 Task: Look for space in Hamilton, Bermuda from 22nd June, 2023 to 30th June, 2023 for 2 adults in price range Rs.7000 to Rs.15000. Place can be entire place with 1  bedroom having 1 bed and 1 bathroom. Property type can be hotel. Booking option can be shelf check-in. Required host language is English.
Action: Mouse moved to (757, 130)
Screenshot: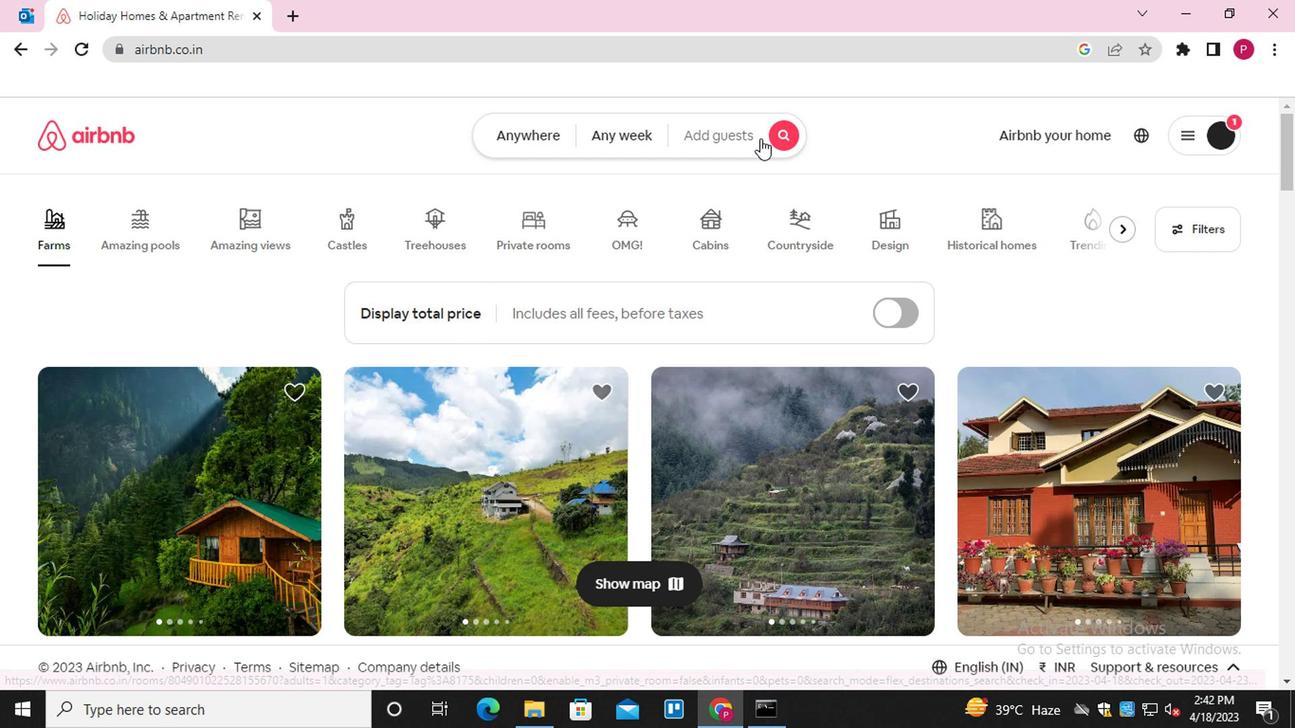 
Action: Mouse pressed left at (757, 130)
Screenshot: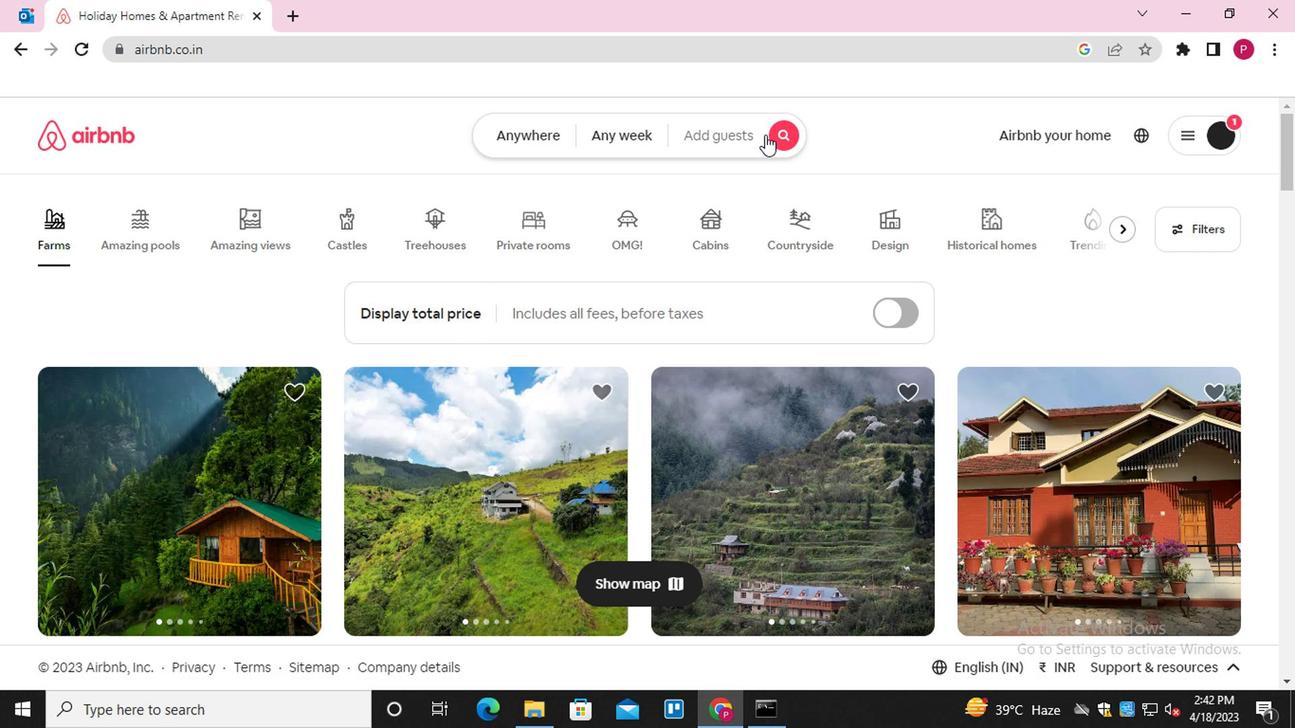 
Action: Mouse moved to (350, 215)
Screenshot: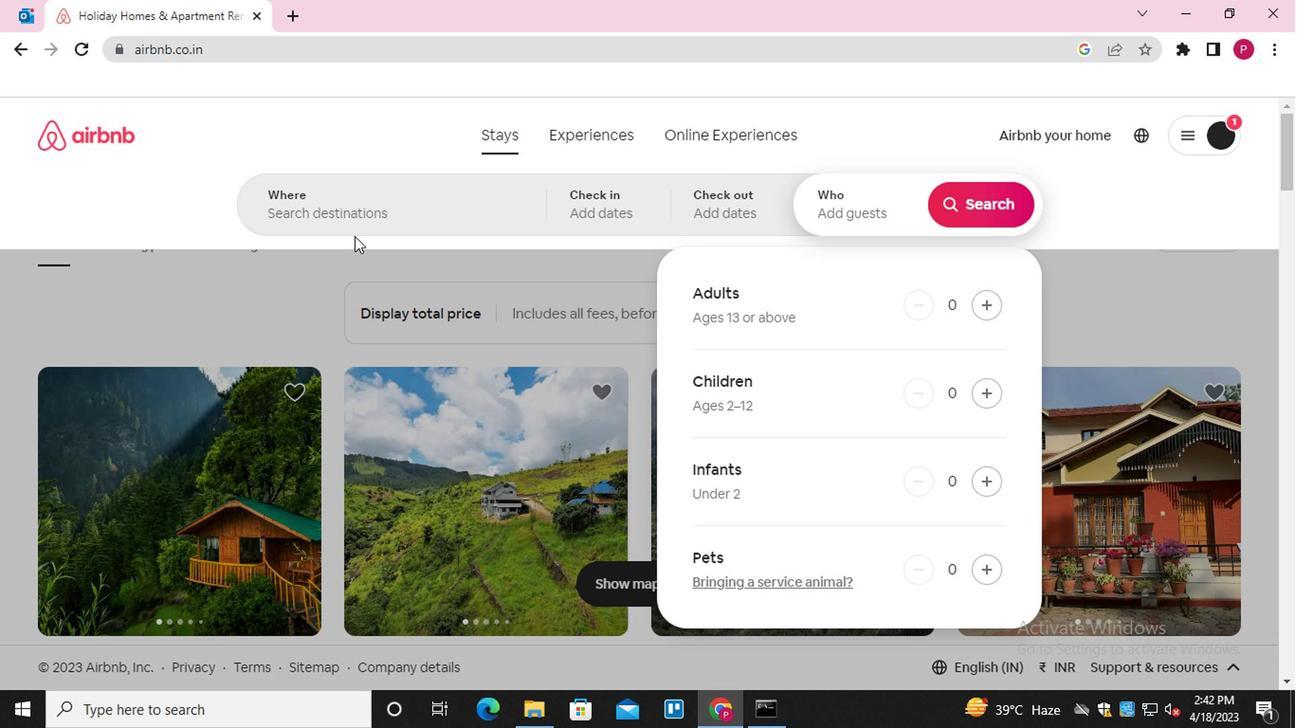 
Action: Mouse pressed left at (350, 215)
Screenshot: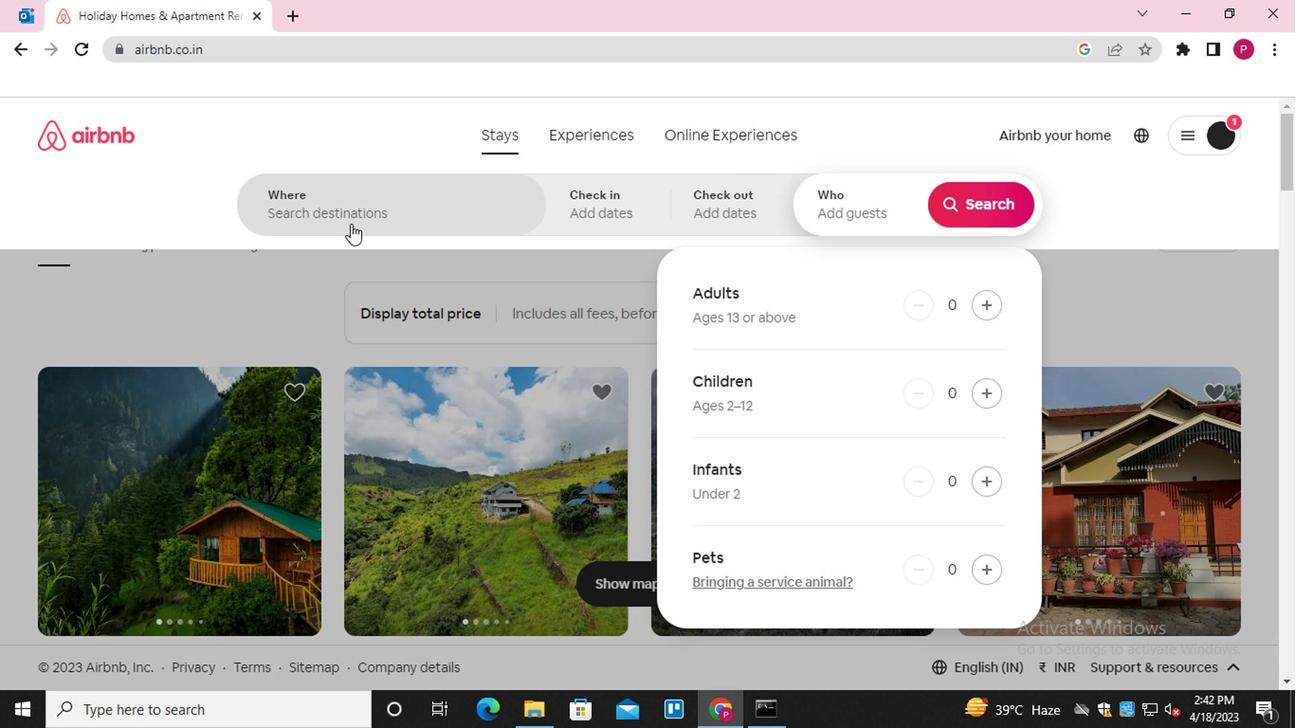 
Action: Key pressed <Key.shift>HAMILTON
Screenshot: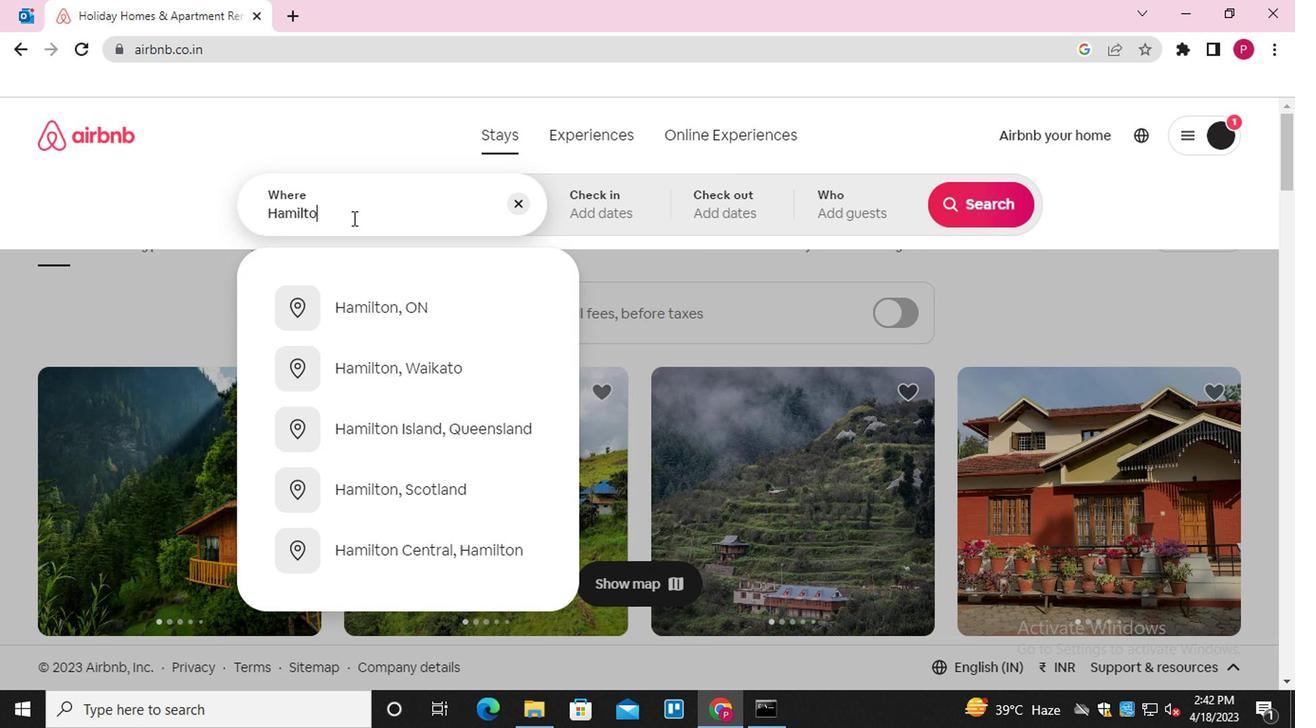 
Action: Mouse moved to (467, 302)
Screenshot: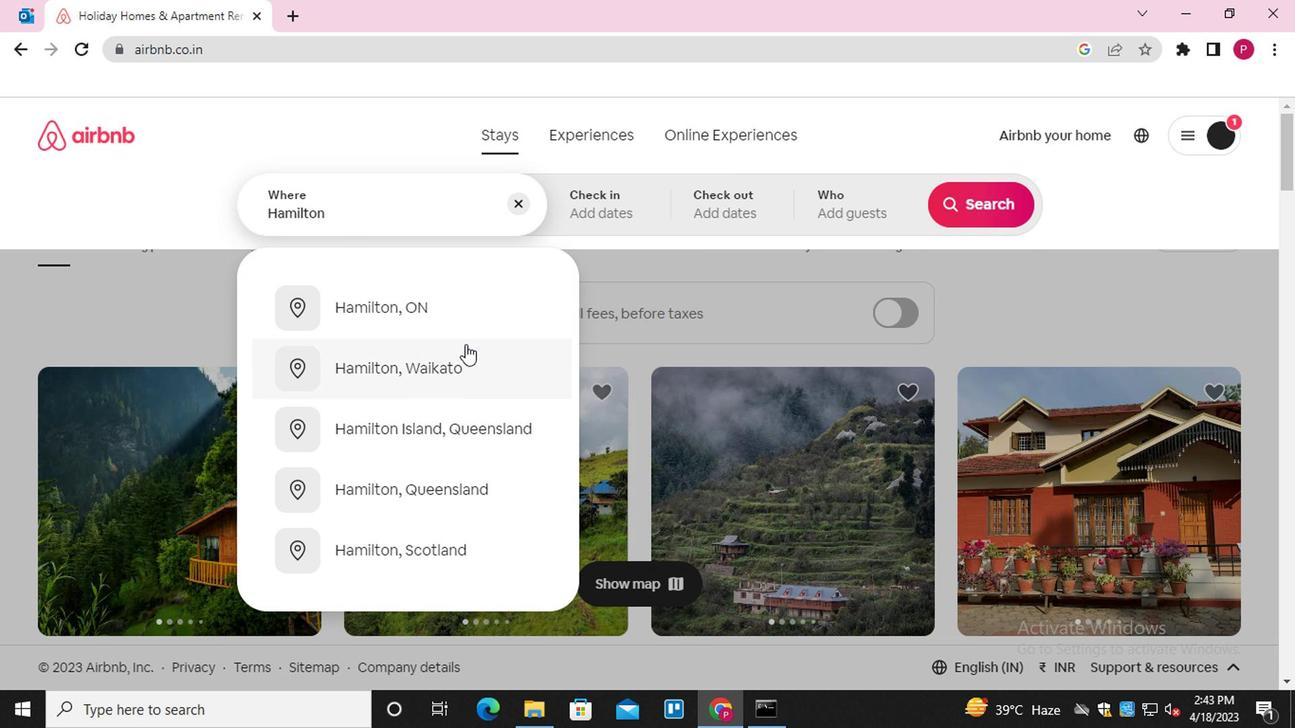
Action: Key pressed ,<Key.shift>BER
Screenshot: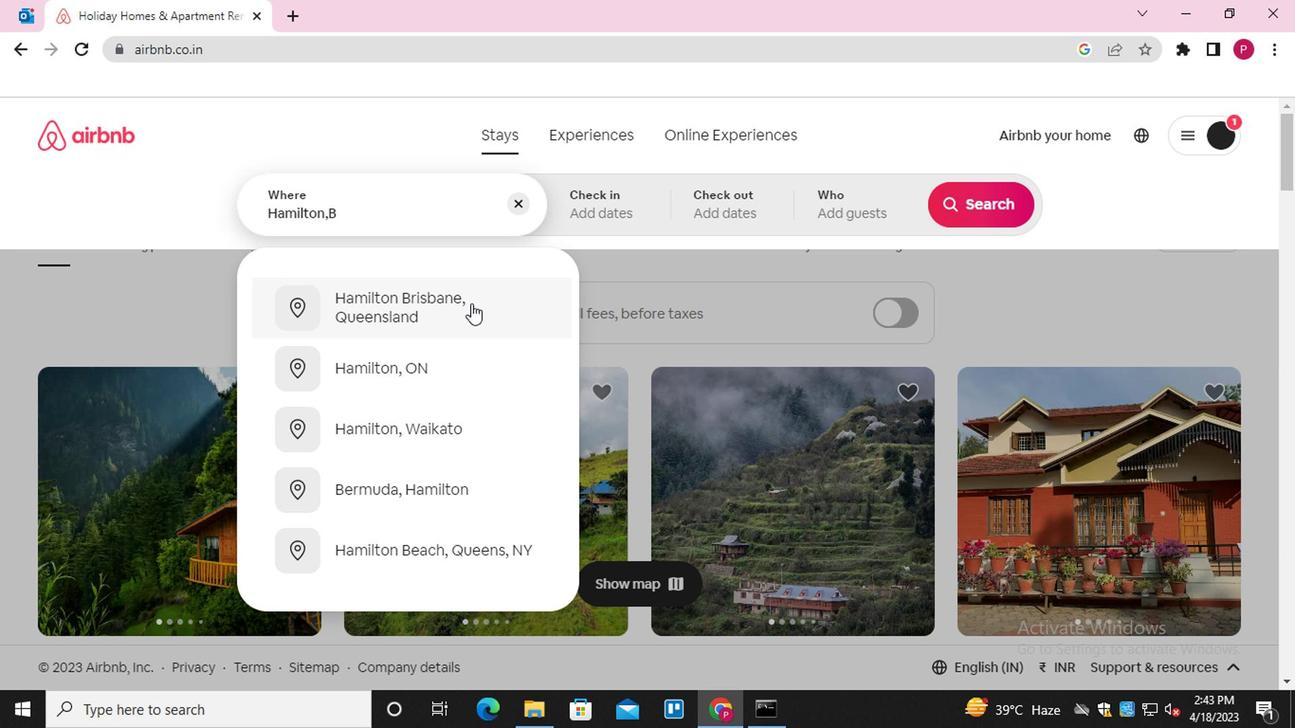 
Action: Mouse moved to (447, 310)
Screenshot: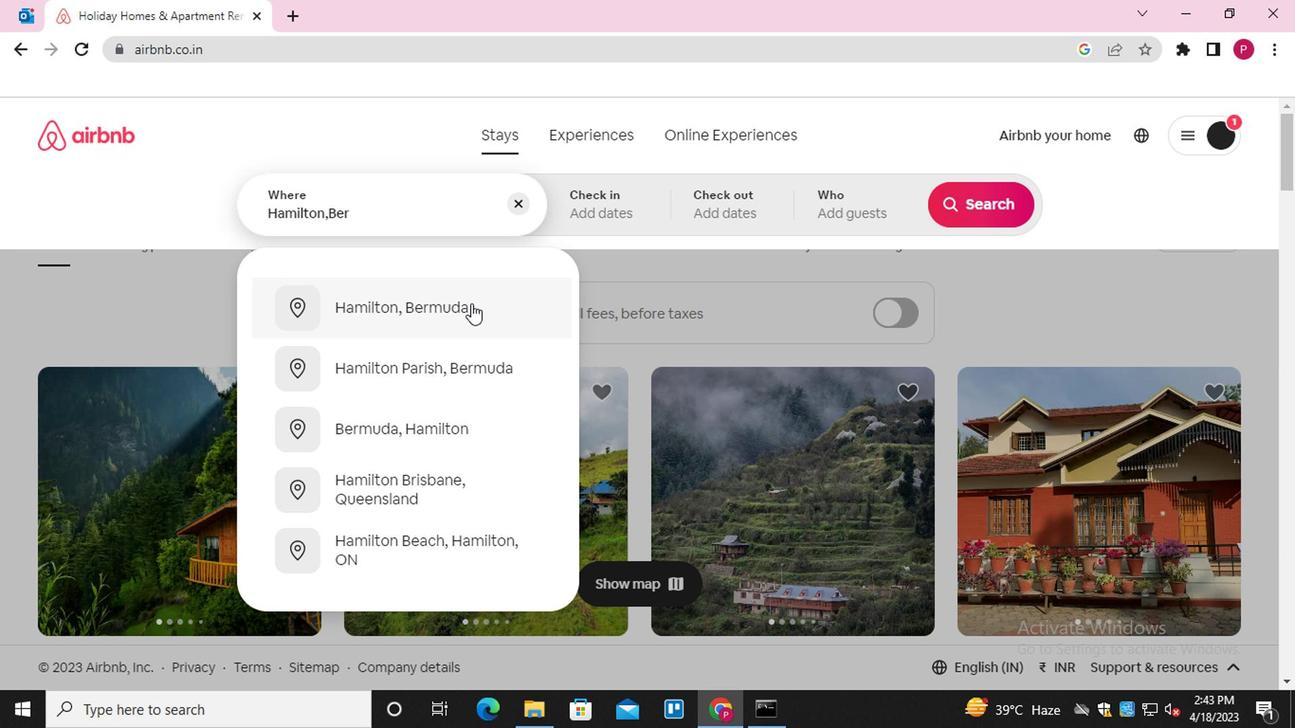 
Action: Mouse pressed left at (447, 310)
Screenshot: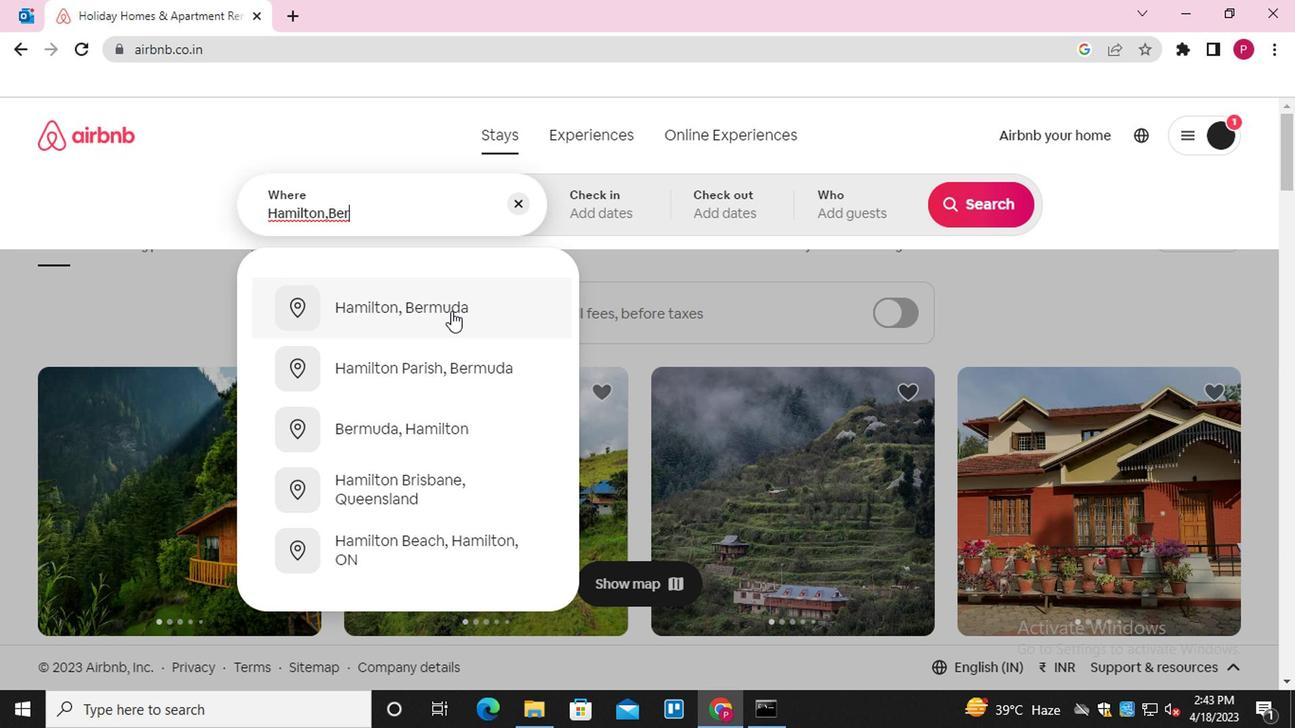 
Action: Mouse moved to (949, 354)
Screenshot: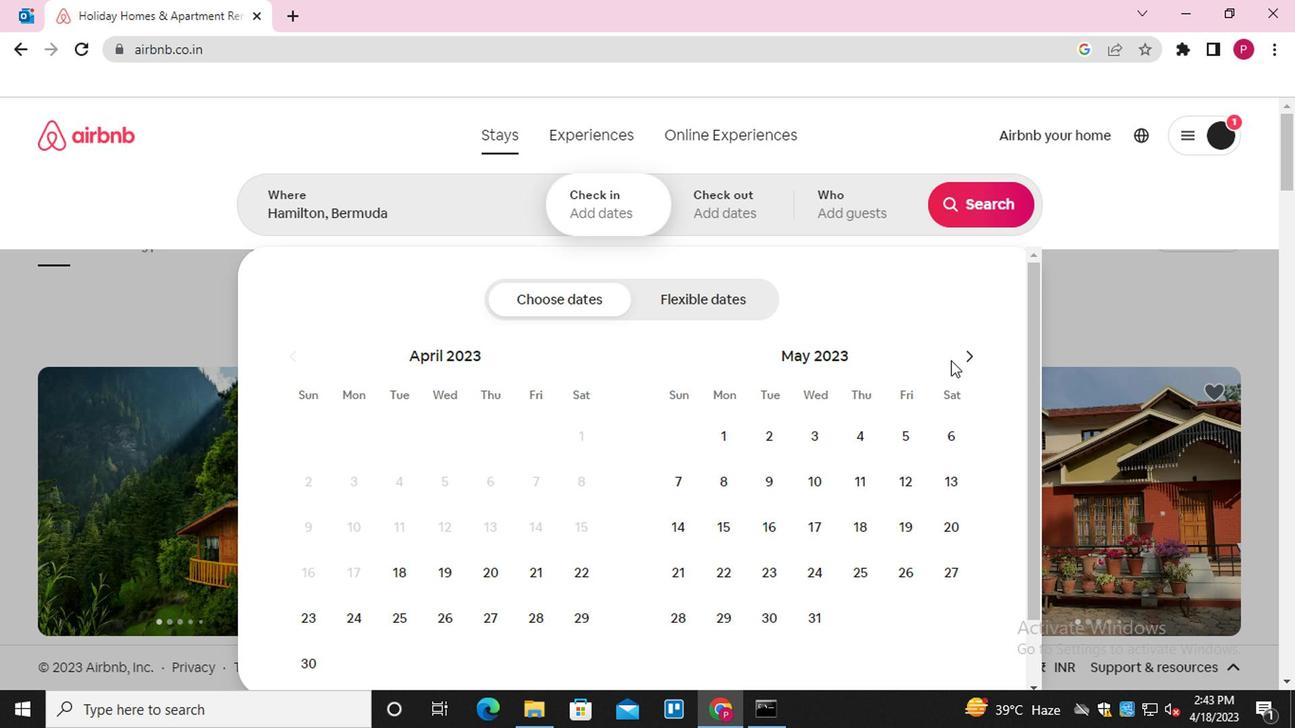 
Action: Mouse pressed left at (949, 354)
Screenshot: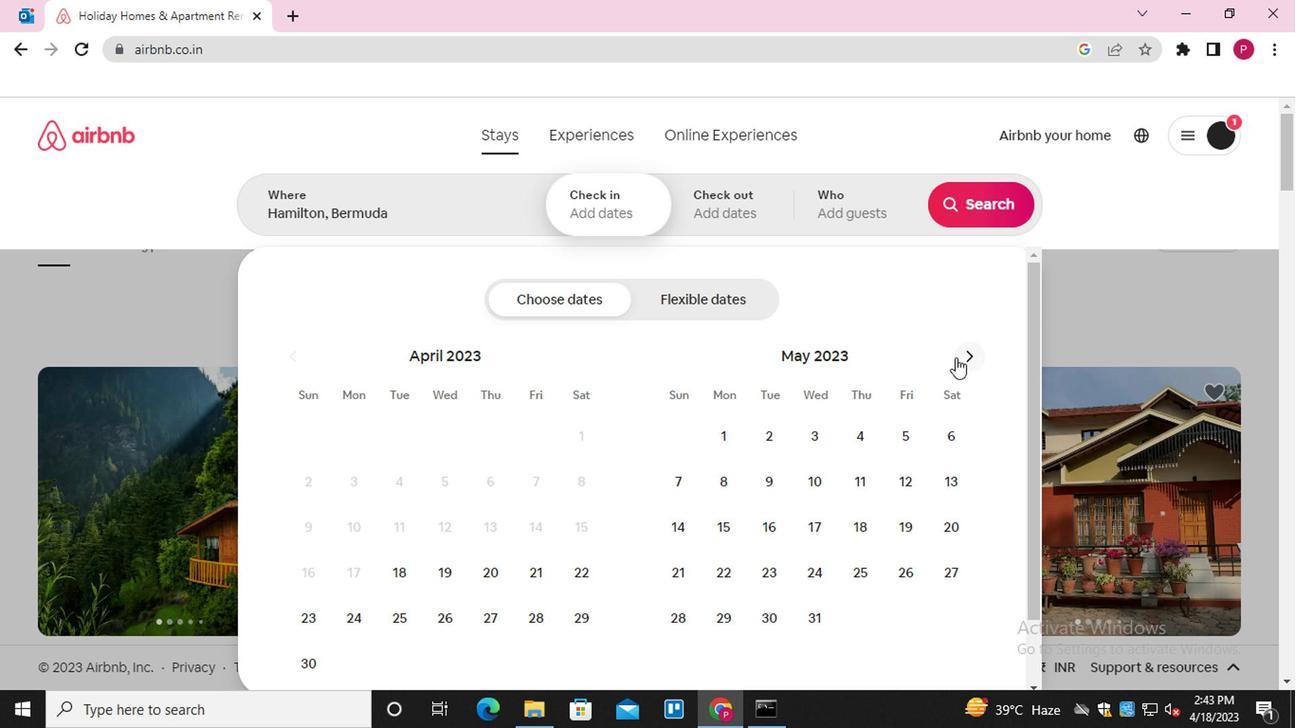
Action: Mouse moved to (857, 576)
Screenshot: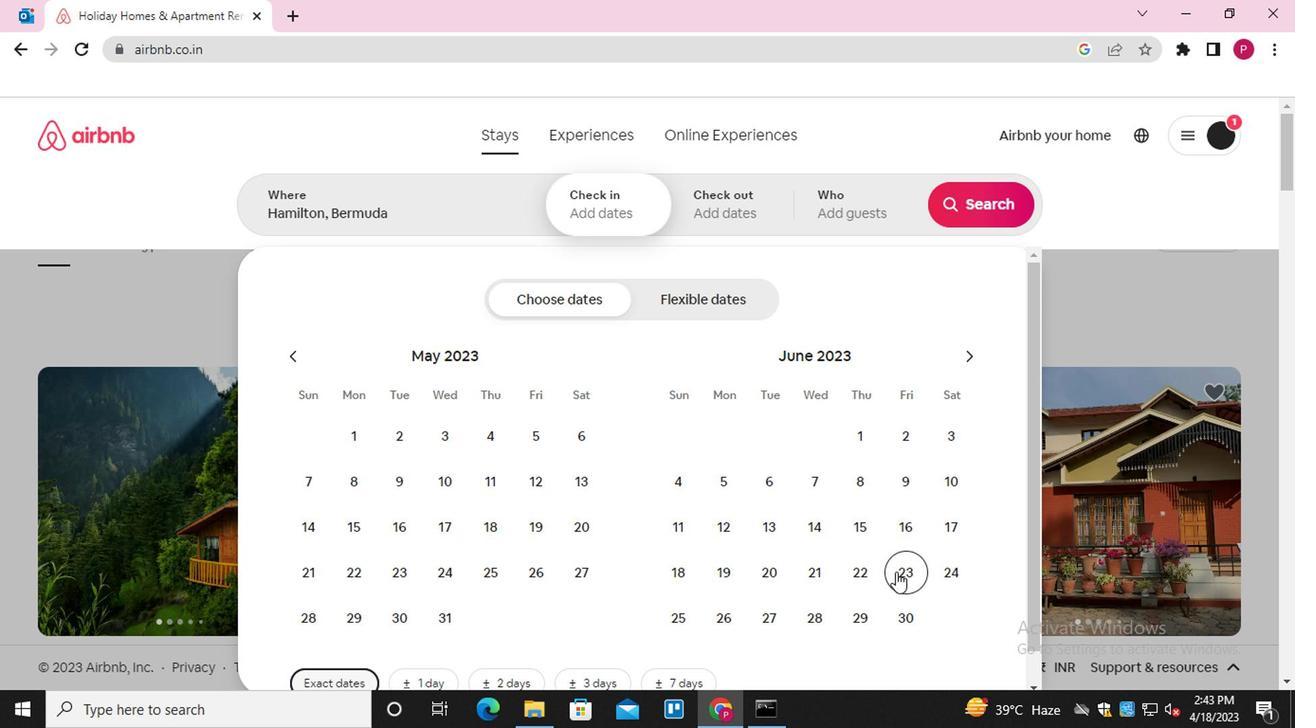 
Action: Mouse pressed left at (857, 576)
Screenshot: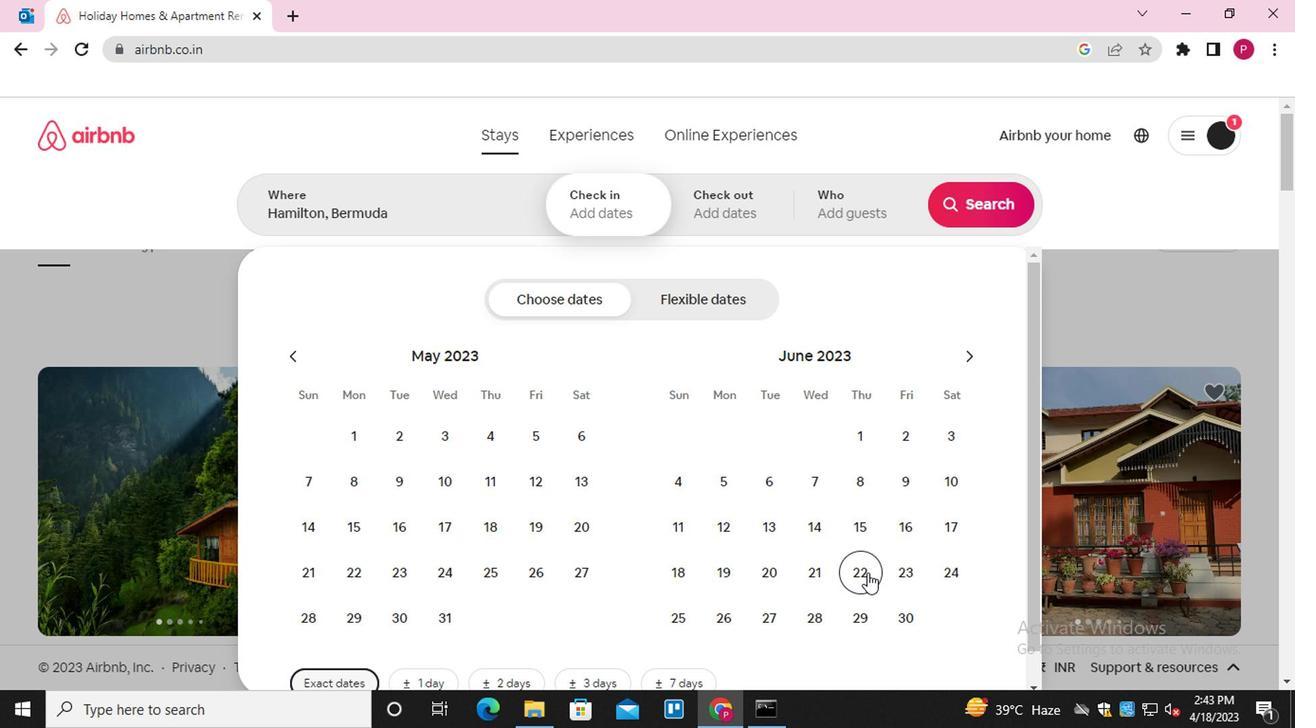 
Action: Mouse moved to (900, 625)
Screenshot: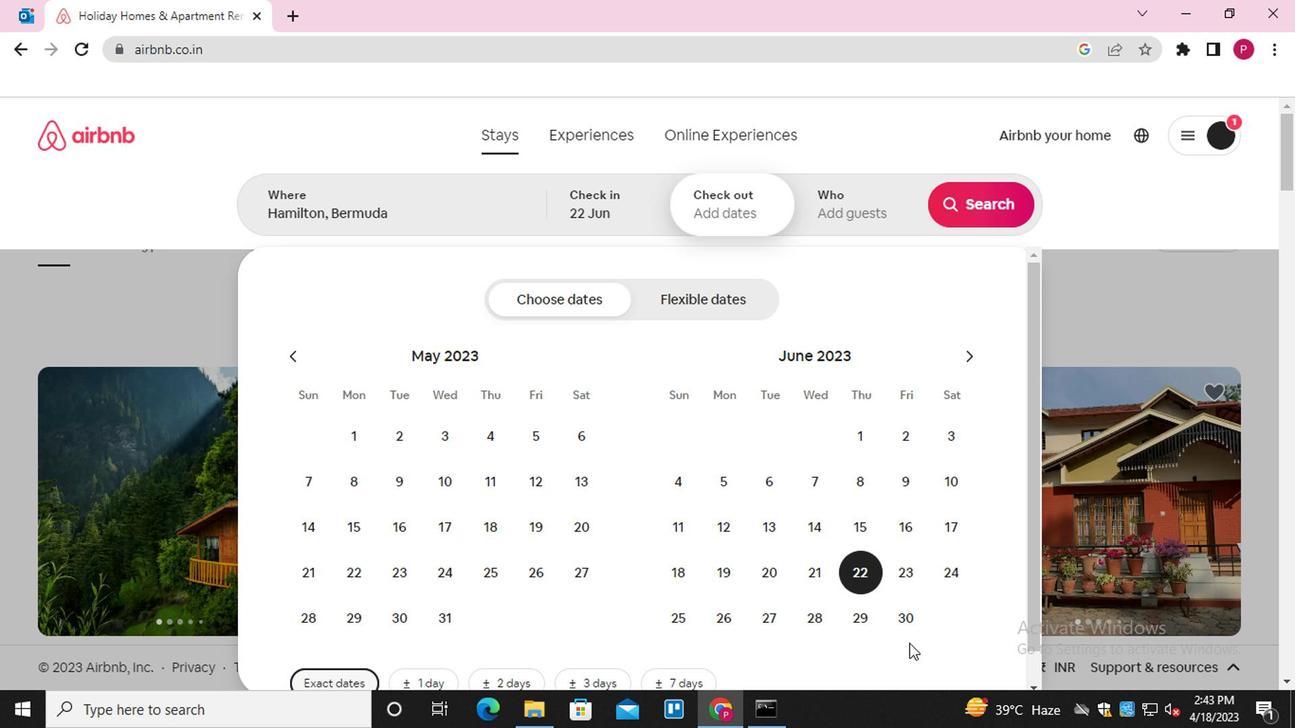 
Action: Mouse pressed left at (900, 625)
Screenshot: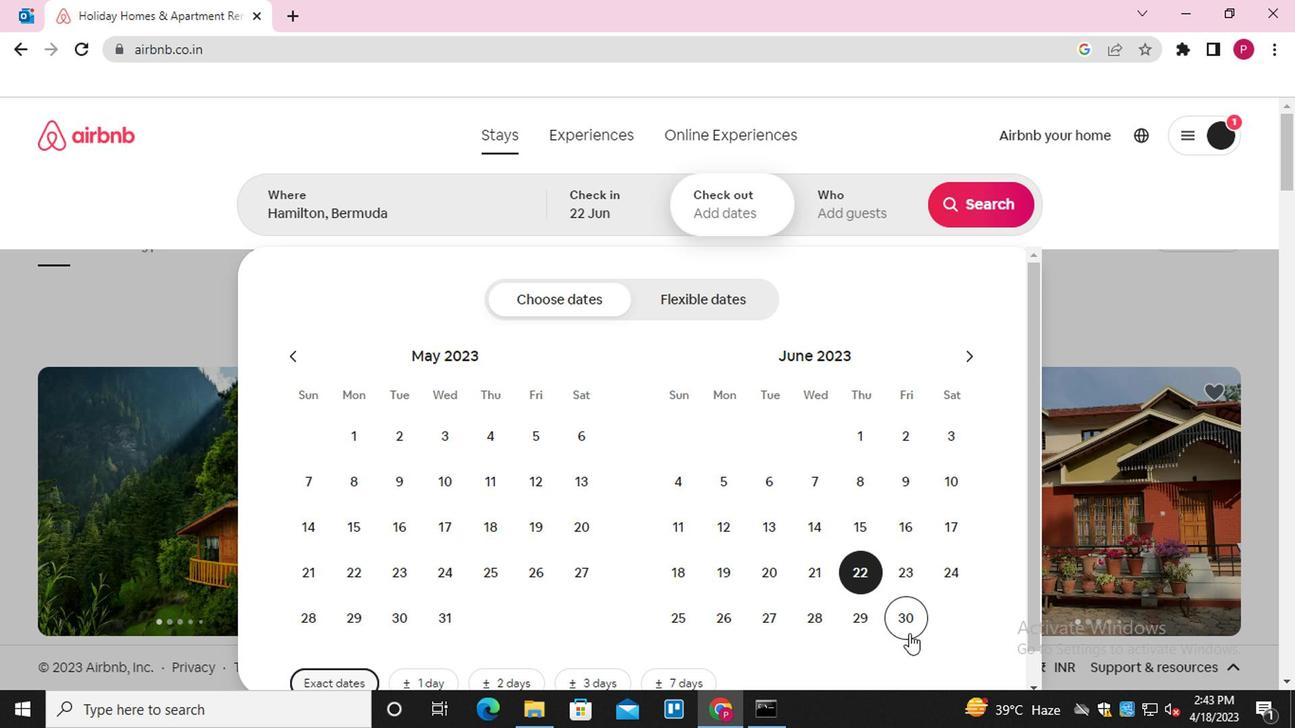 
Action: Mouse moved to (854, 212)
Screenshot: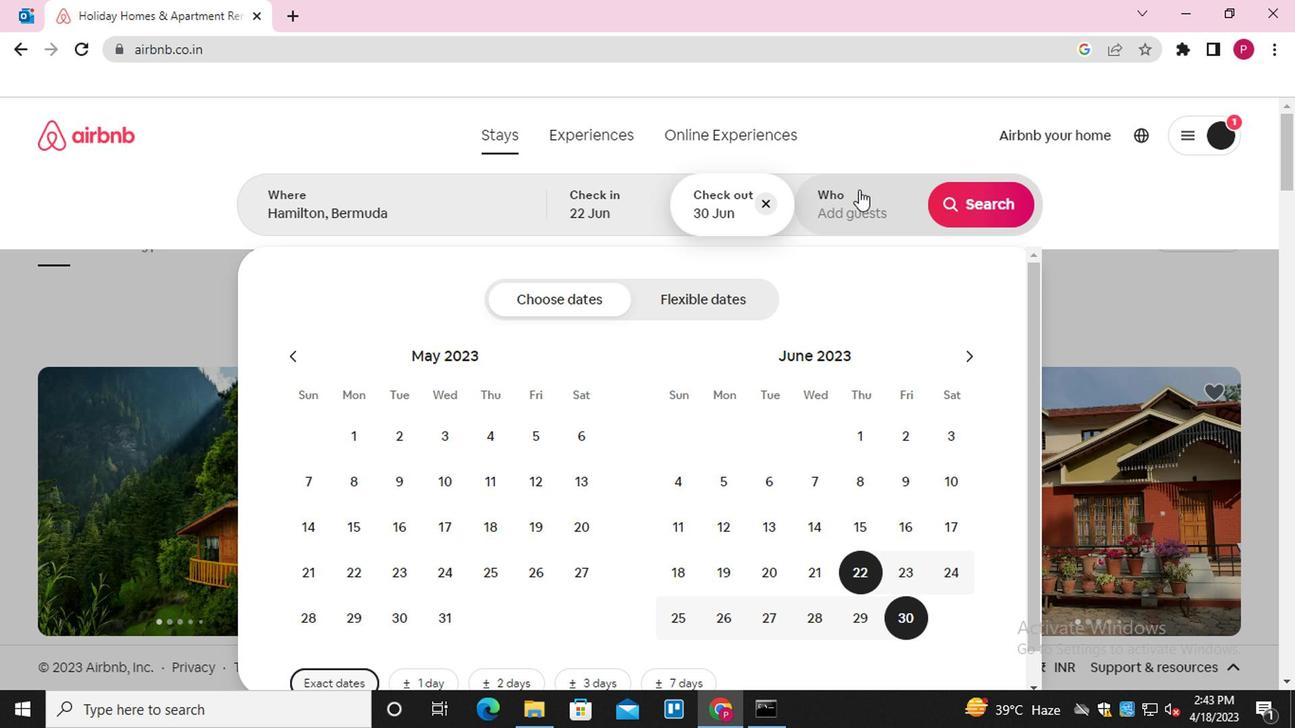 
Action: Mouse pressed left at (854, 212)
Screenshot: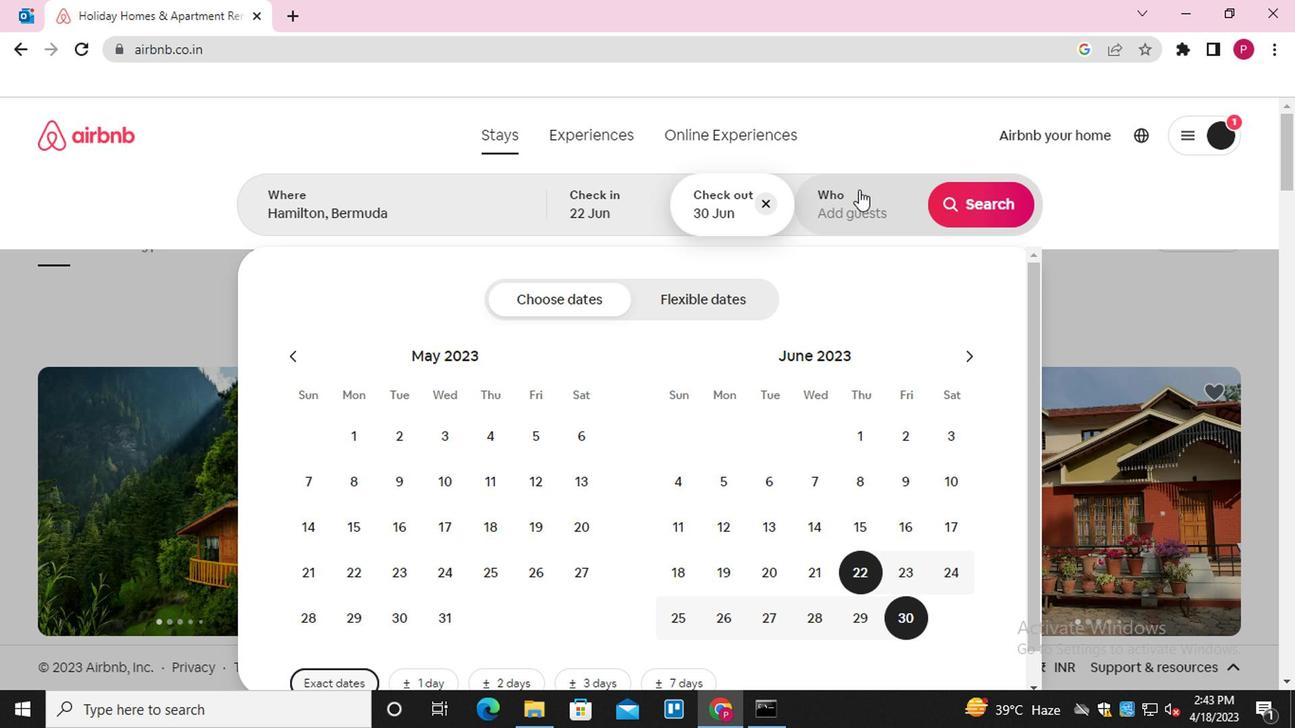 
Action: Mouse moved to (965, 310)
Screenshot: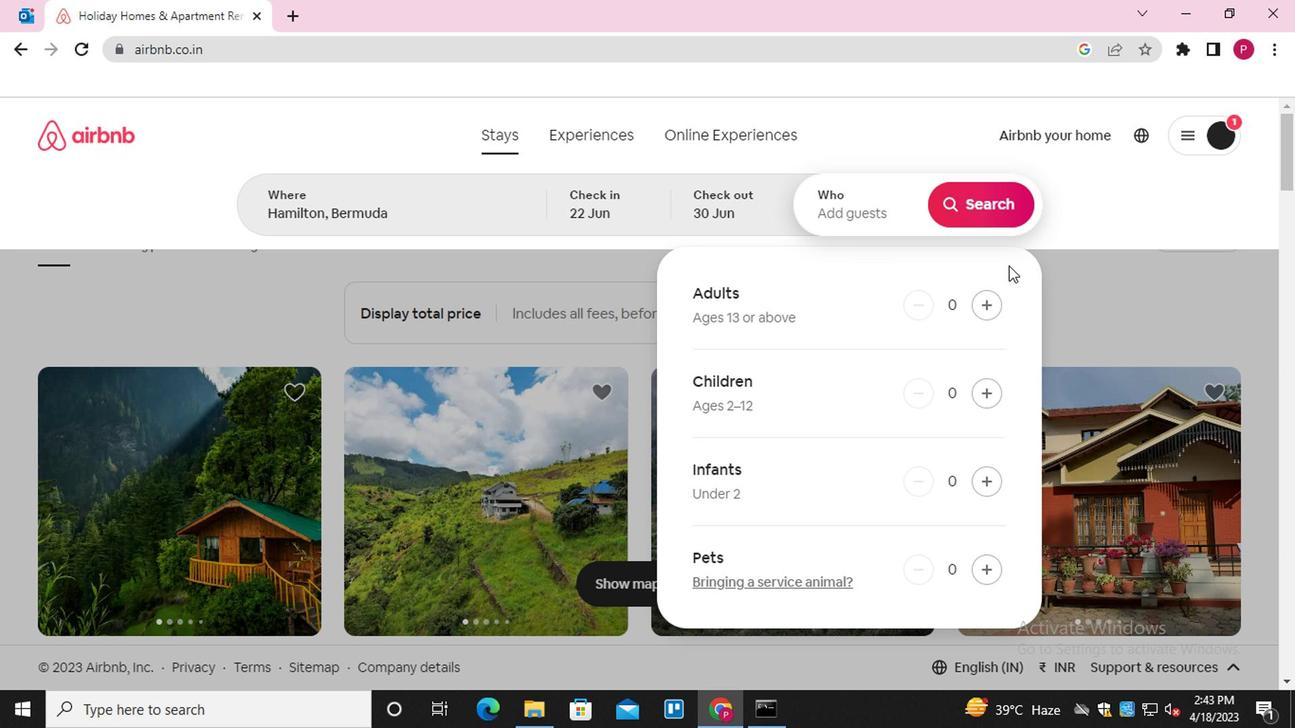 
Action: Mouse pressed left at (965, 310)
Screenshot: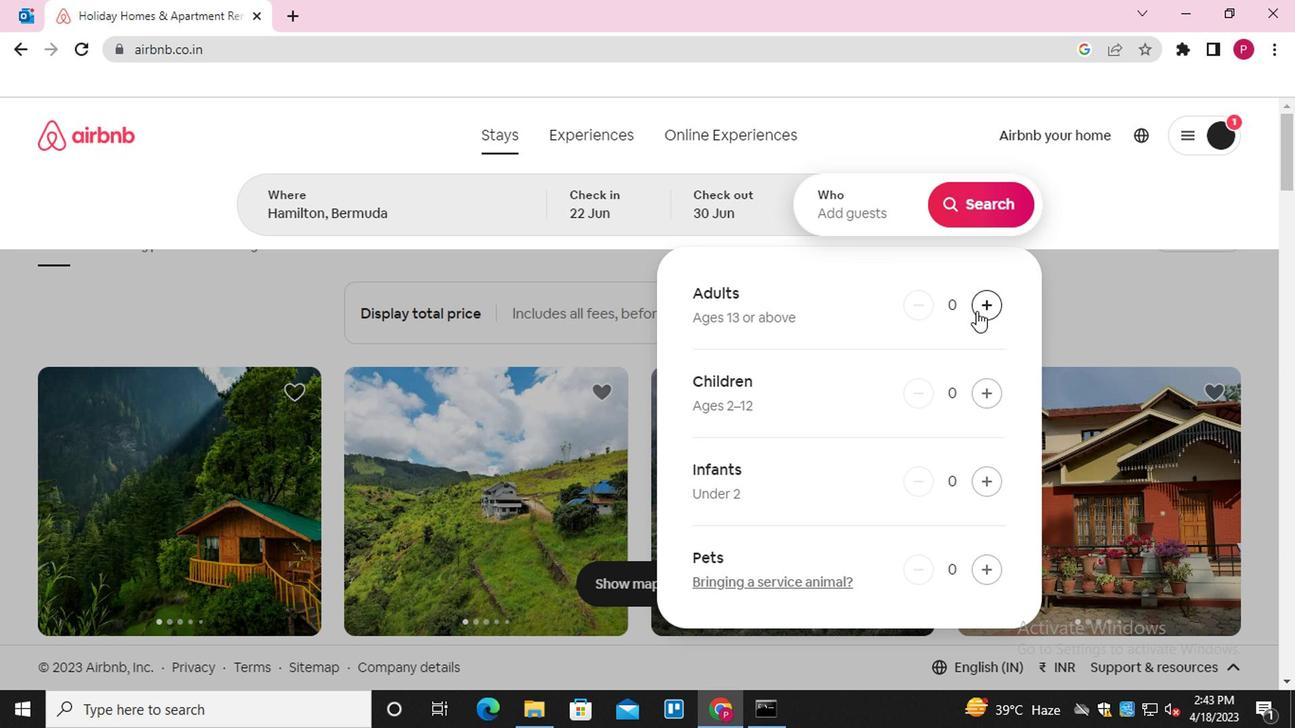 
Action: Mouse pressed left at (965, 310)
Screenshot: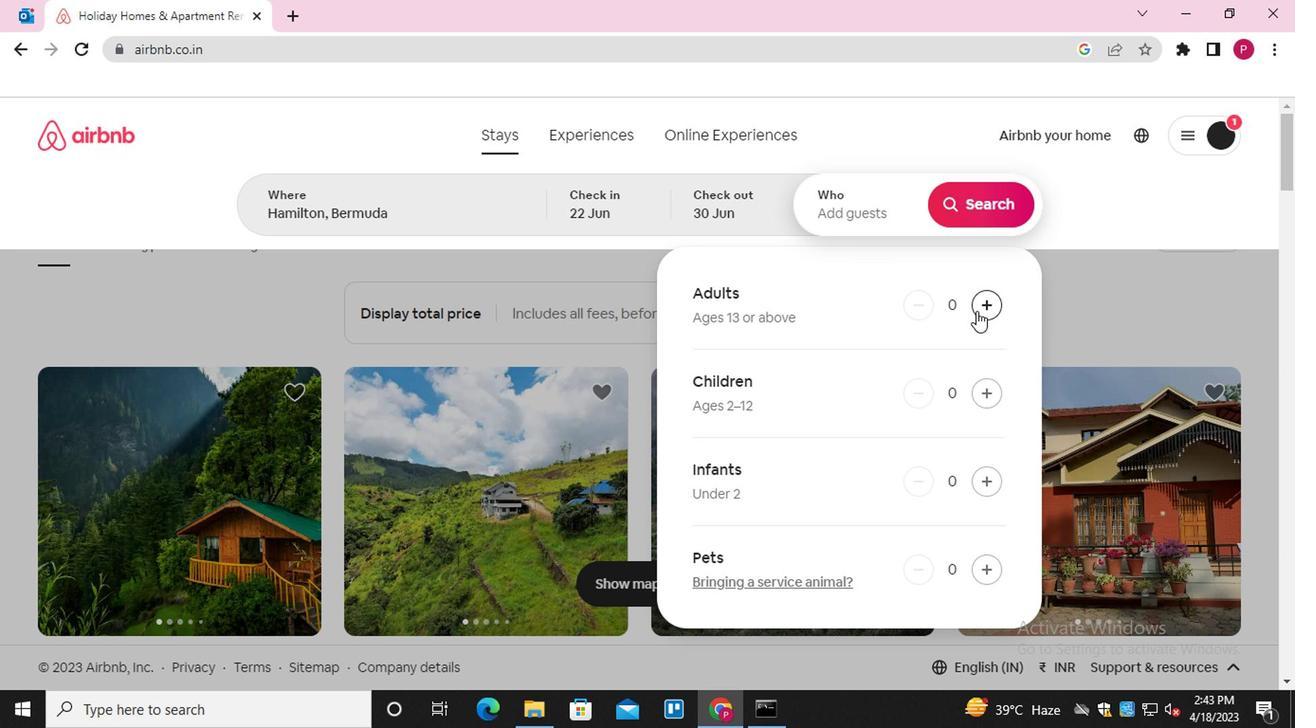 
Action: Mouse moved to (965, 214)
Screenshot: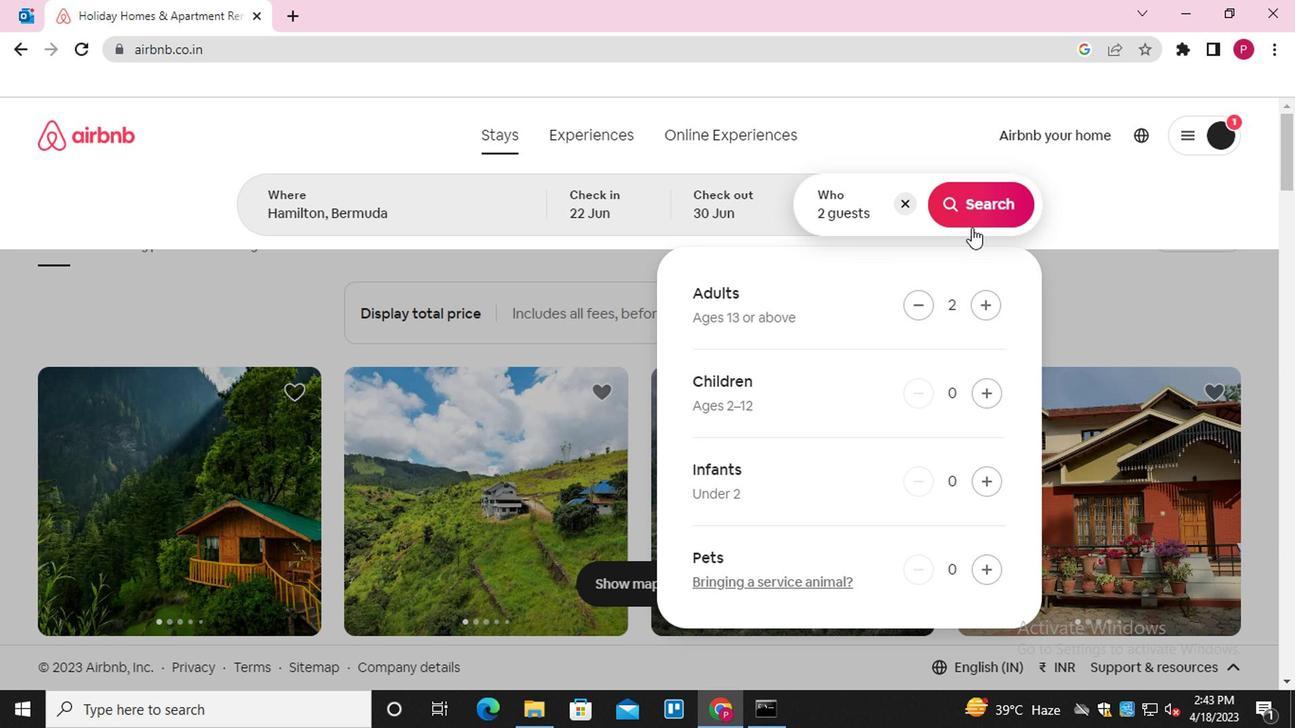 
Action: Mouse pressed left at (965, 214)
Screenshot: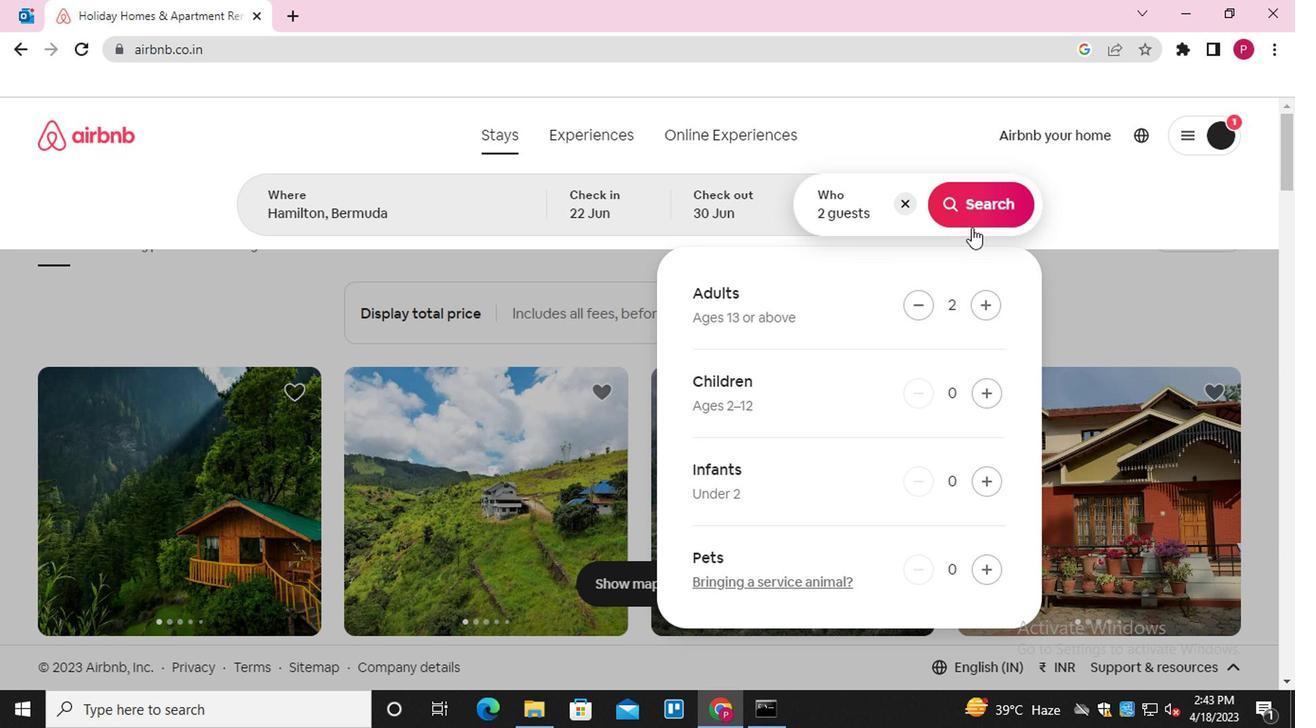 
Action: Mouse moved to (1179, 207)
Screenshot: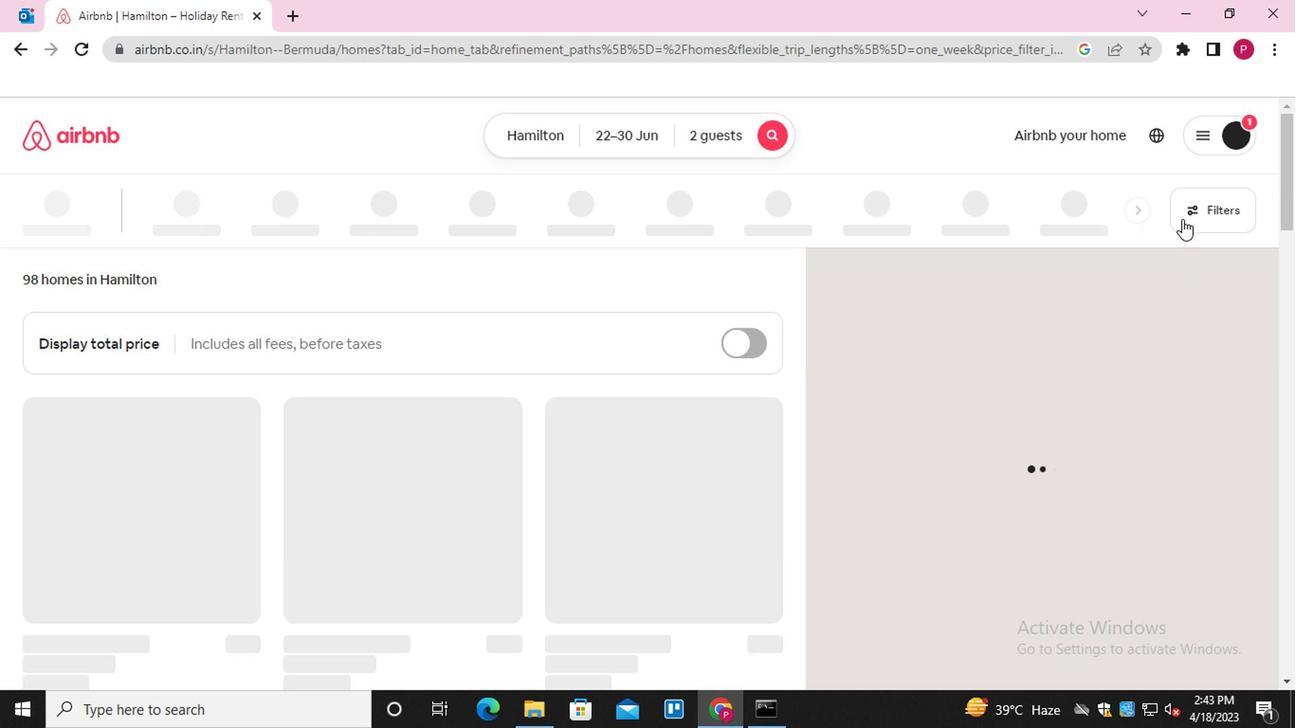 
Action: Mouse pressed left at (1179, 207)
Screenshot: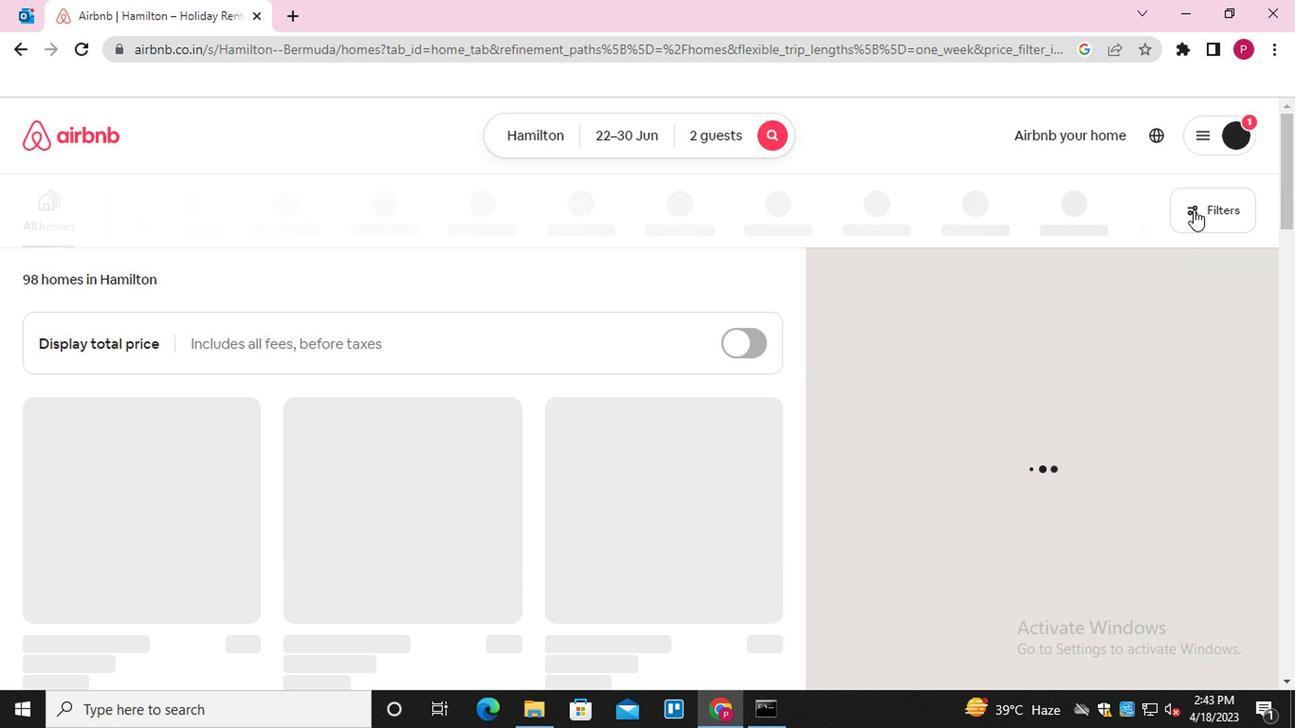 
Action: Mouse moved to (387, 452)
Screenshot: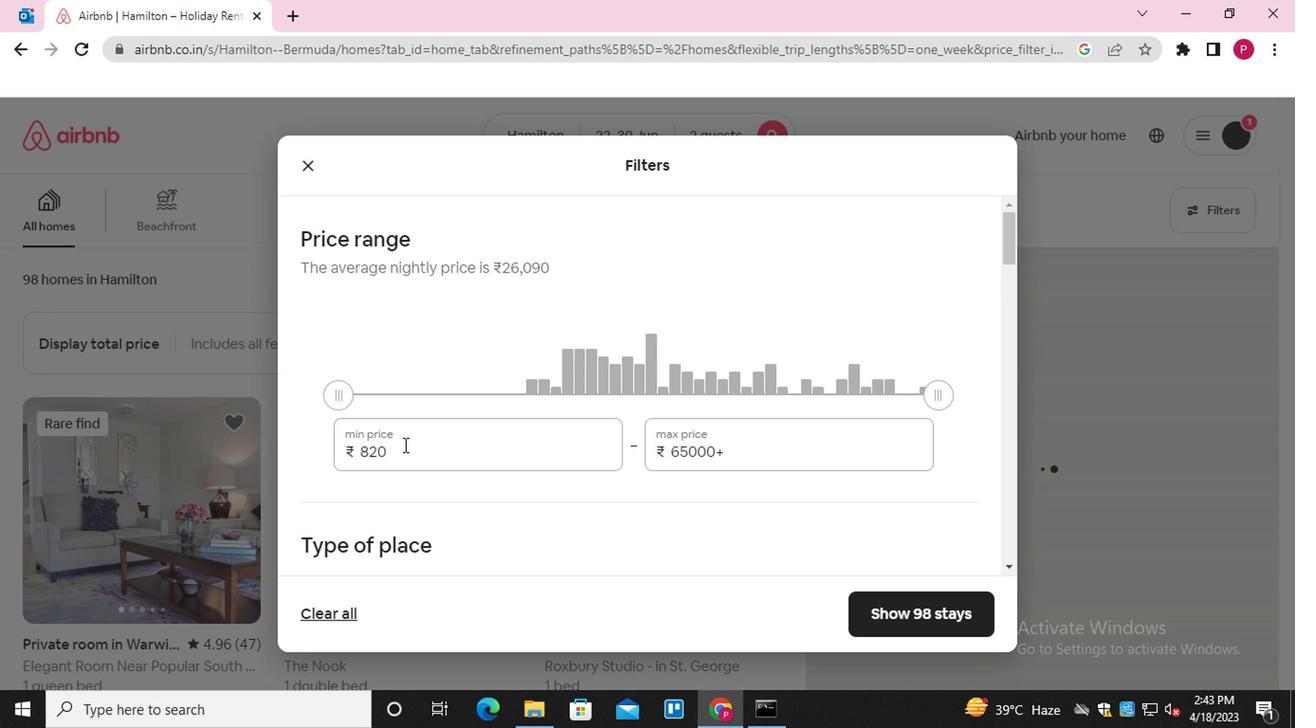
Action: Mouse pressed left at (387, 452)
Screenshot: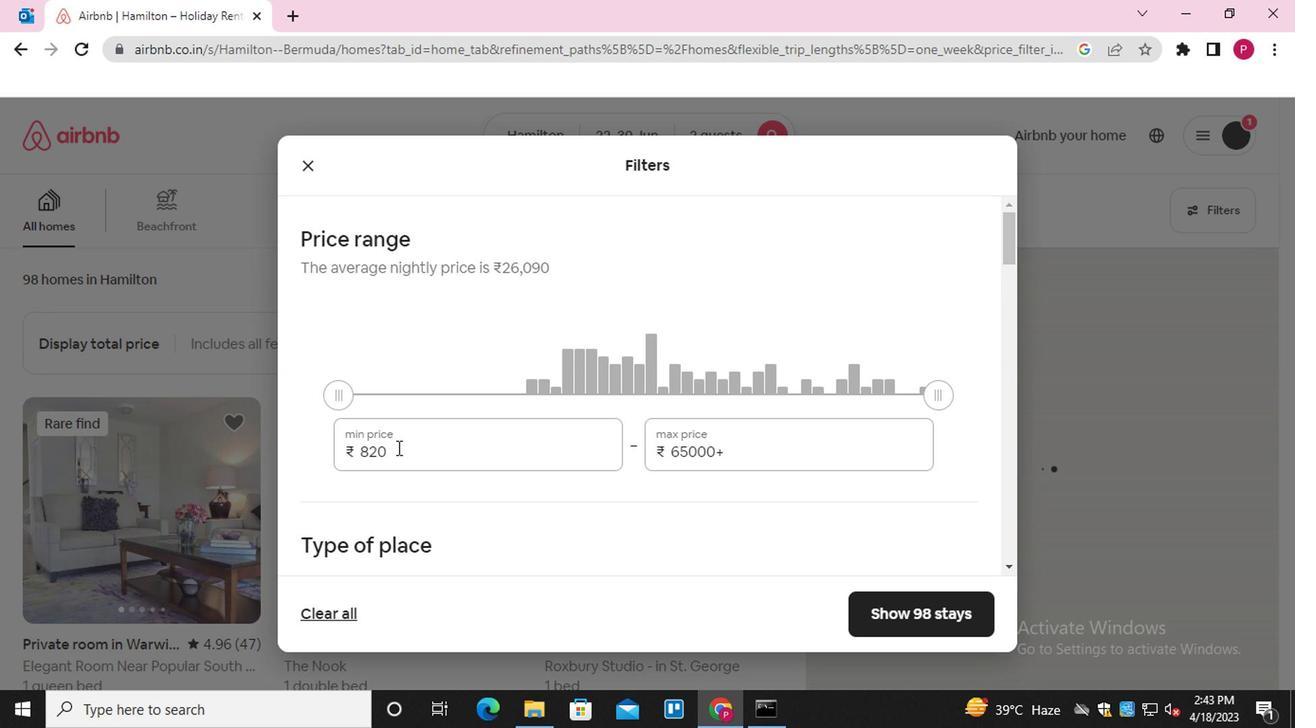 
Action: Mouse pressed left at (387, 452)
Screenshot: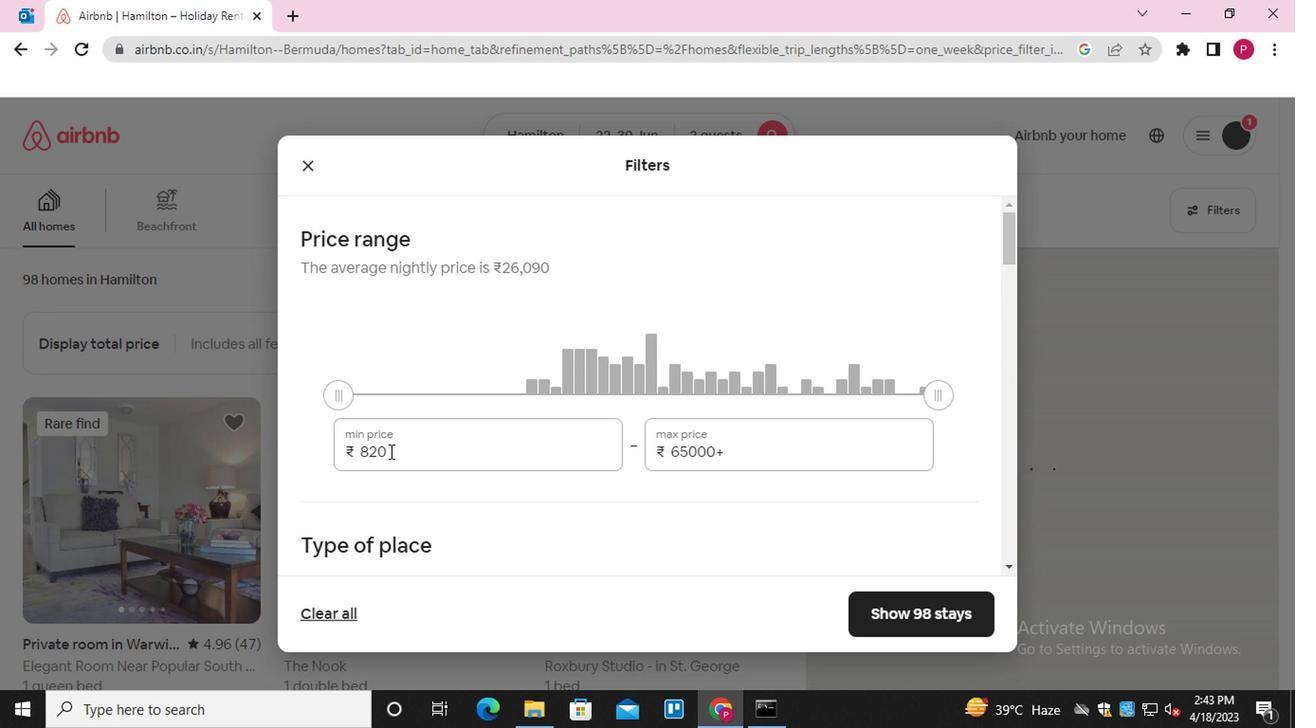 
Action: Key pressed 7000<Key.tab>15000
Screenshot: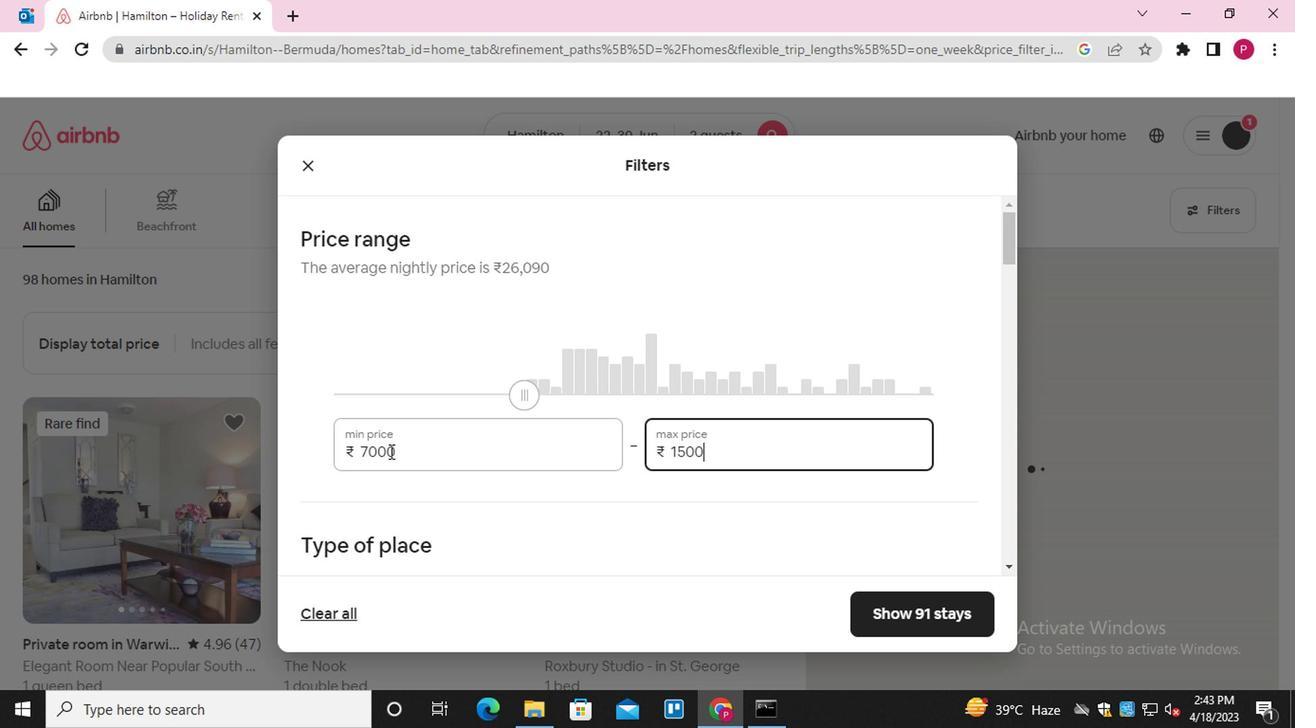 
Action: Mouse moved to (278, 636)
Screenshot: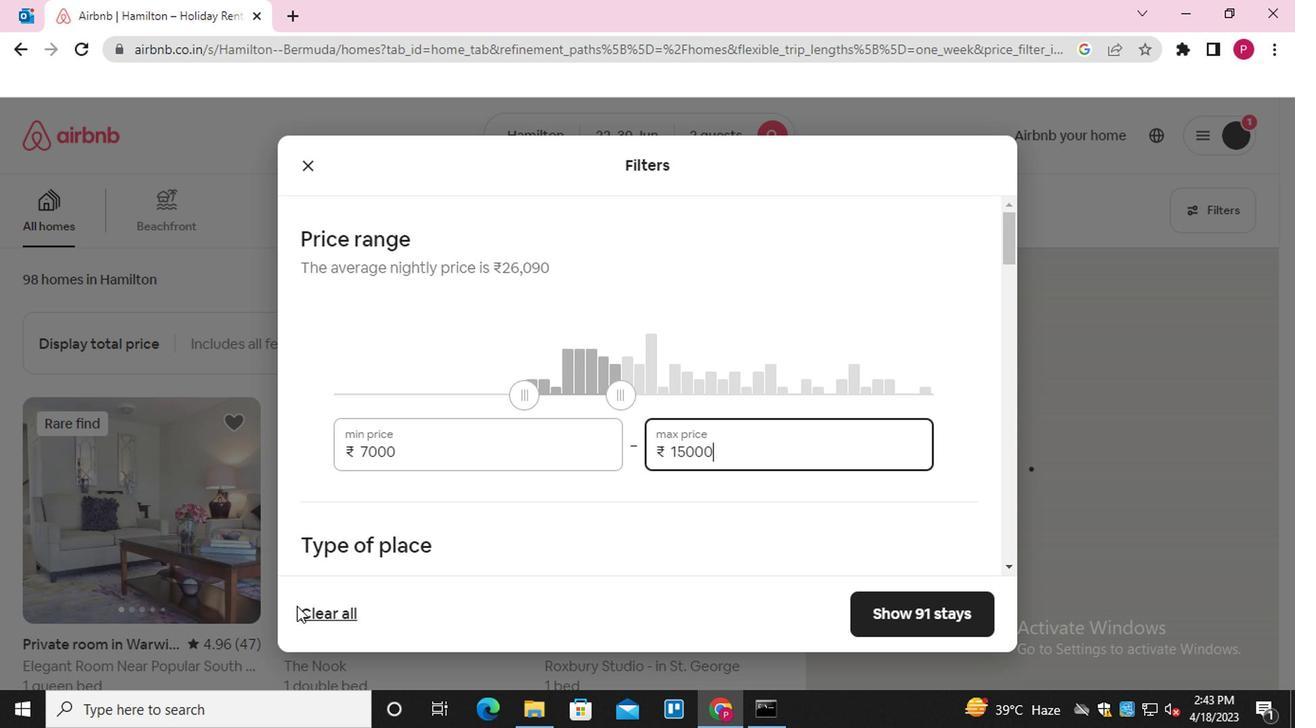 
Action: Mouse scrolled (278, 634) with delta (0, -1)
Screenshot: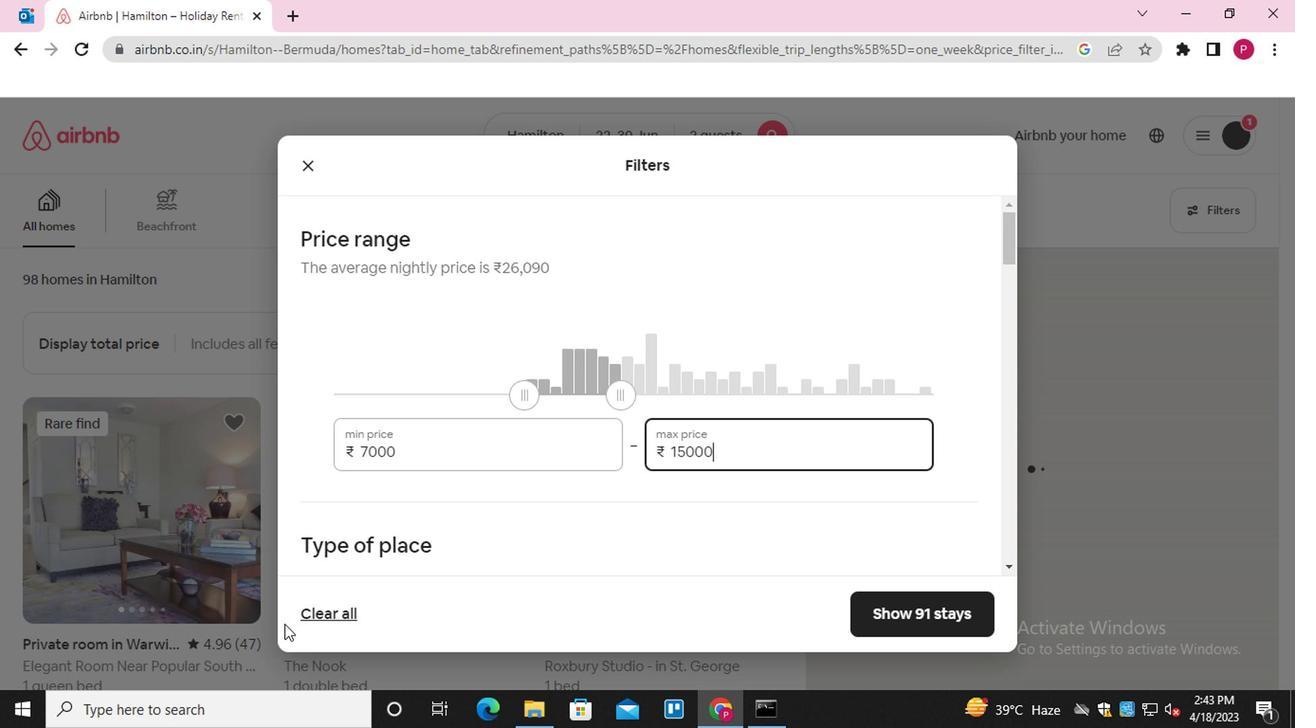 
Action: Mouse scrolled (278, 634) with delta (0, -1)
Screenshot: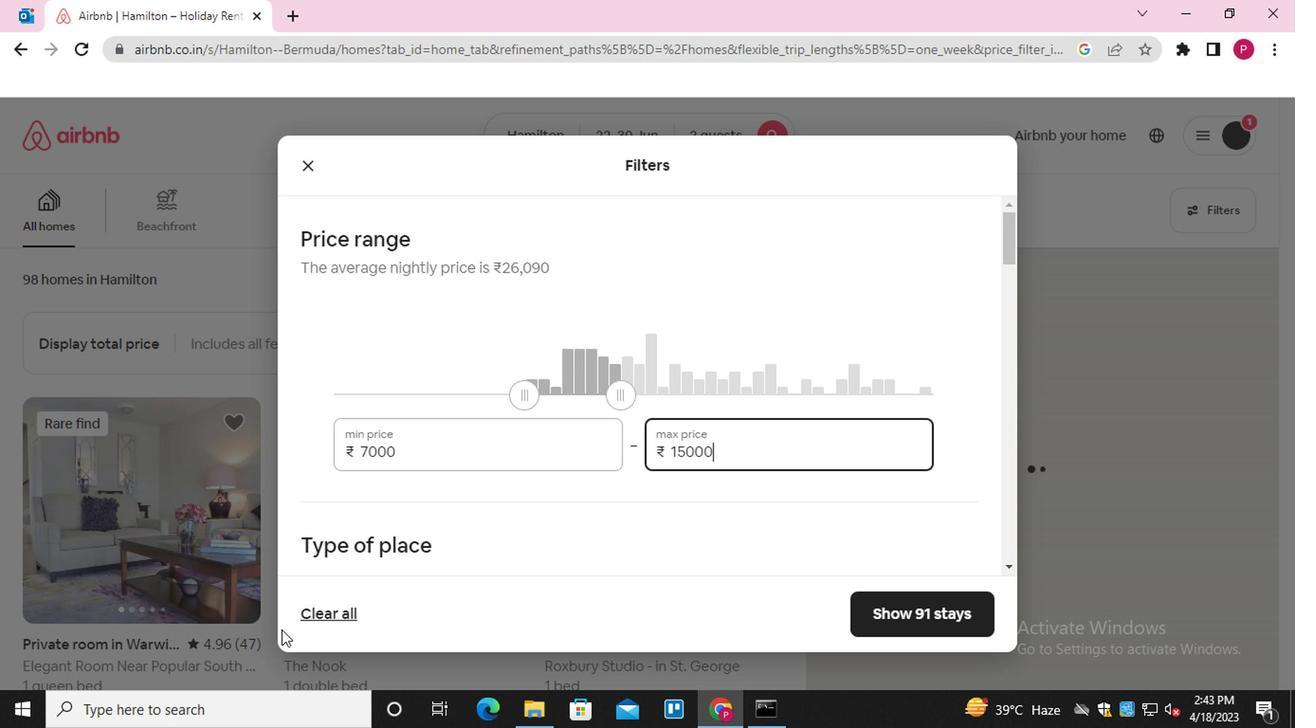 
Action: Mouse moved to (358, 548)
Screenshot: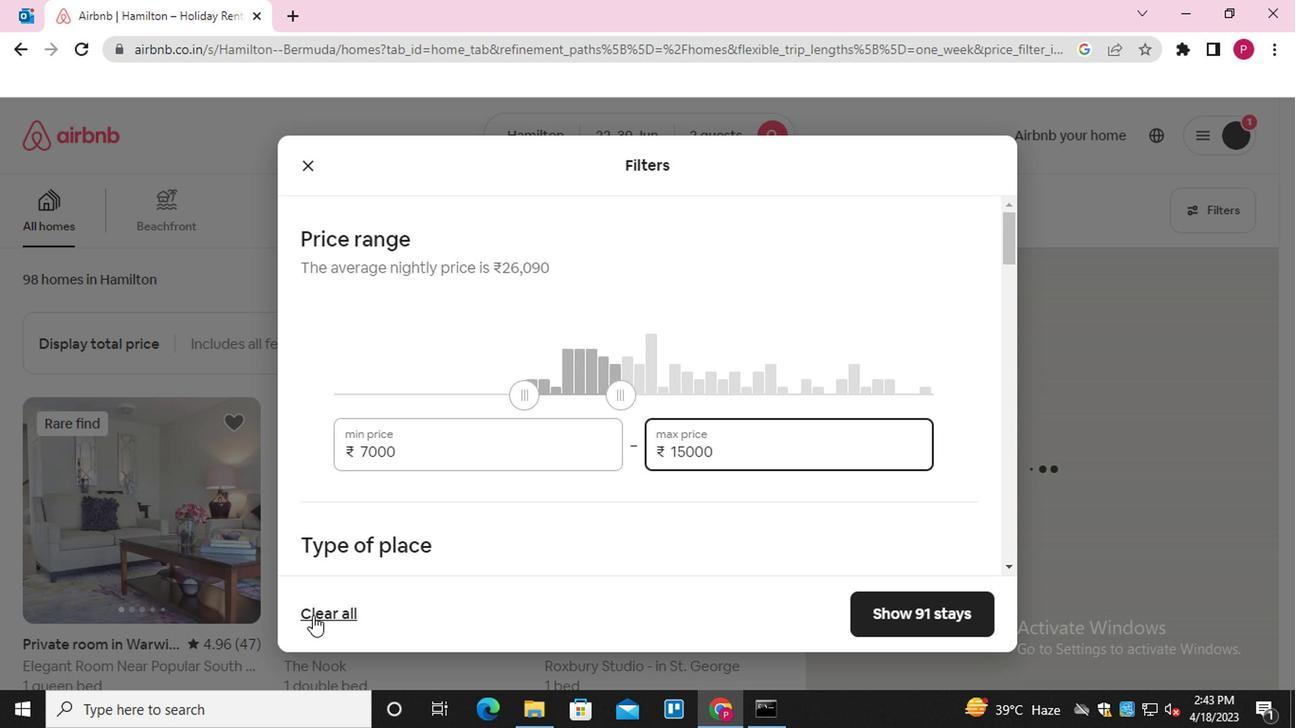 
Action: Mouse scrolled (358, 547) with delta (0, -1)
Screenshot: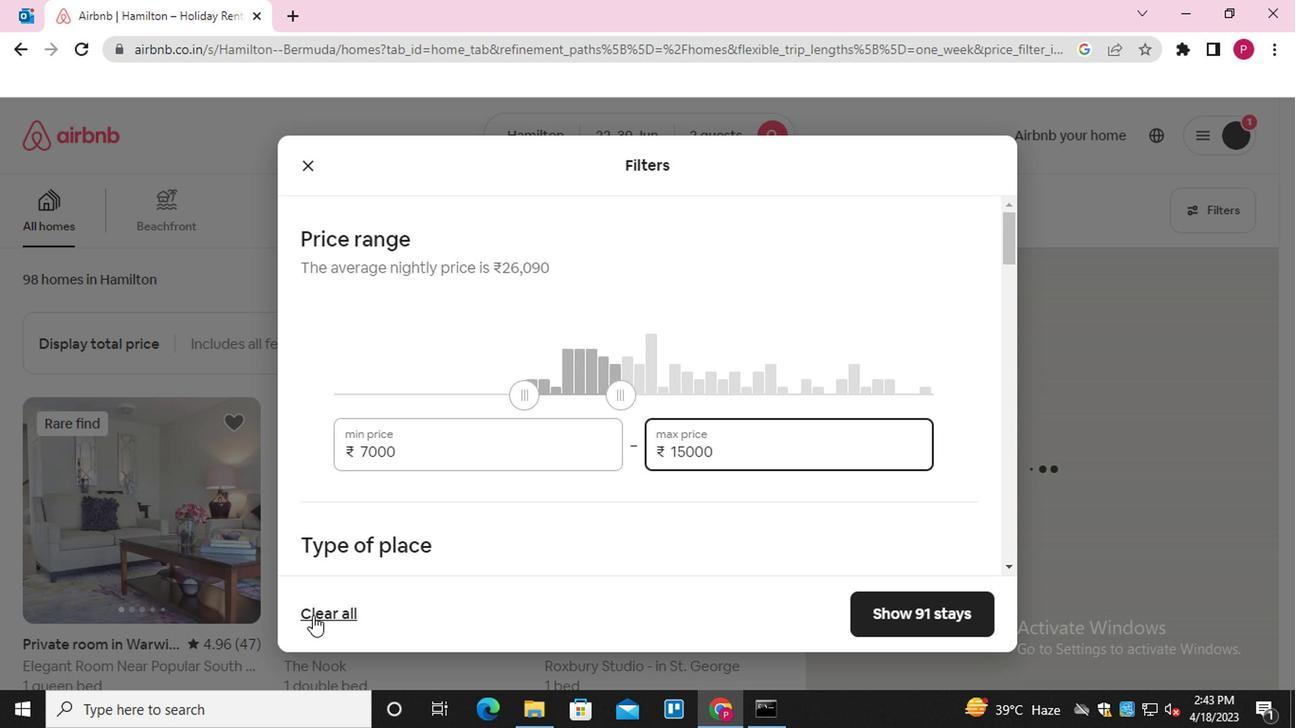 
Action: Mouse moved to (360, 544)
Screenshot: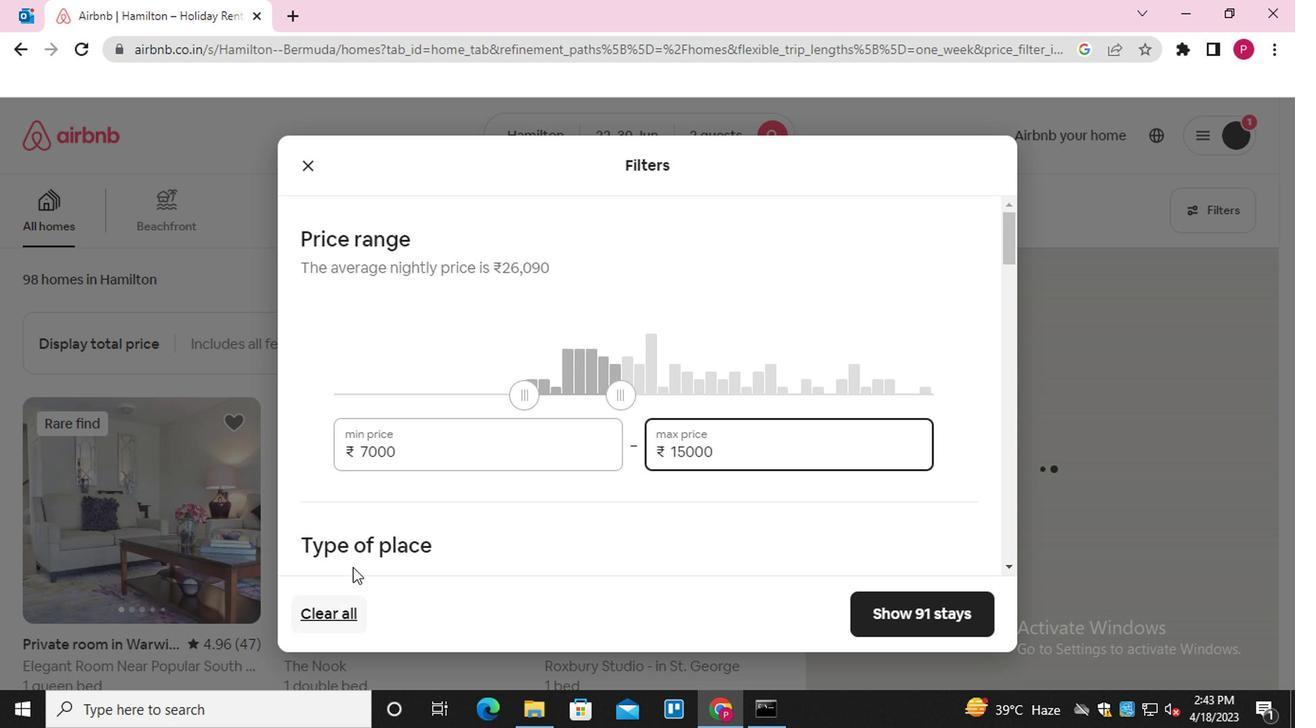 
Action: Mouse scrolled (360, 543) with delta (0, 0)
Screenshot: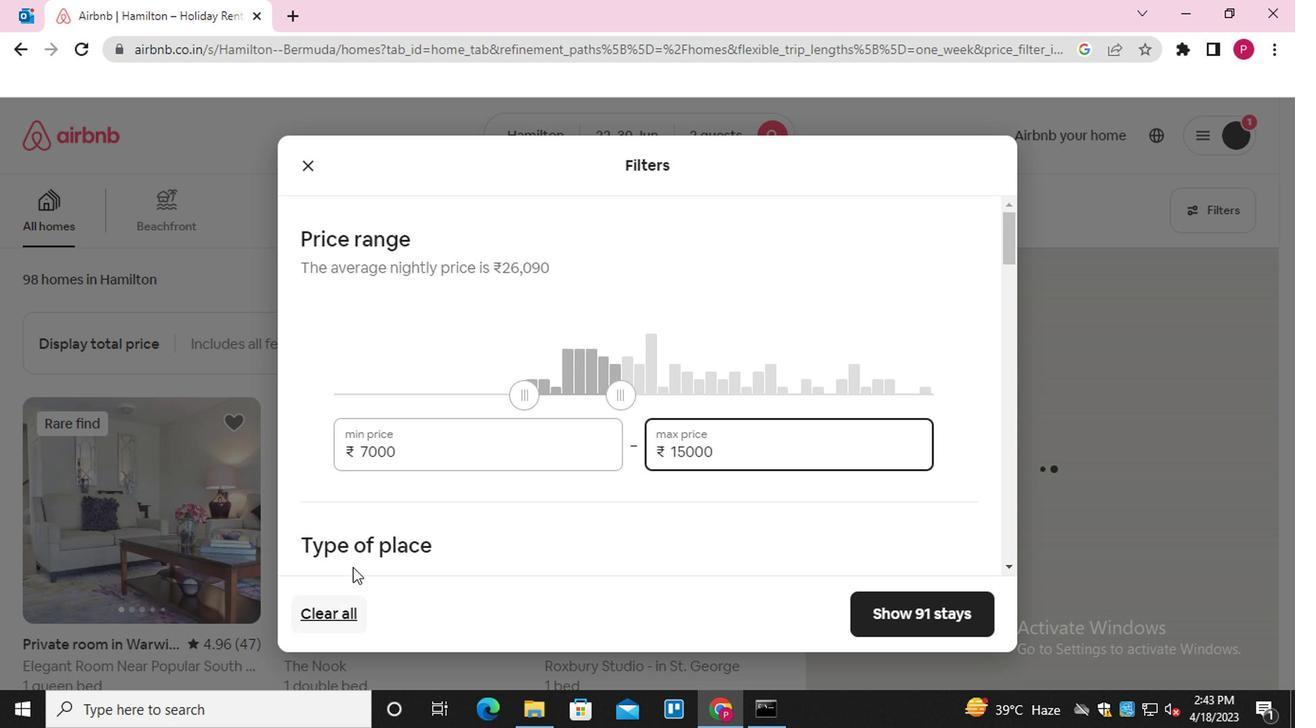 
Action: Mouse moved to (398, 526)
Screenshot: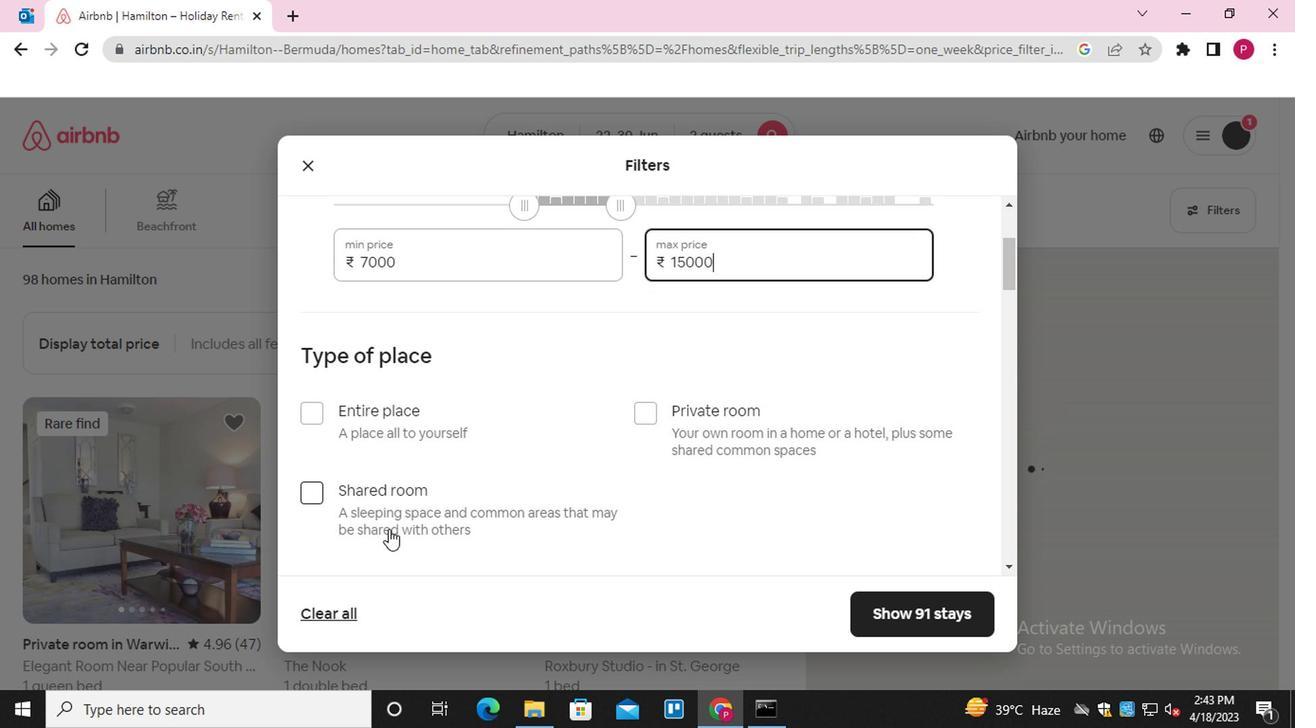 
Action: Mouse scrolled (398, 524) with delta (0, -1)
Screenshot: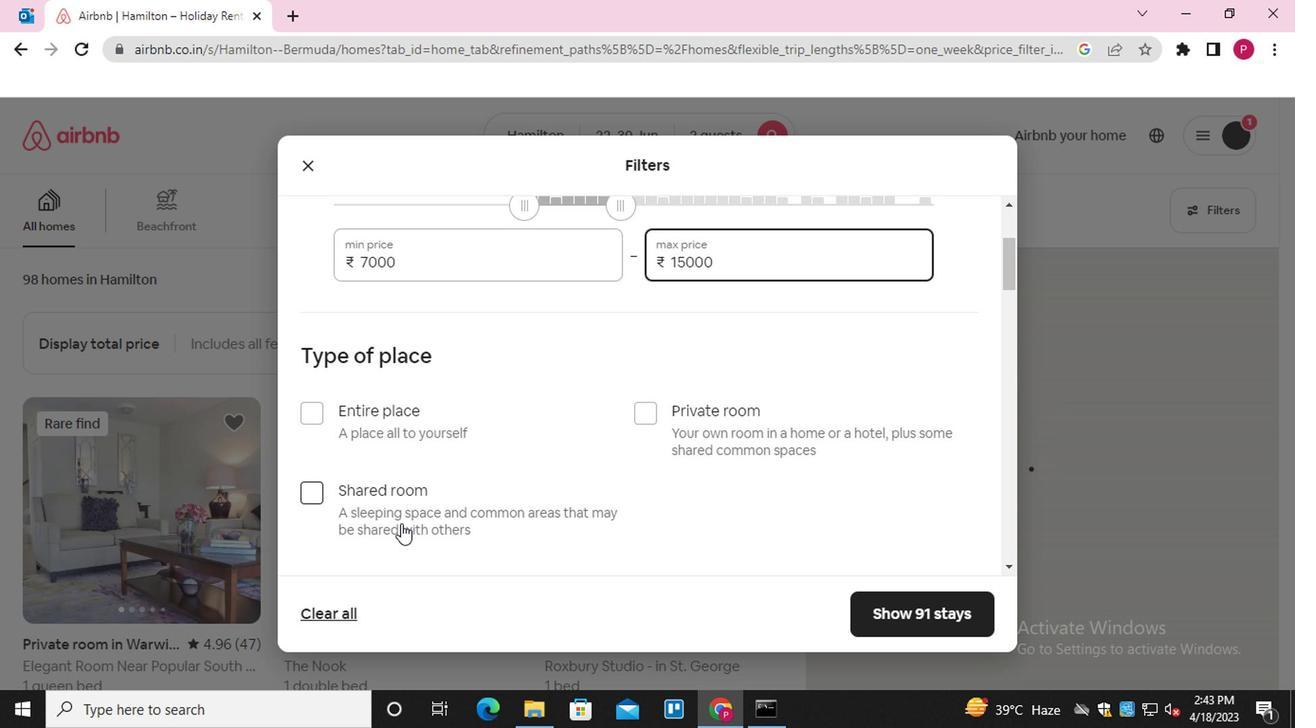 
Action: Mouse scrolled (398, 524) with delta (0, -1)
Screenshot: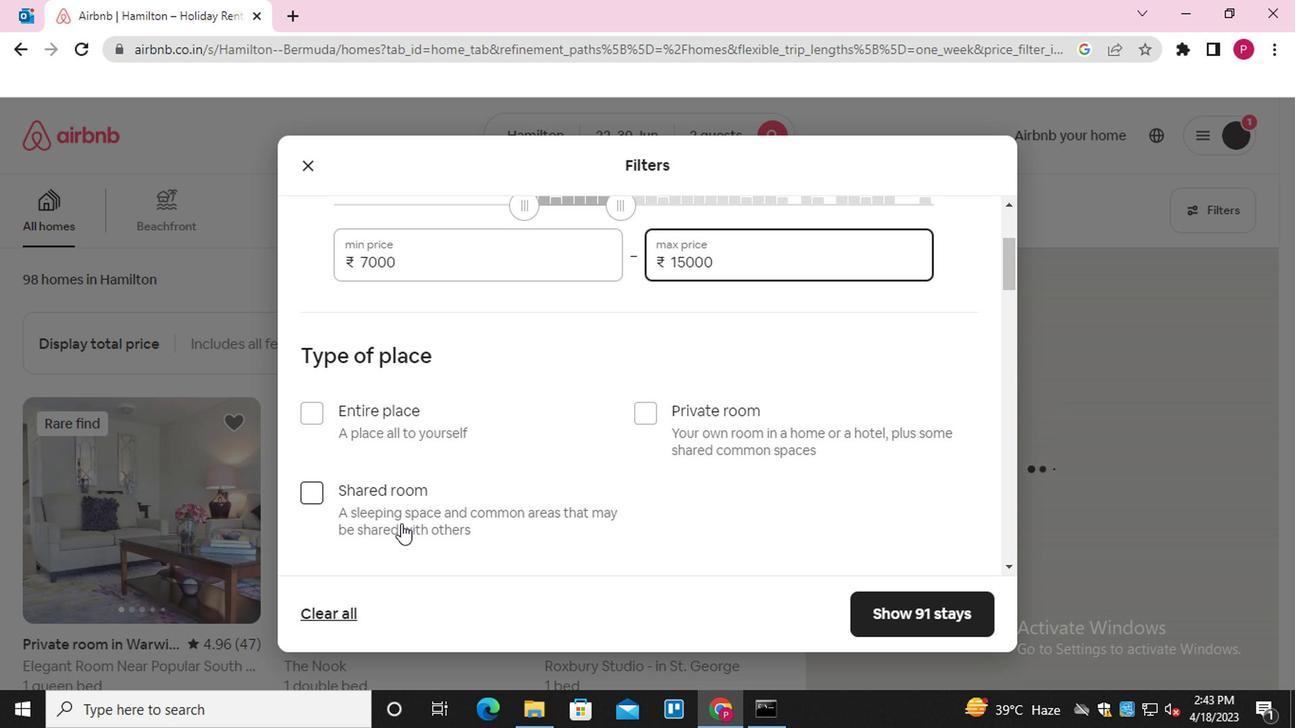 
Action: Mouse moved to (411, 503)
Screenshot: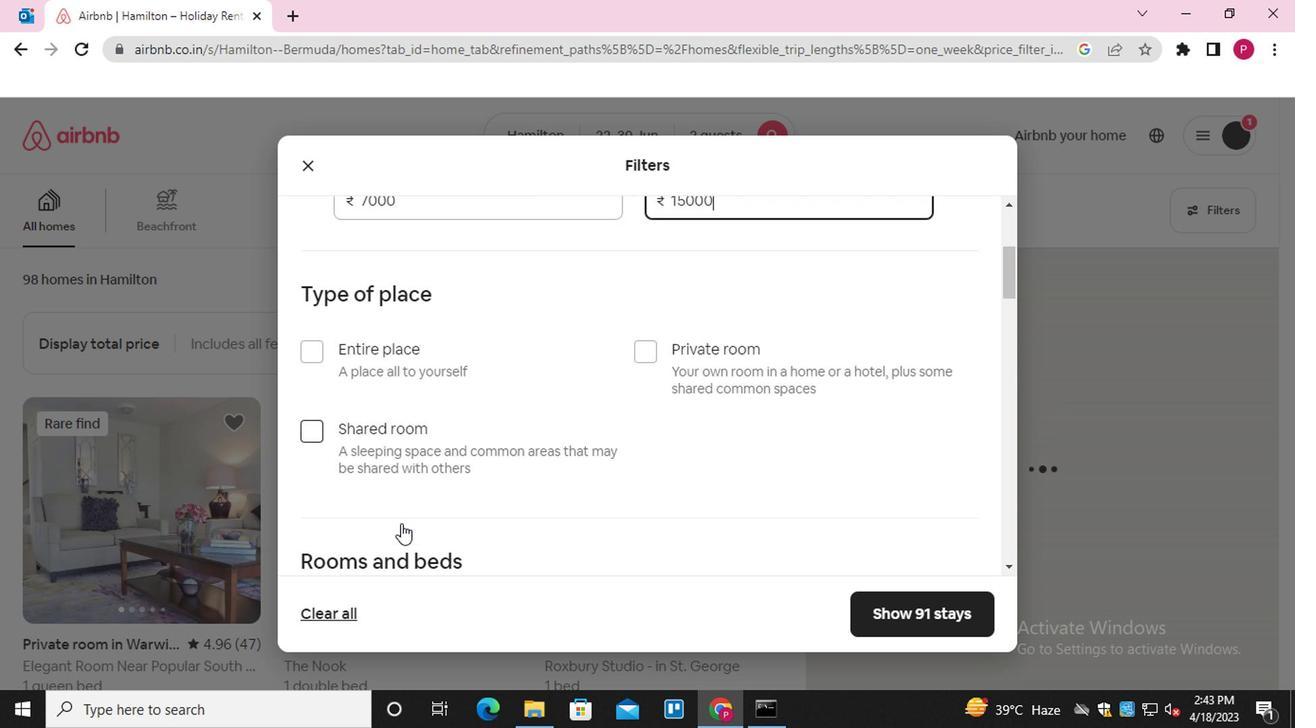
Action: Mouse scrolled (411, 504) with delta (0, 0)
Screenshot: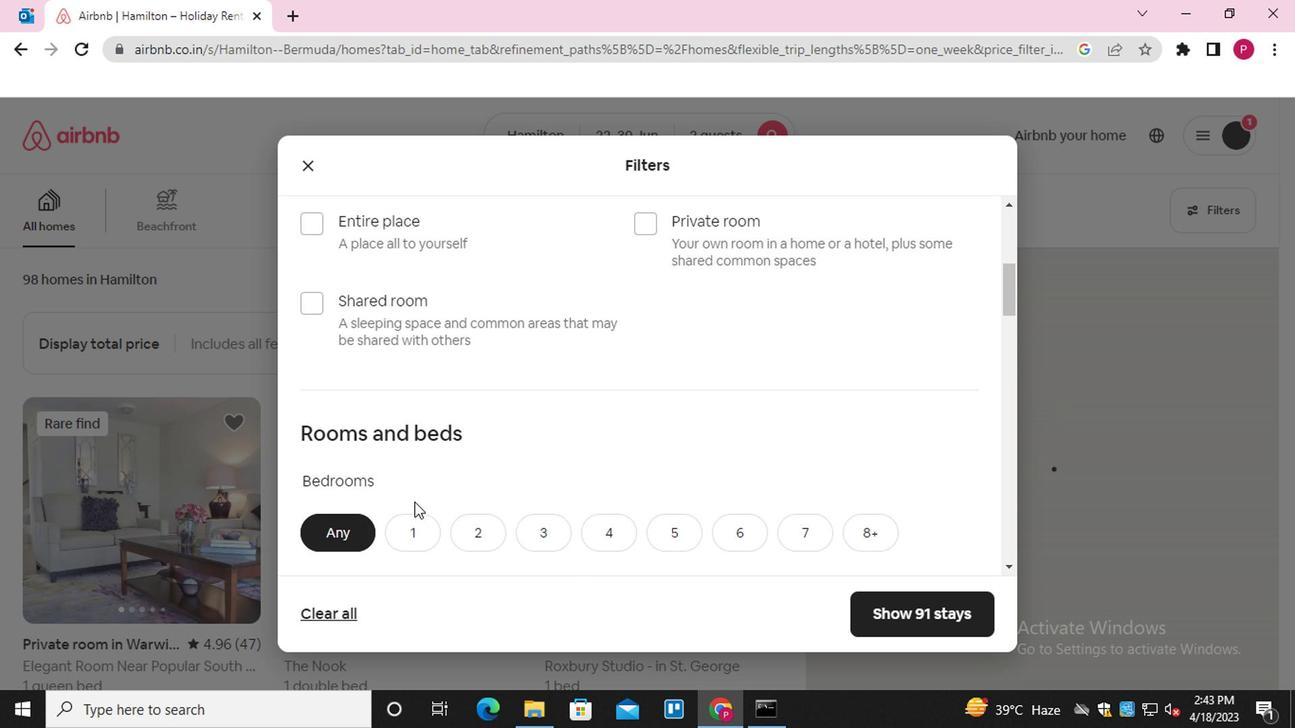 
Action: Mouse moved to (416, 478)
Screenshot: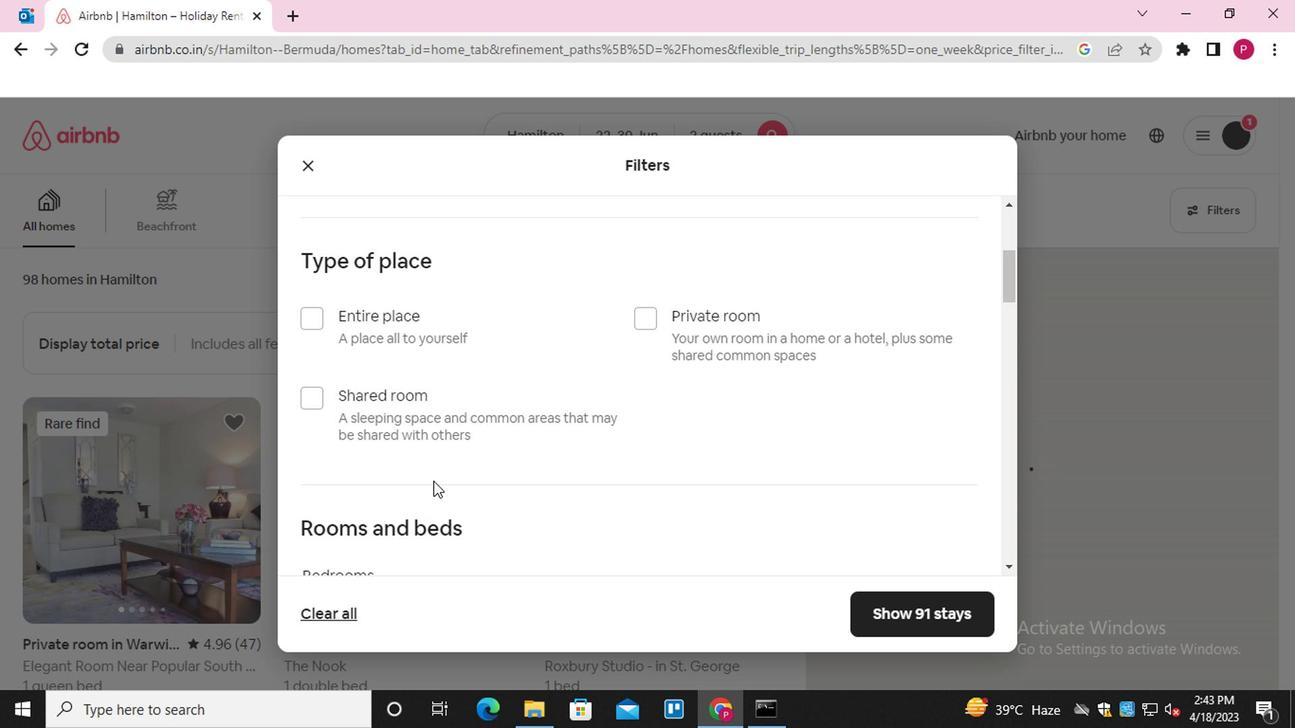 
Action: Mouse scrolled (416, 476) with delta (0, -1)
Screenshot: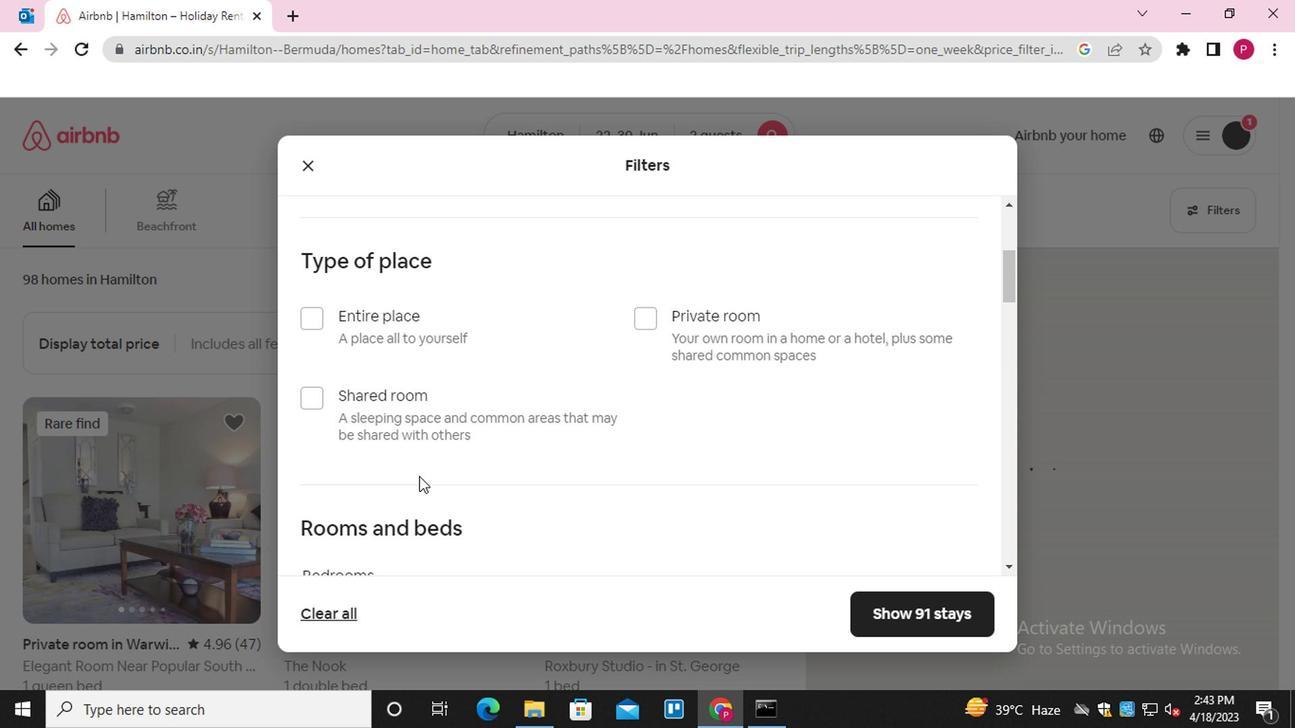 
Action: Mouse moved to (315, 215)
Screenshot: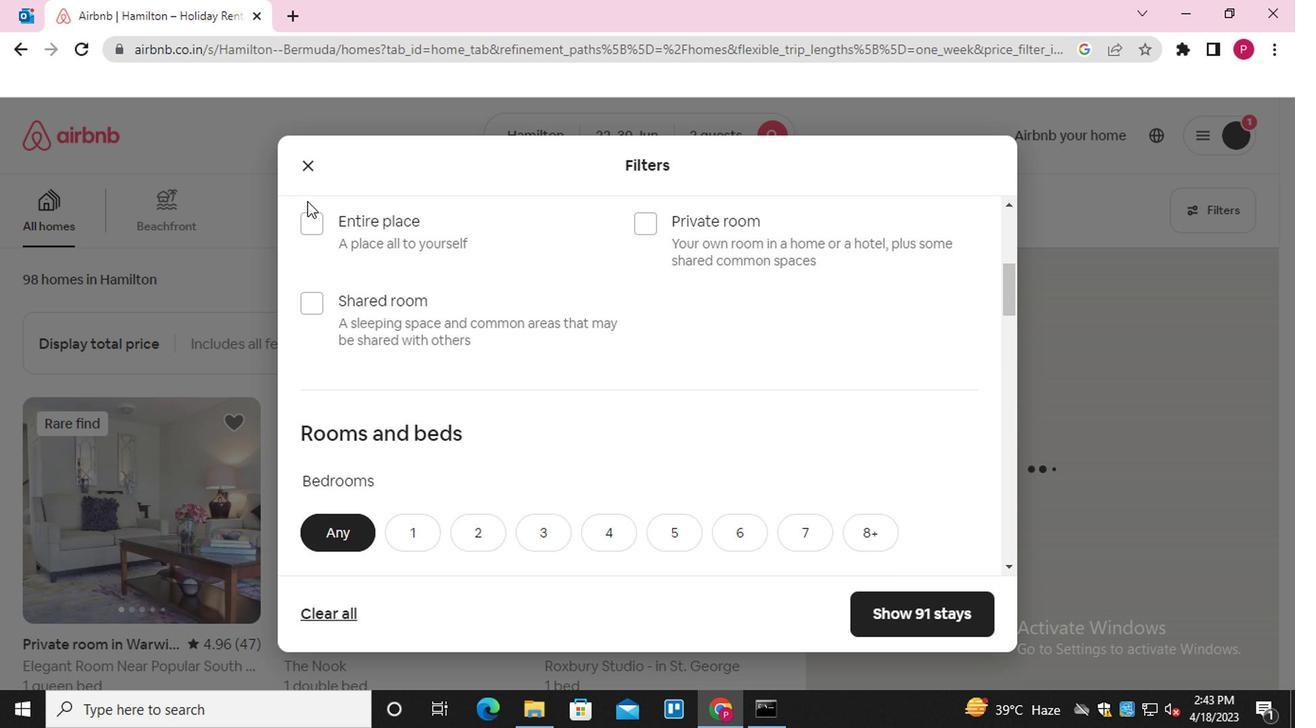
Action: Mouse pressed left at (315, 215)
Screenshot: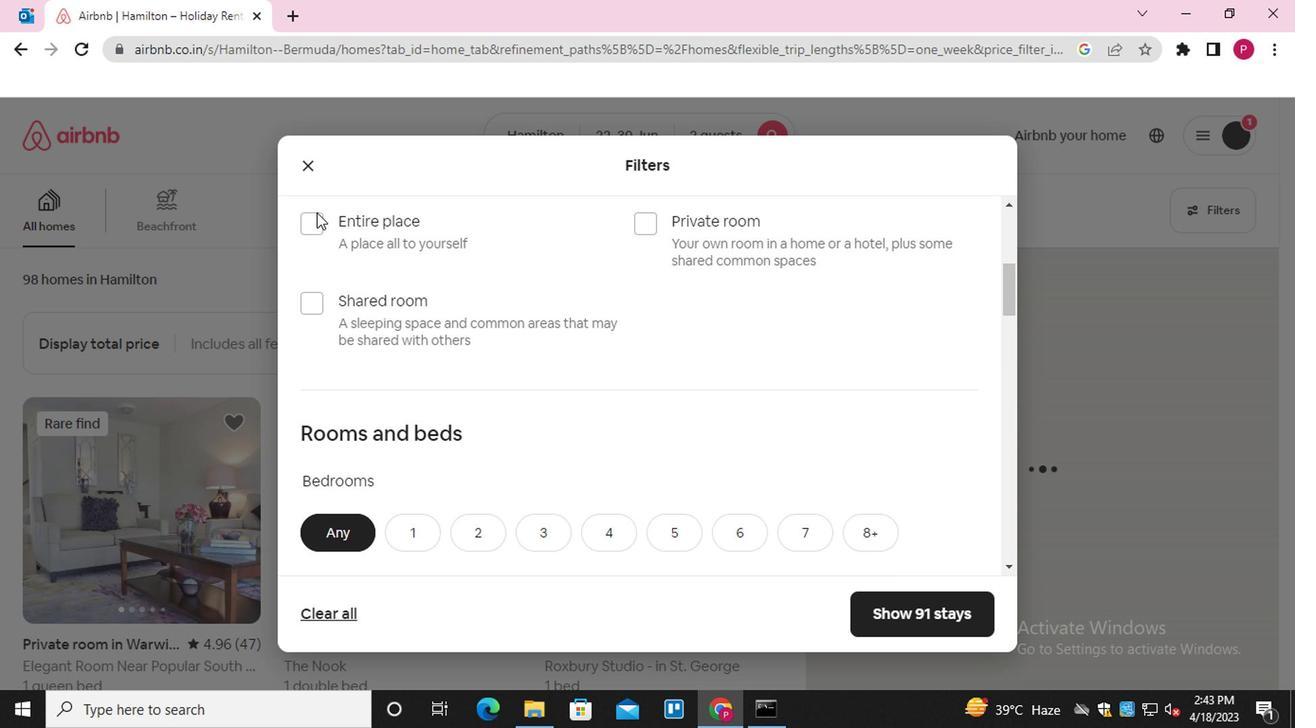 
Action: Mouse moved to (402, 279)
Screenshot: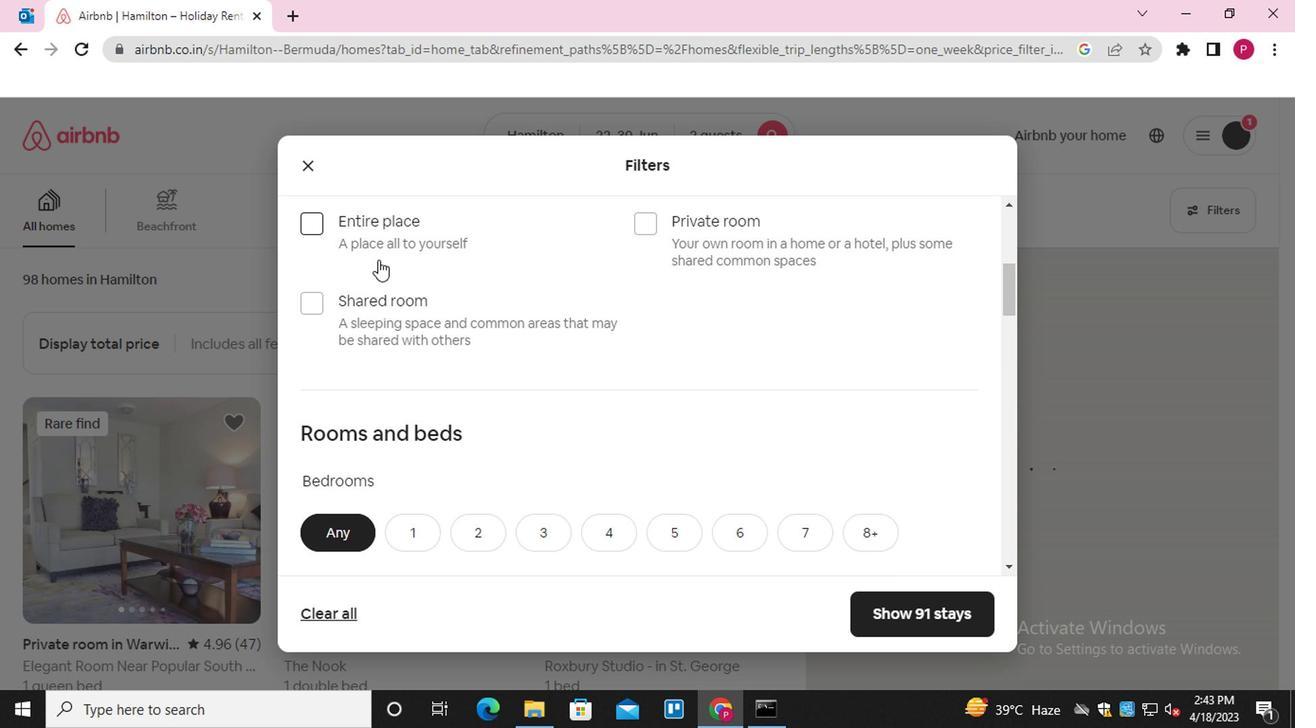 
Action: Mouse scrolled (402, 278) with delta (0, -1)
Screenshot: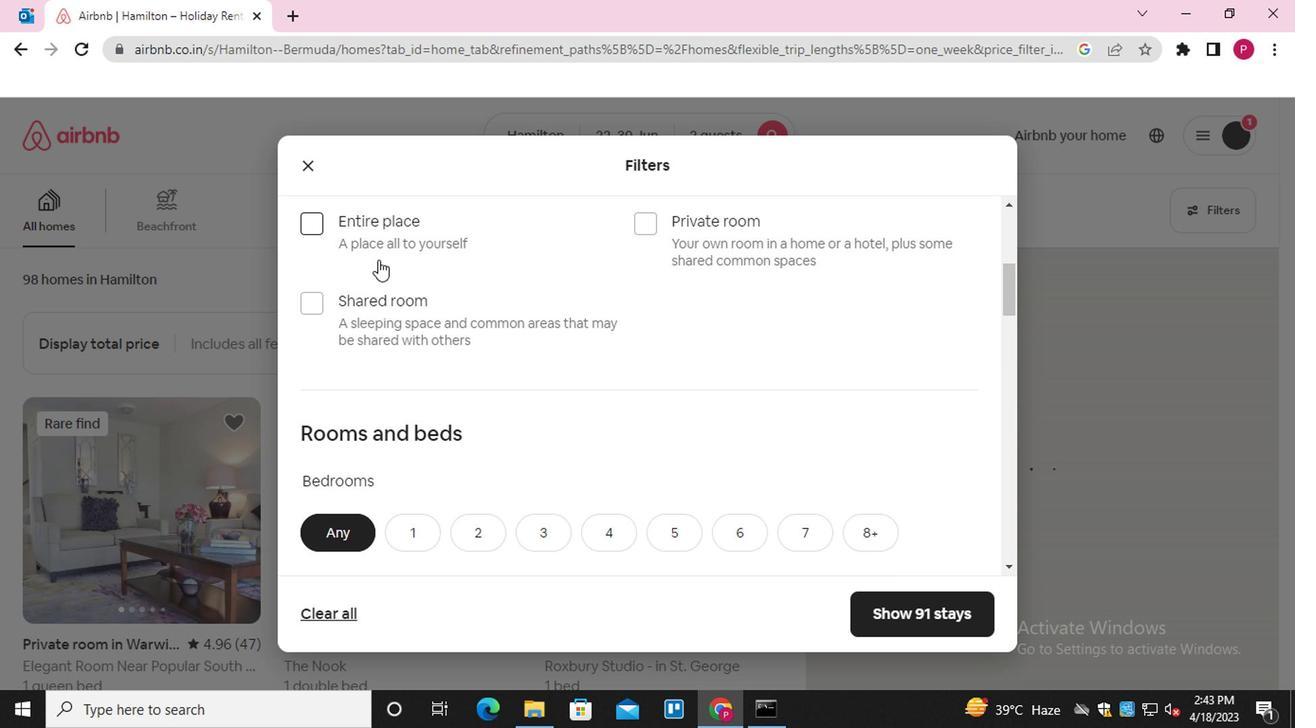 
Action: Mouse scrolled (402, 278) with delta (0, -1)
Screenshot: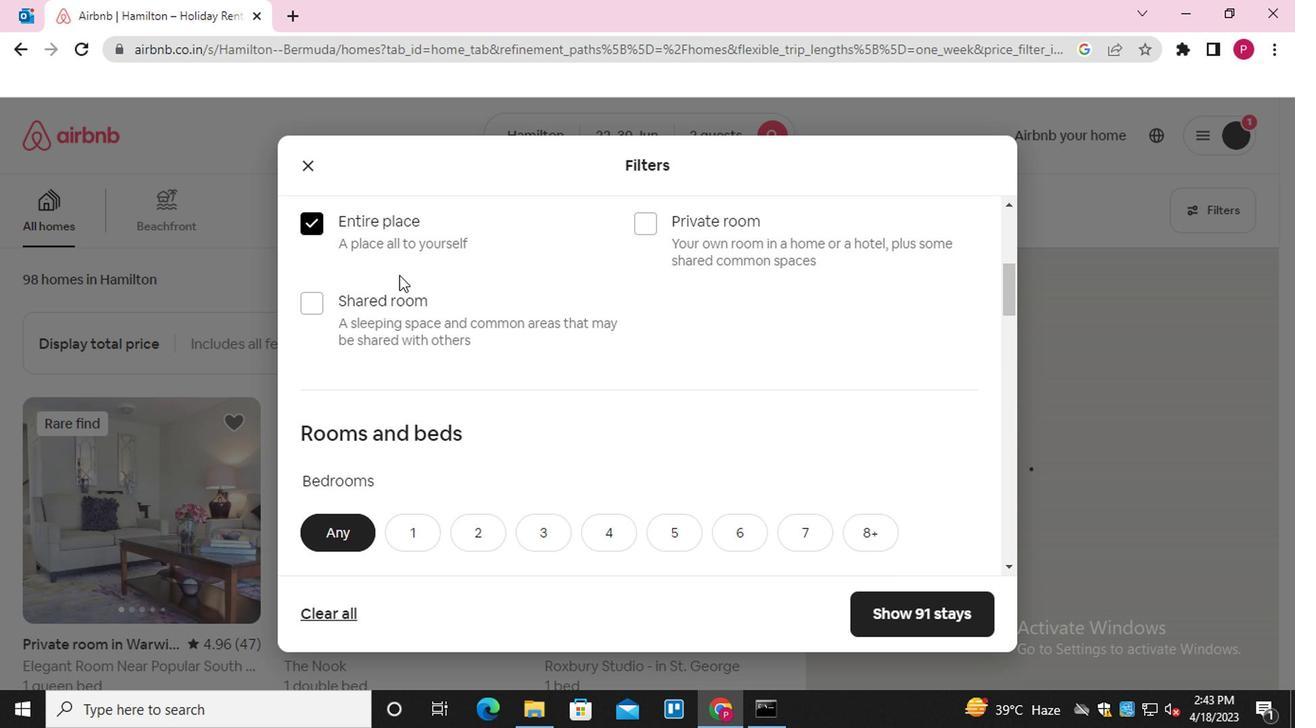 
Action: Mouse moved to (414, 326)
Screenshot: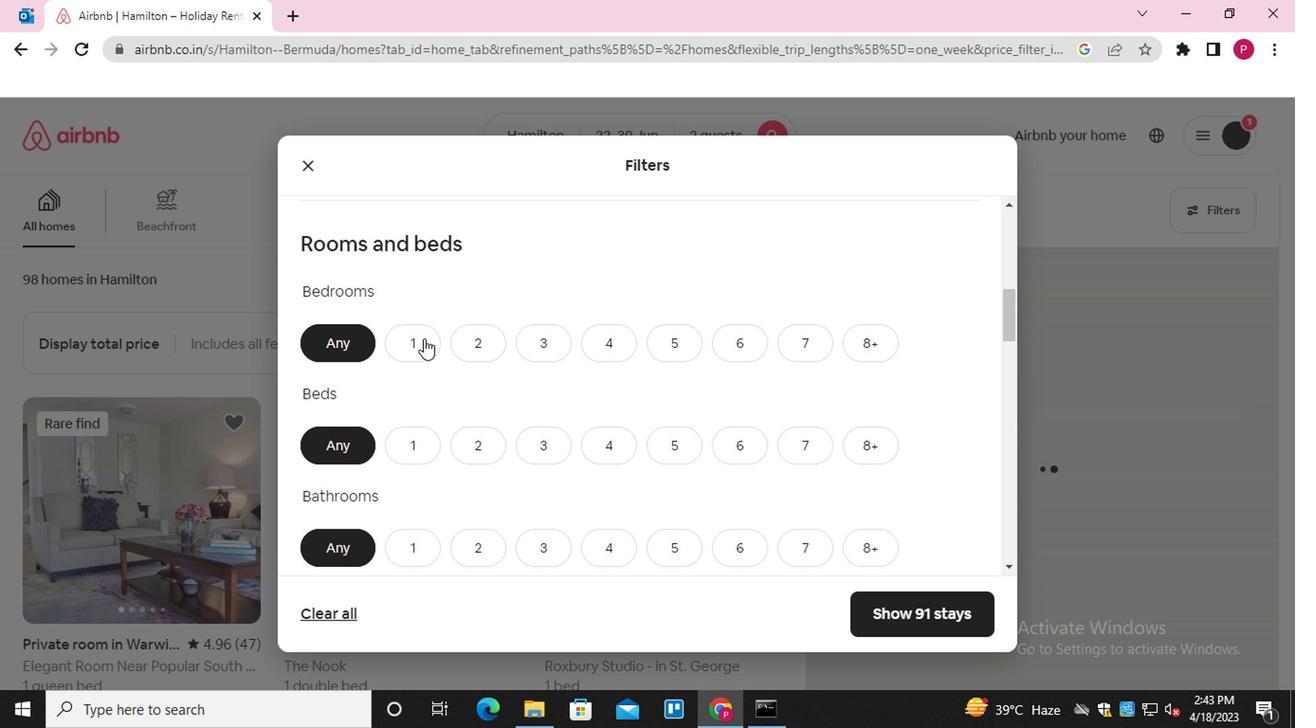 
Action: Mouse pressed left at (414, 326)
Screenshot: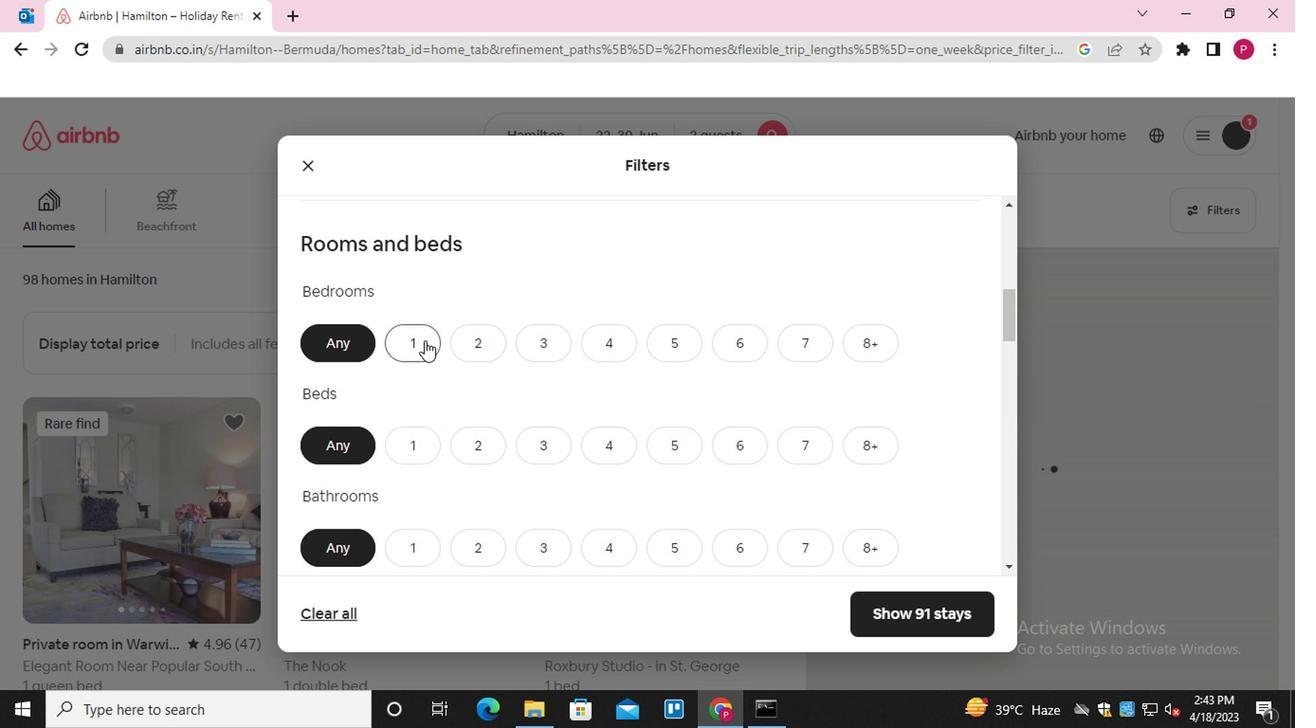 
Action: Mouse moved to (418, 452)
Screenshot: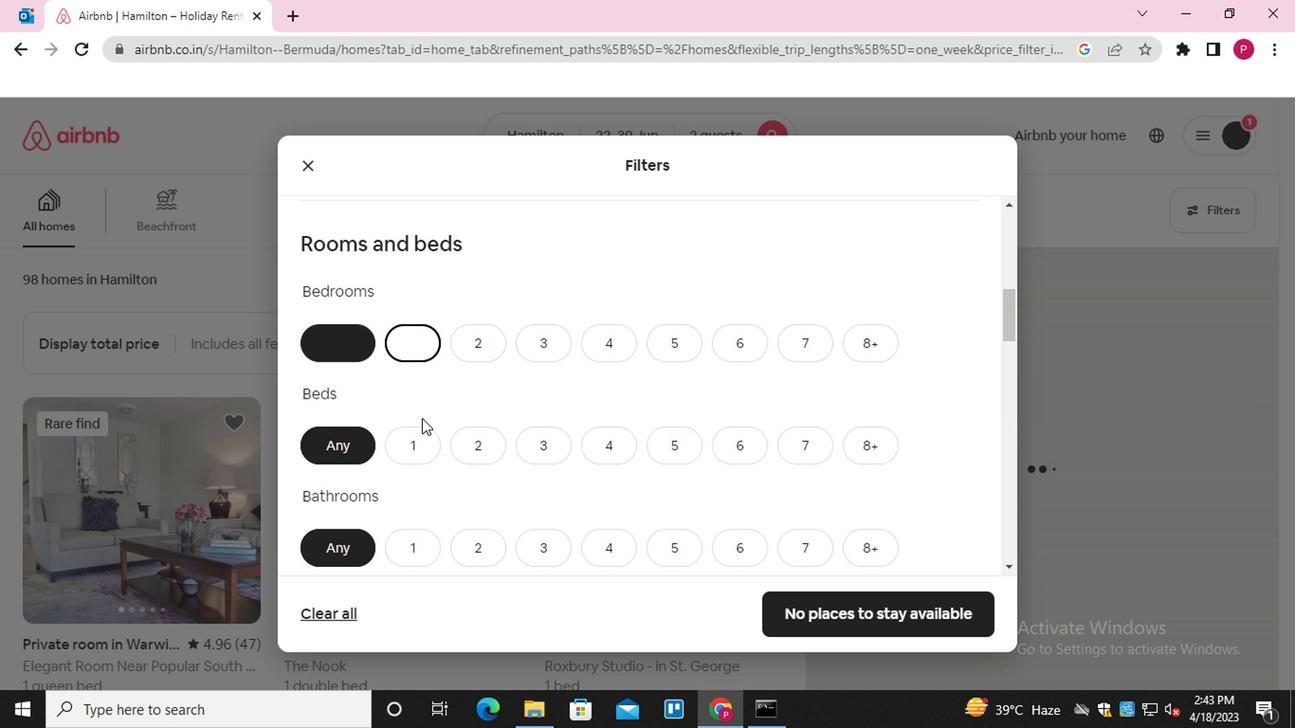 
Action: Mouse pressed left at (418, 452)
Screenshot: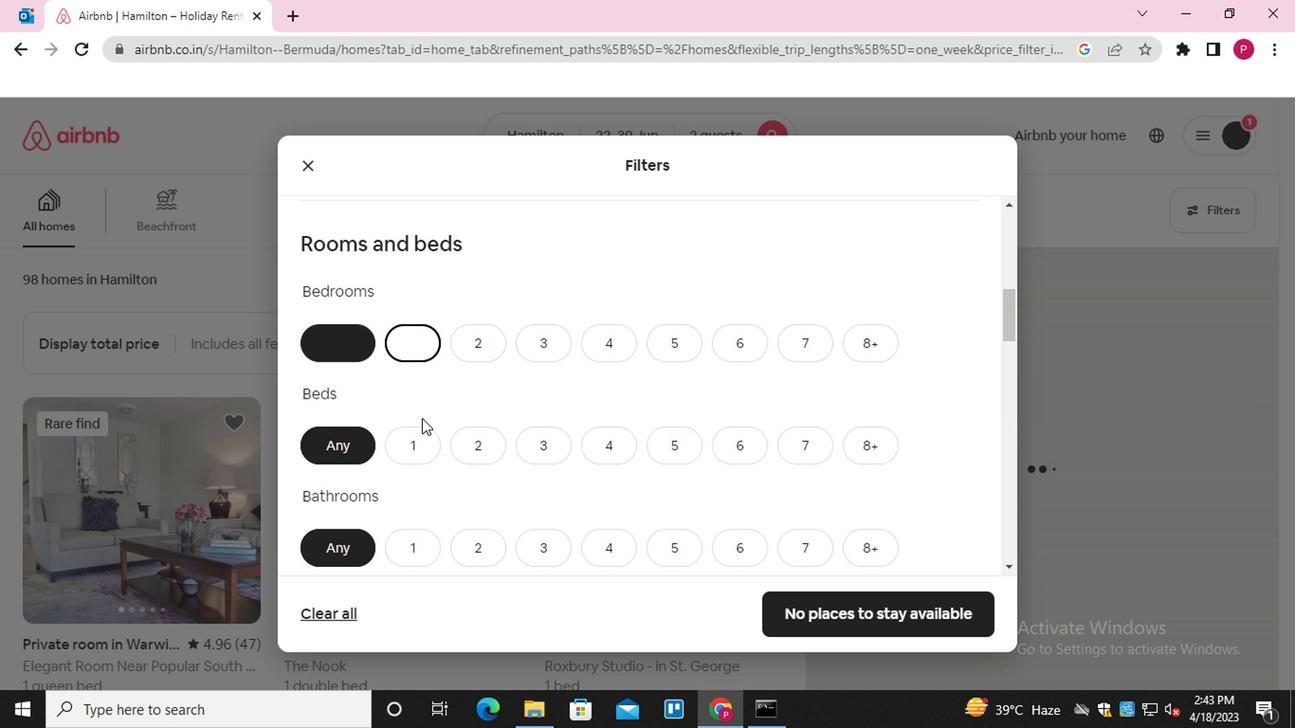 
Action: Mouse moved to (406, 546)
Screenshot: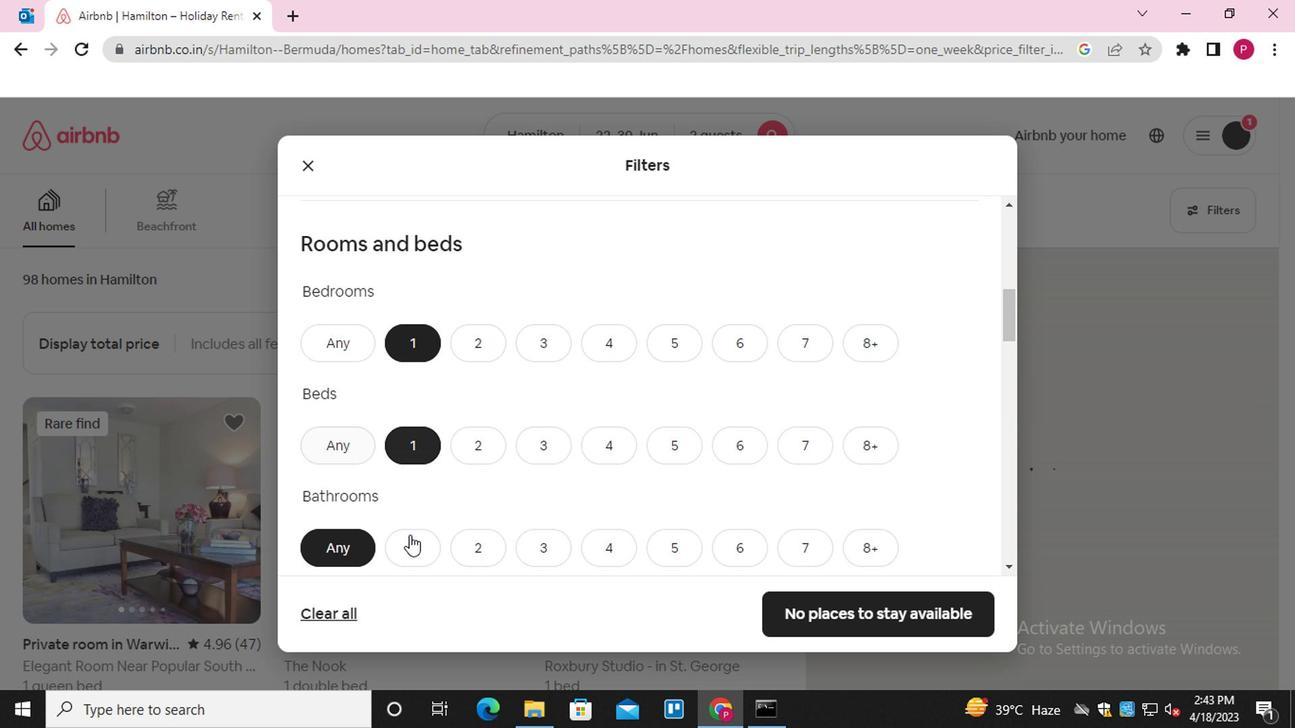 
Action: Mouse pressed left at (406, 546)
Screenshot: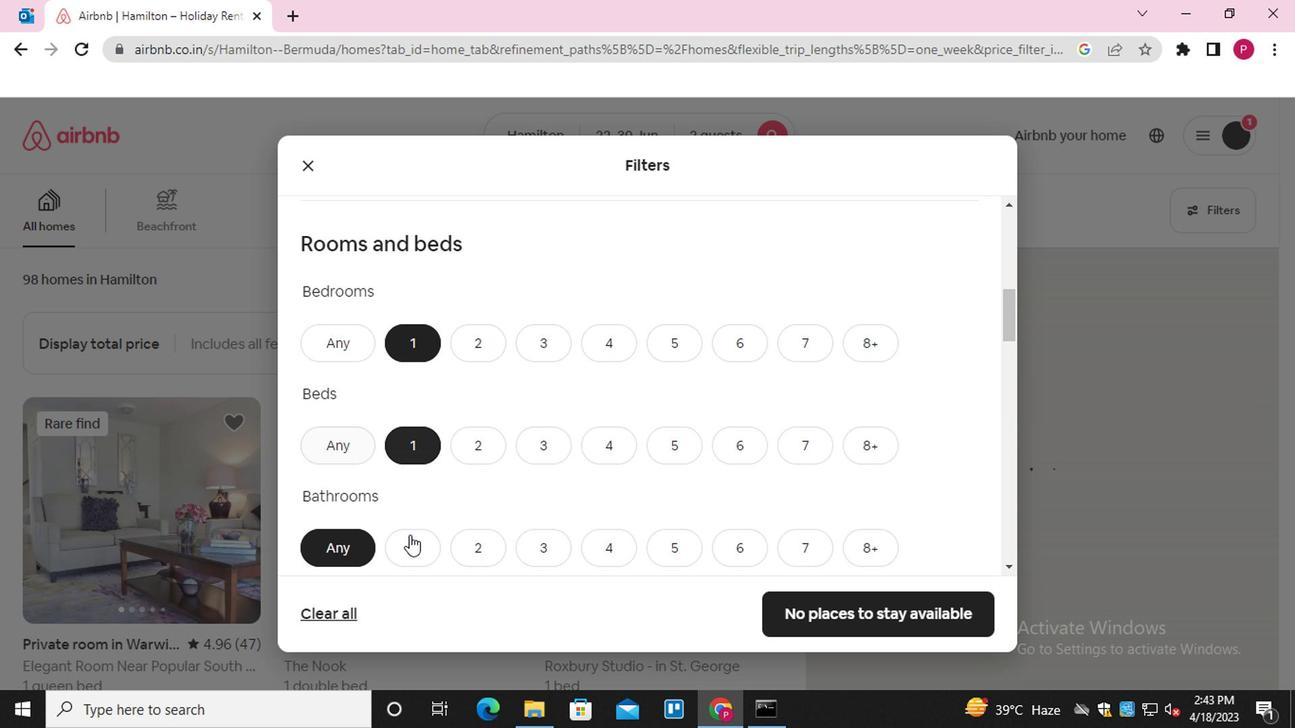 
Action: Mouse moved to (468, 467)
Screenshot: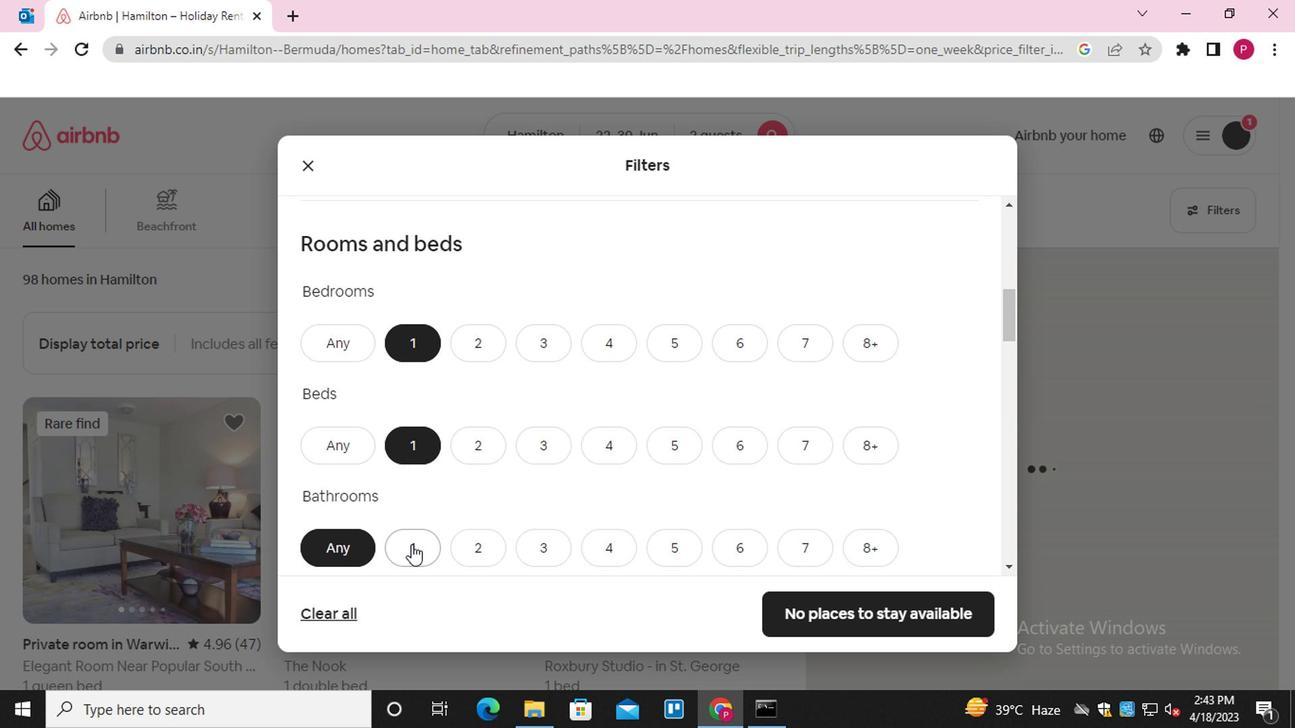 
Action: Mouse scrolled (468, 466) with delta (0, -1)
Screenshot: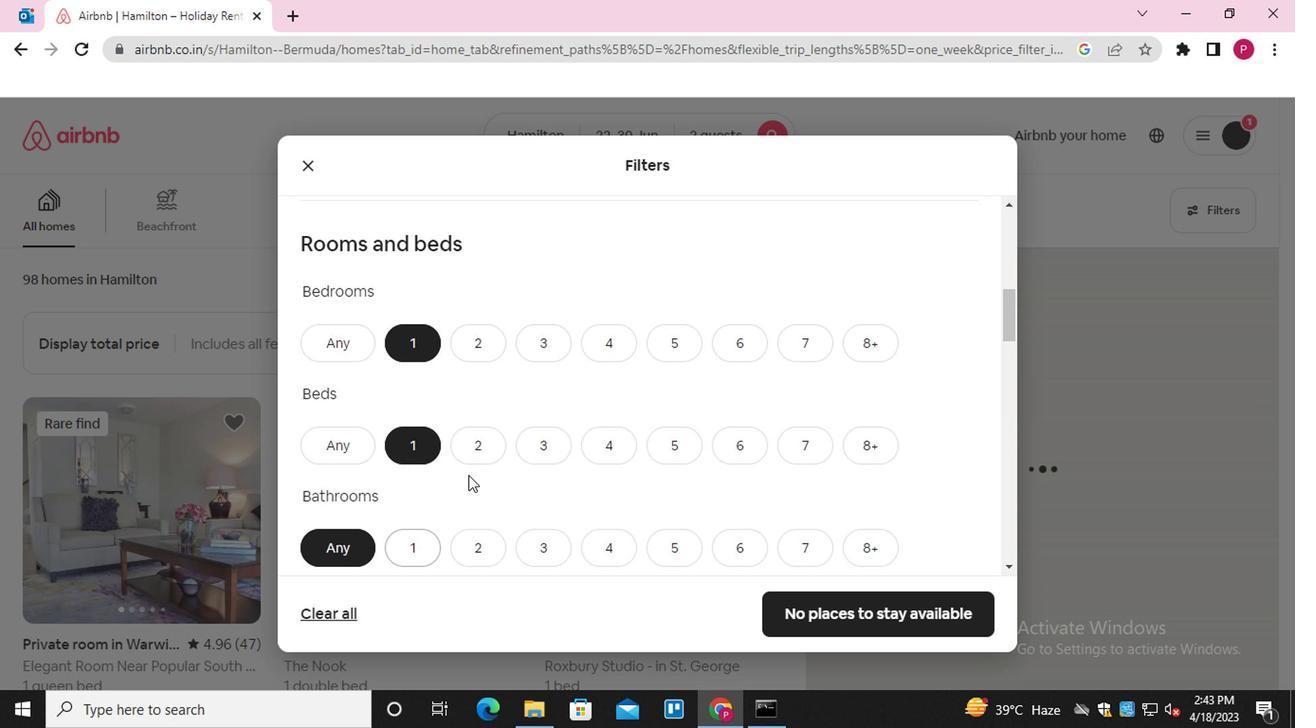 
Action: Mouse scrolled (468, 466) with delta (0, -1)
Screenshot: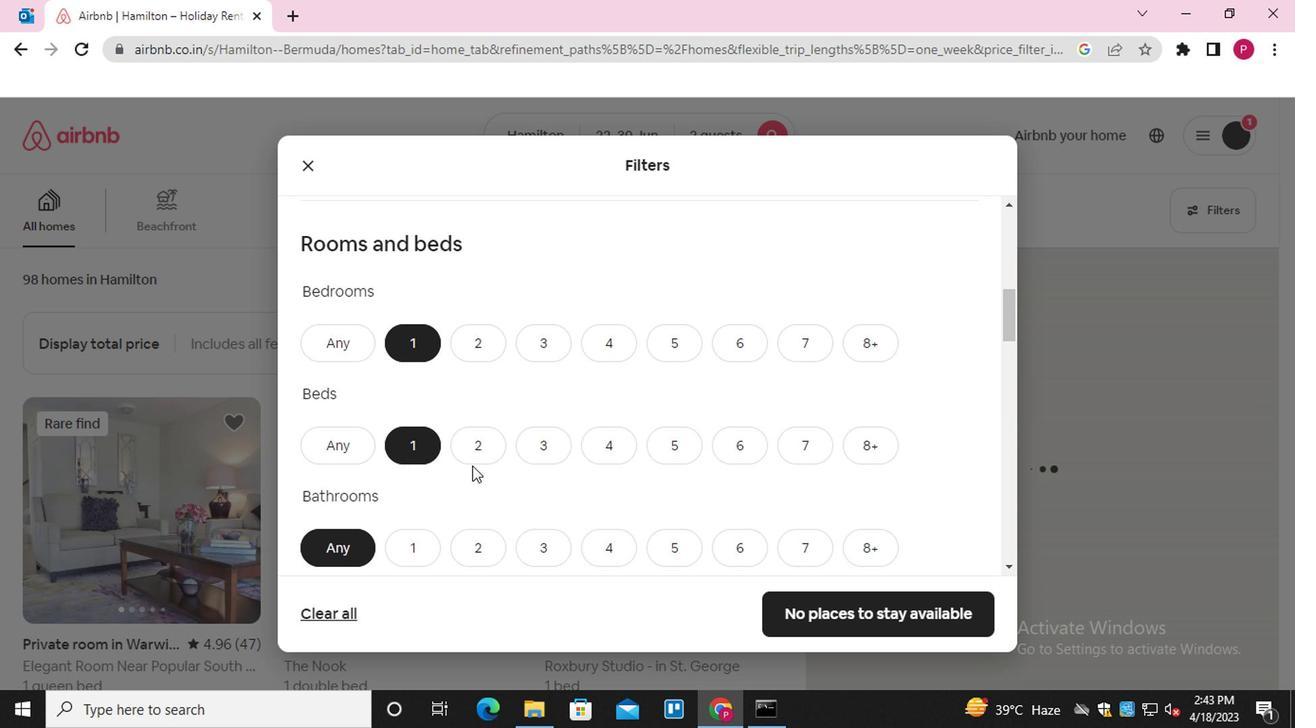 
Action: Mouse scrolled (468, 466) with delta (0, -1)
Screenshot: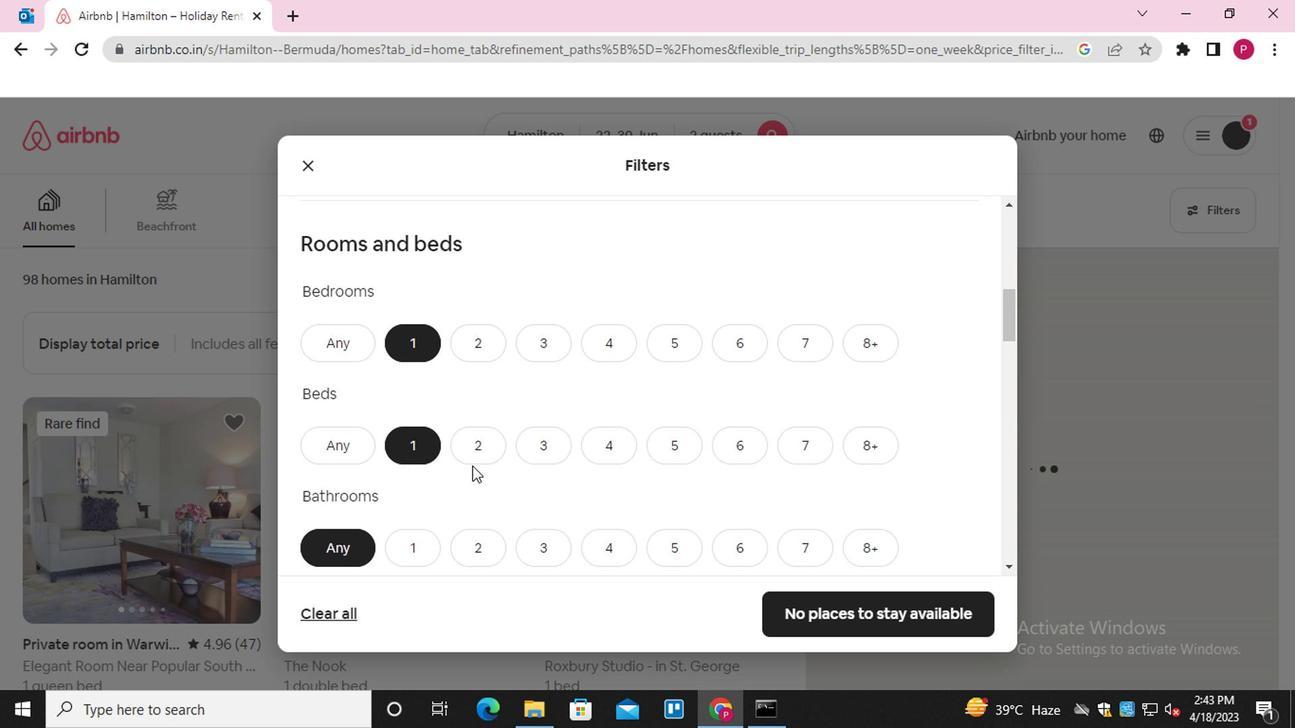 
Action: Mouse moved to (839, 488)
Screenshot: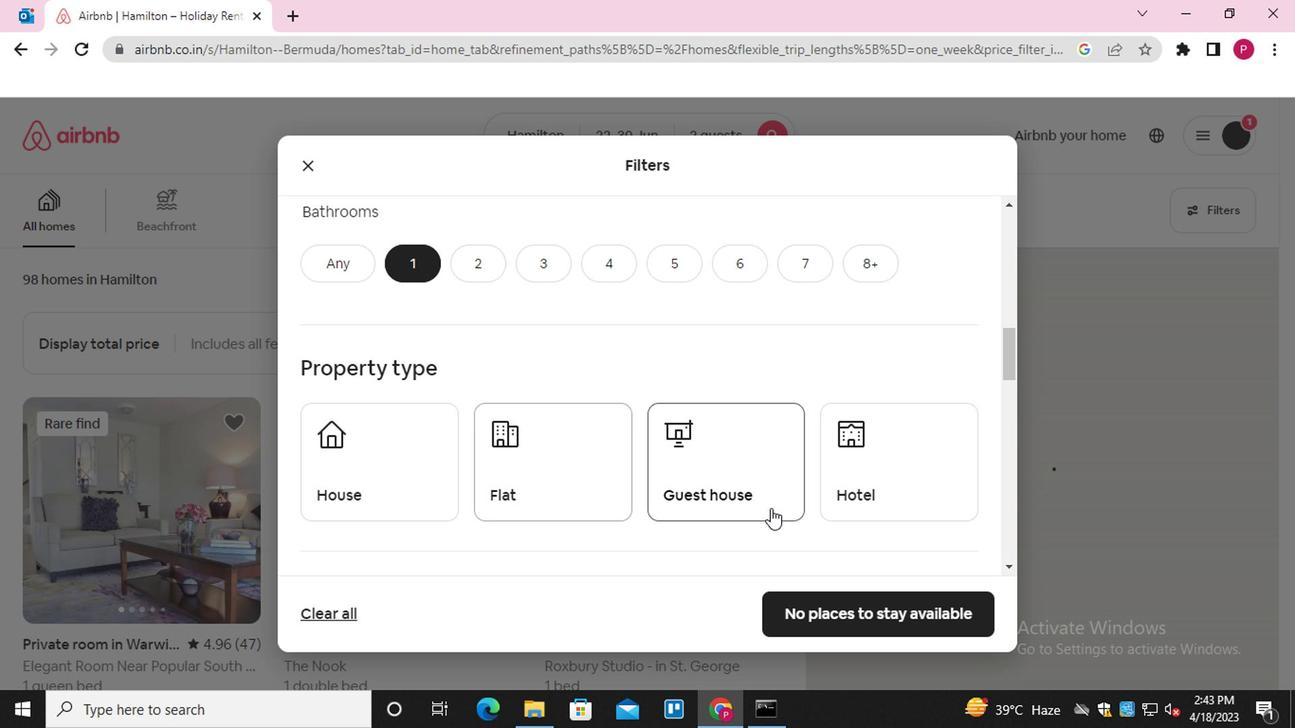 
Action: Mouse pressed left at (839, 488)
Screenshot: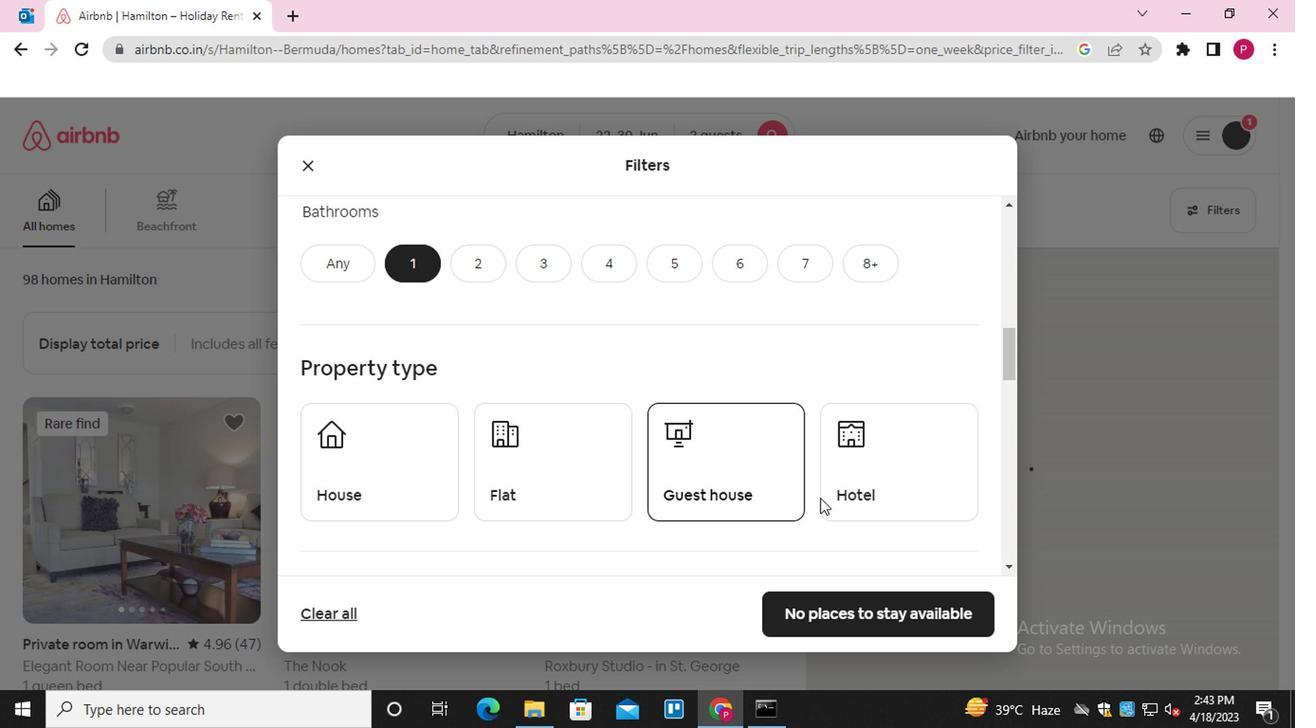 
Action: Mouse moved to (518, 452)
Screenshot: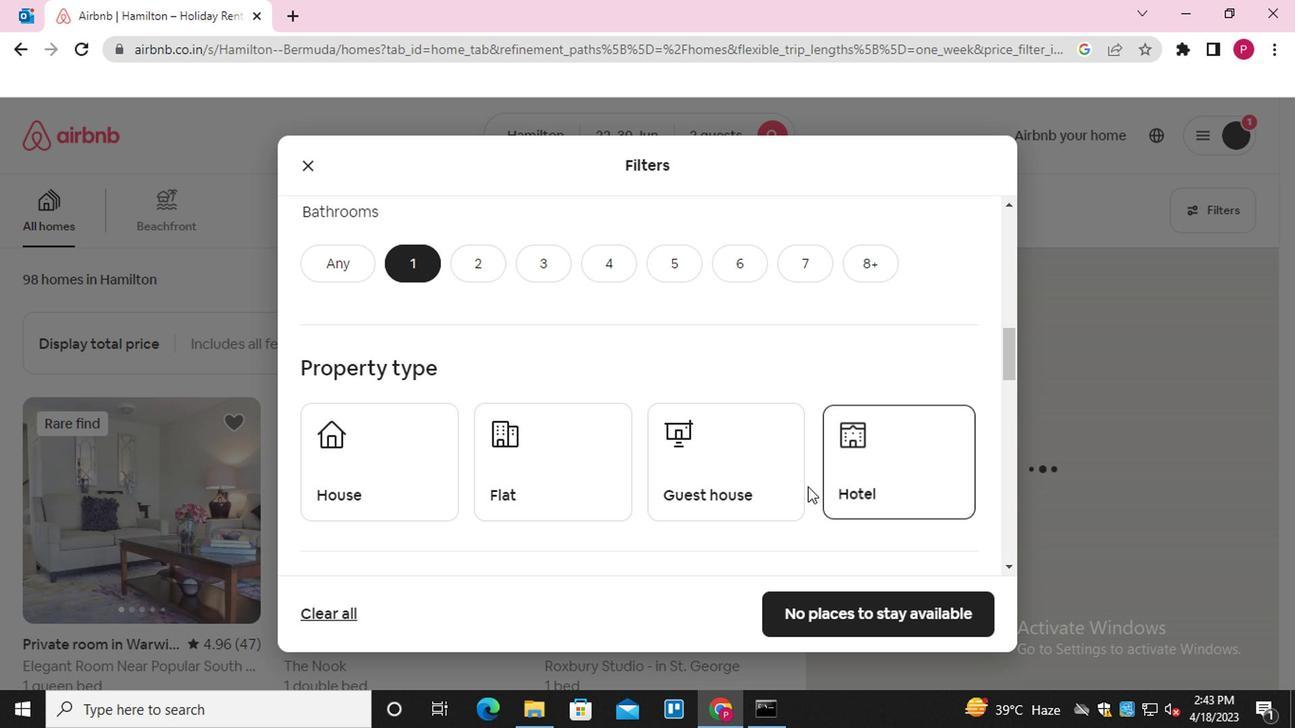 
Action: Mouse scrolled (518, 452) with delta (0, 0)
Screenshot: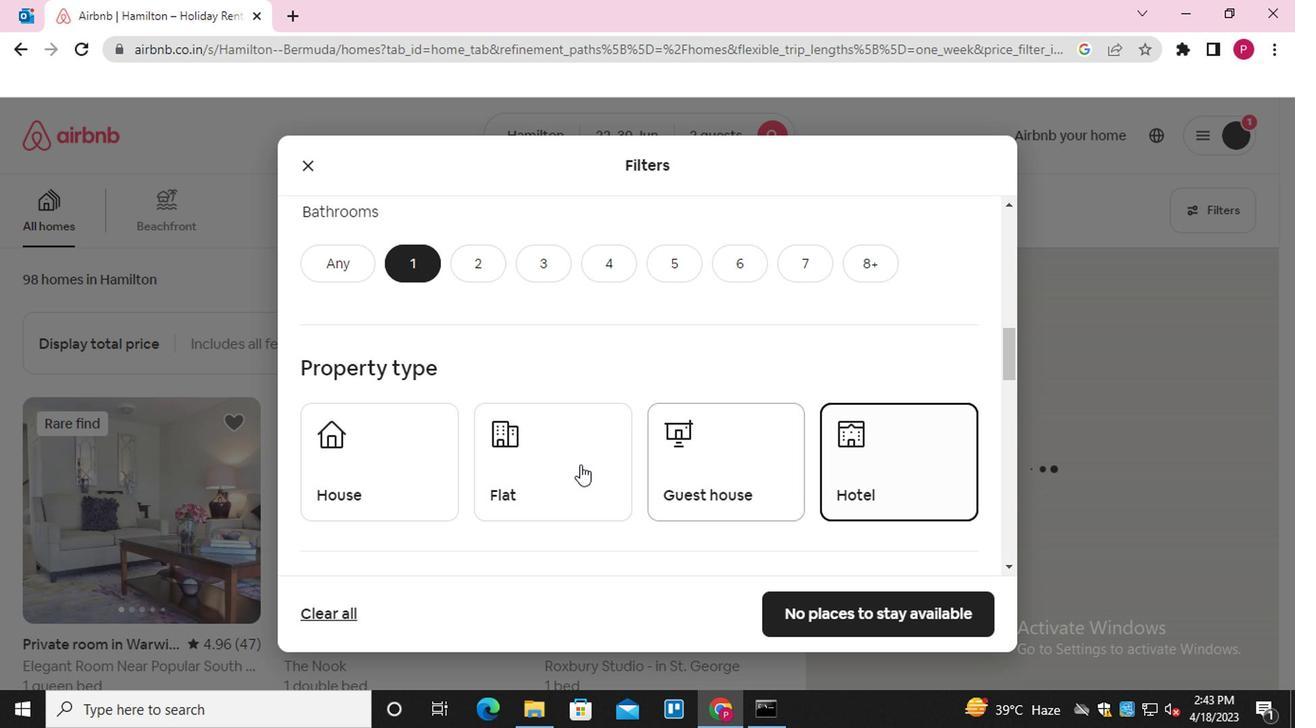 
Action: Mouse scrolled (518, 452) with delta (0, 0)
Screenshot: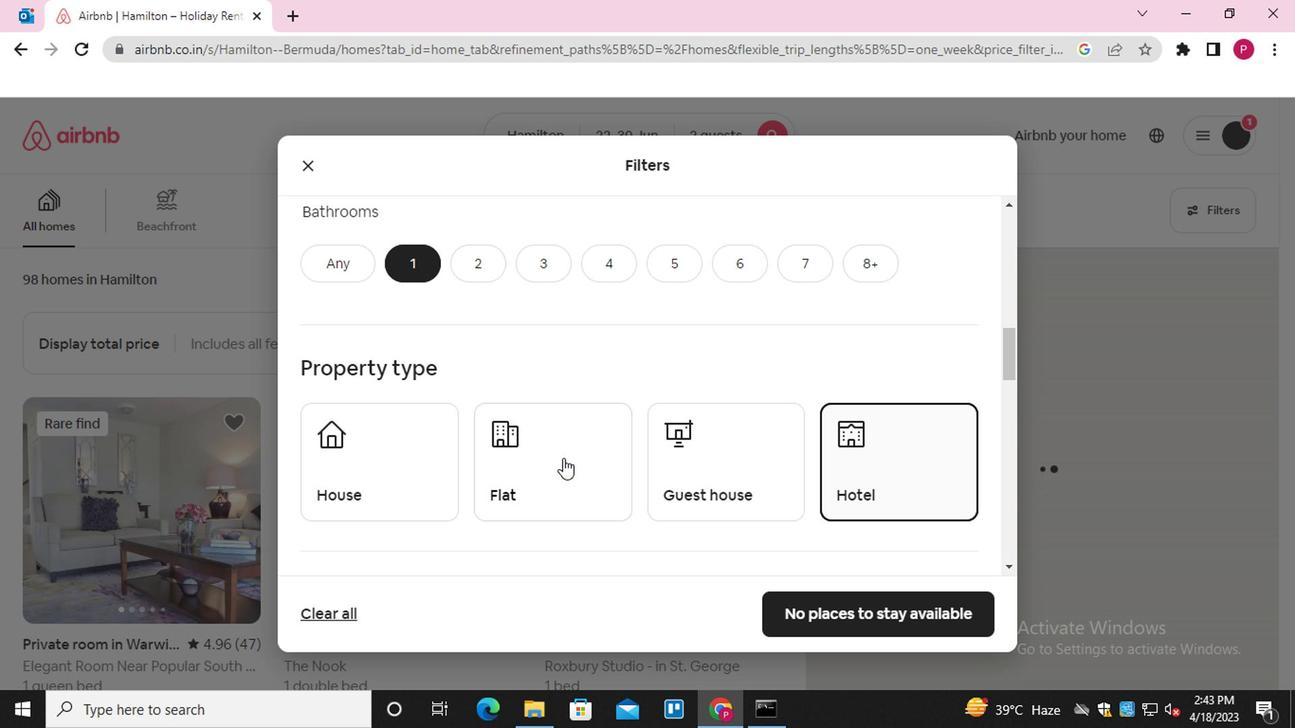 
Action: Mouse scrolled (518, 452) with delta (0, 0)
Screenshot: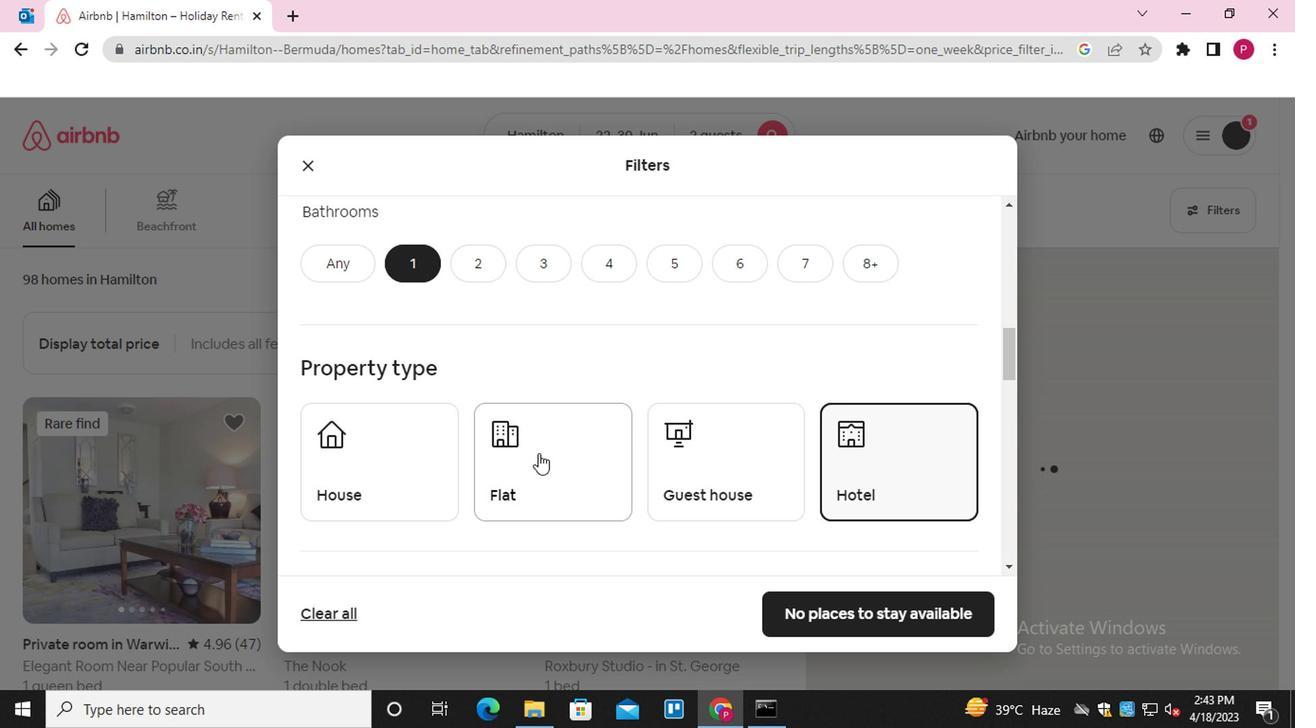 
Action: Mouse scrolled (518, 452) with delta (0, 0)
Screenshot: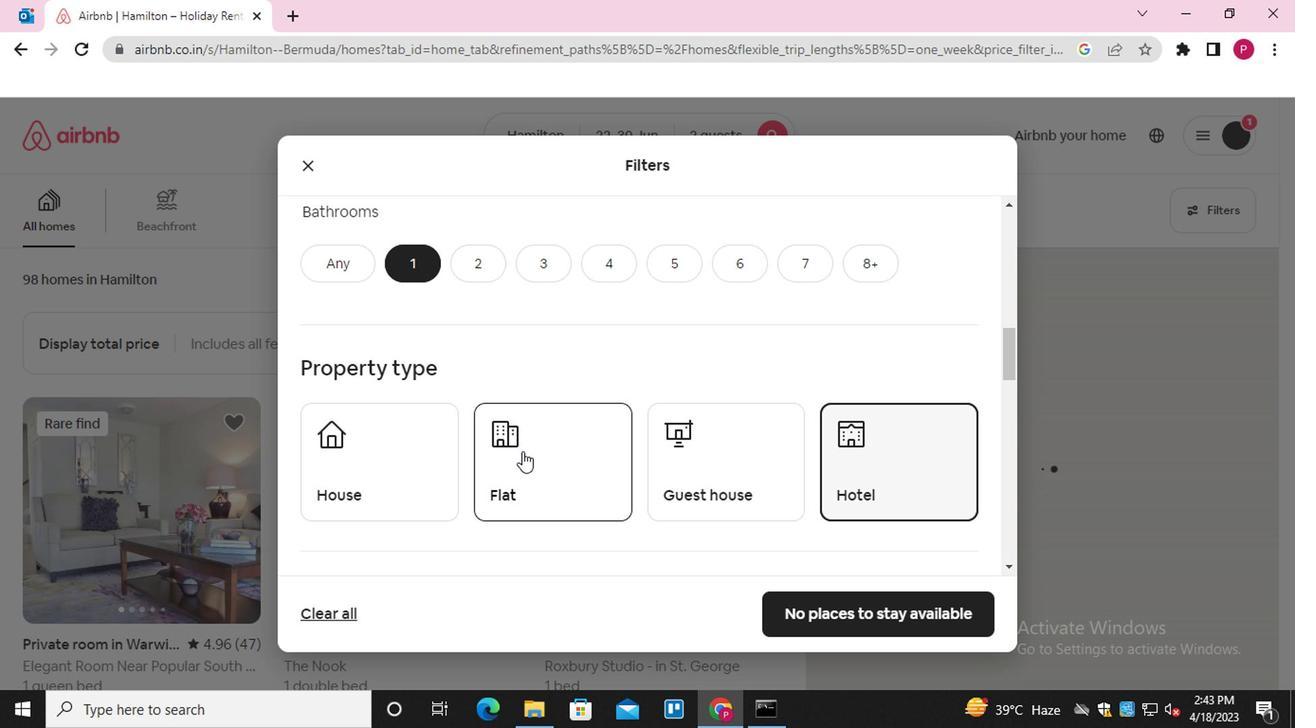 
Action: Mouse moved to (494, 459)
Screenshot: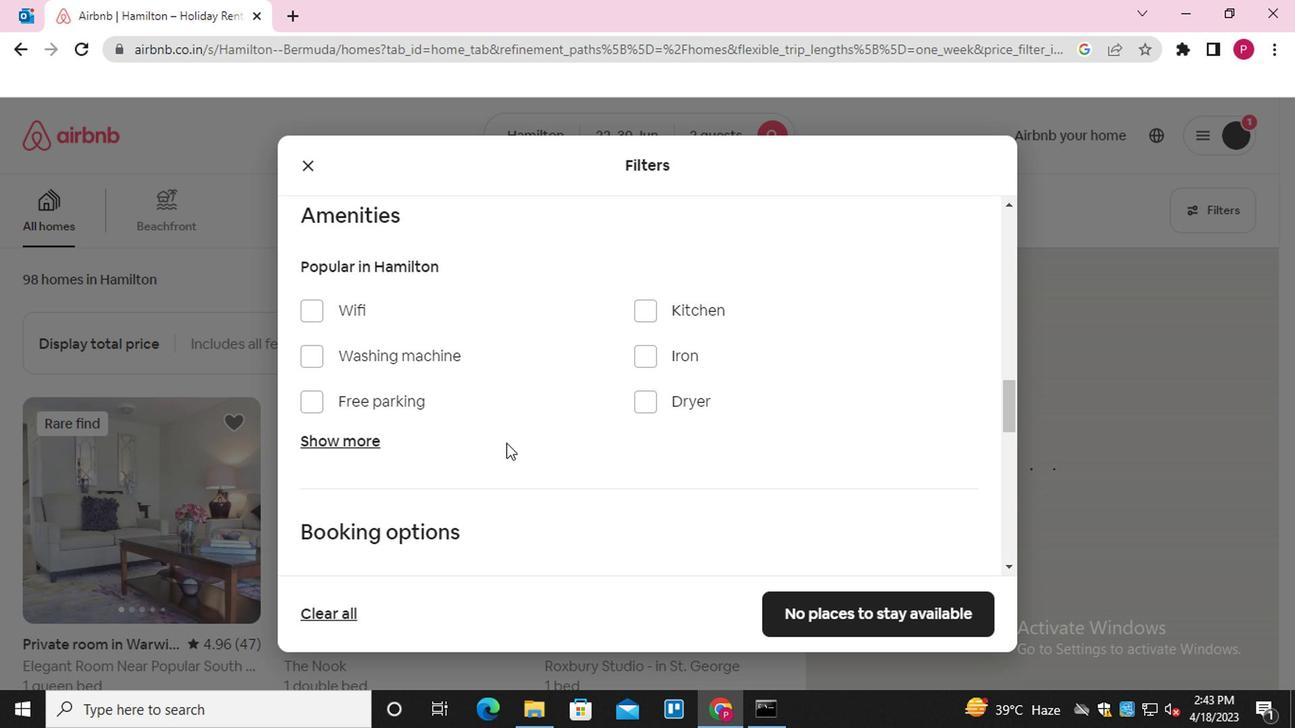 
Action: Mouse scrolled (494, 458) with delta (0, 0)
Screenshot: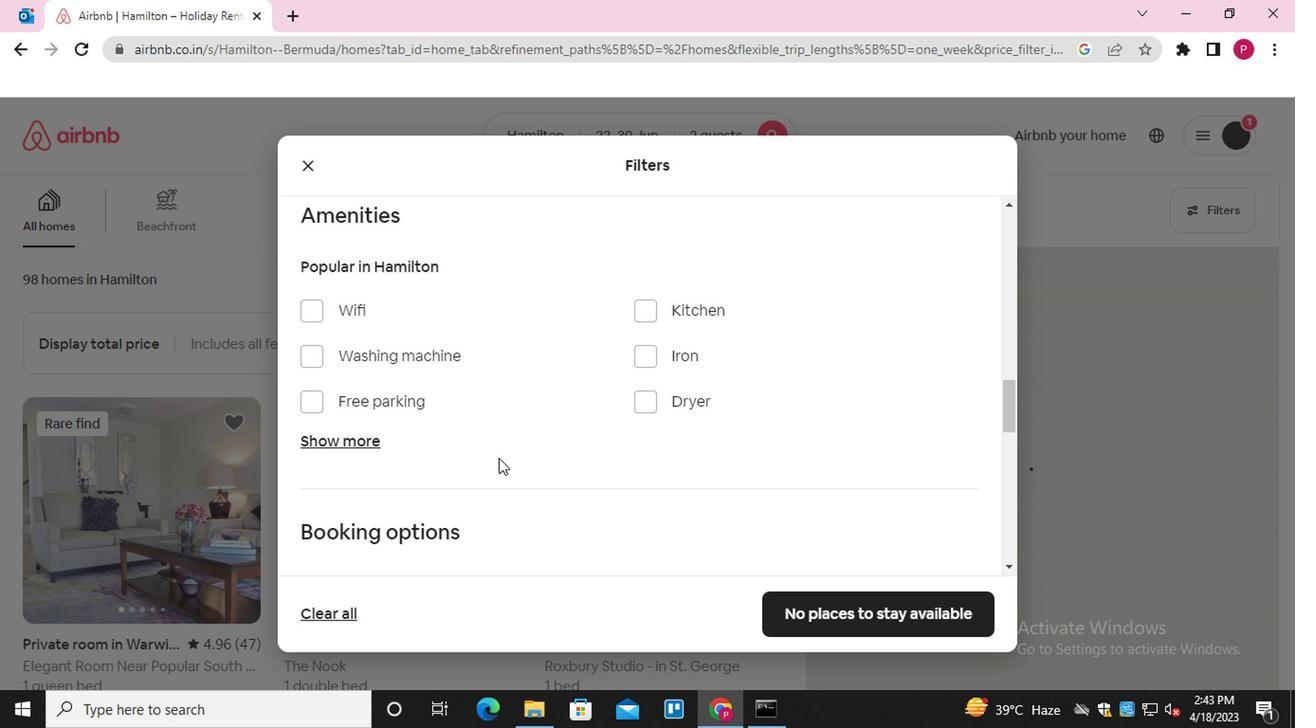 
Action: Mouse scrolled (494, 458) with delta (0, 0)
Screenshot: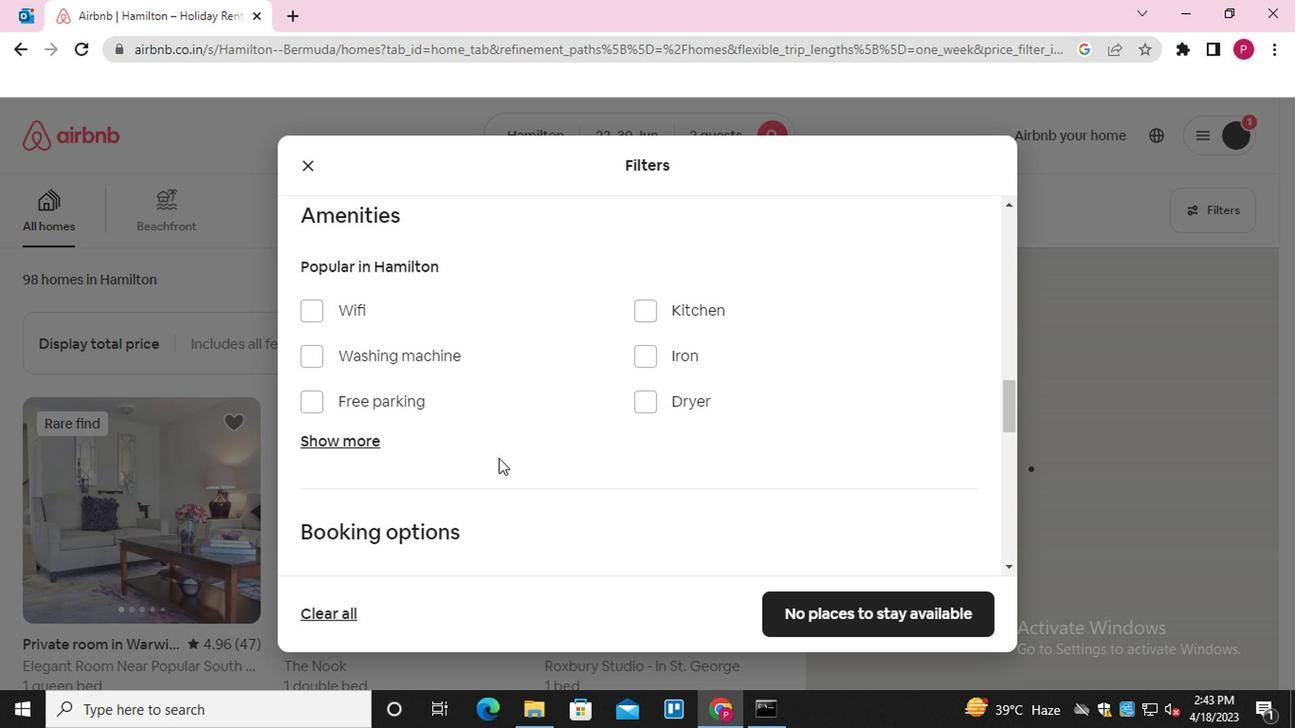 
Action: Mouse scrolled (494, 458) with delta (0, 0)
Screenshot: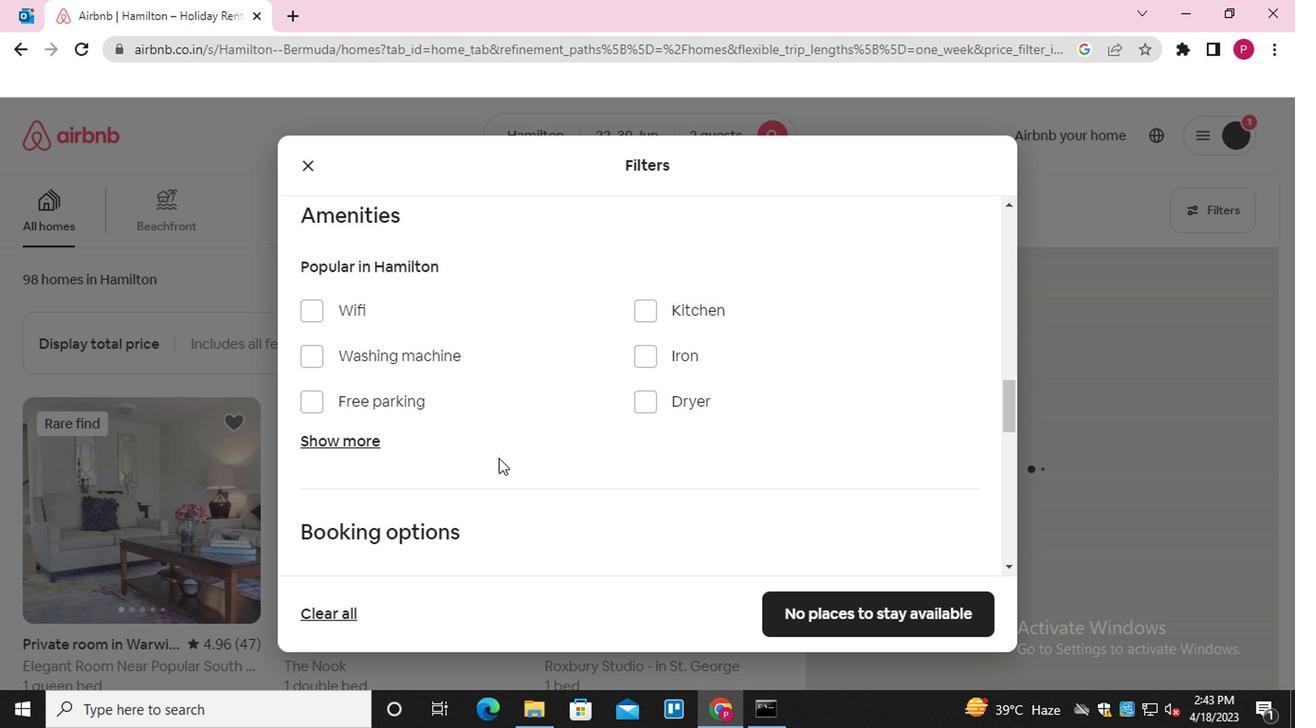 
Action: Mouse moved to (909, 381)
Screenshot: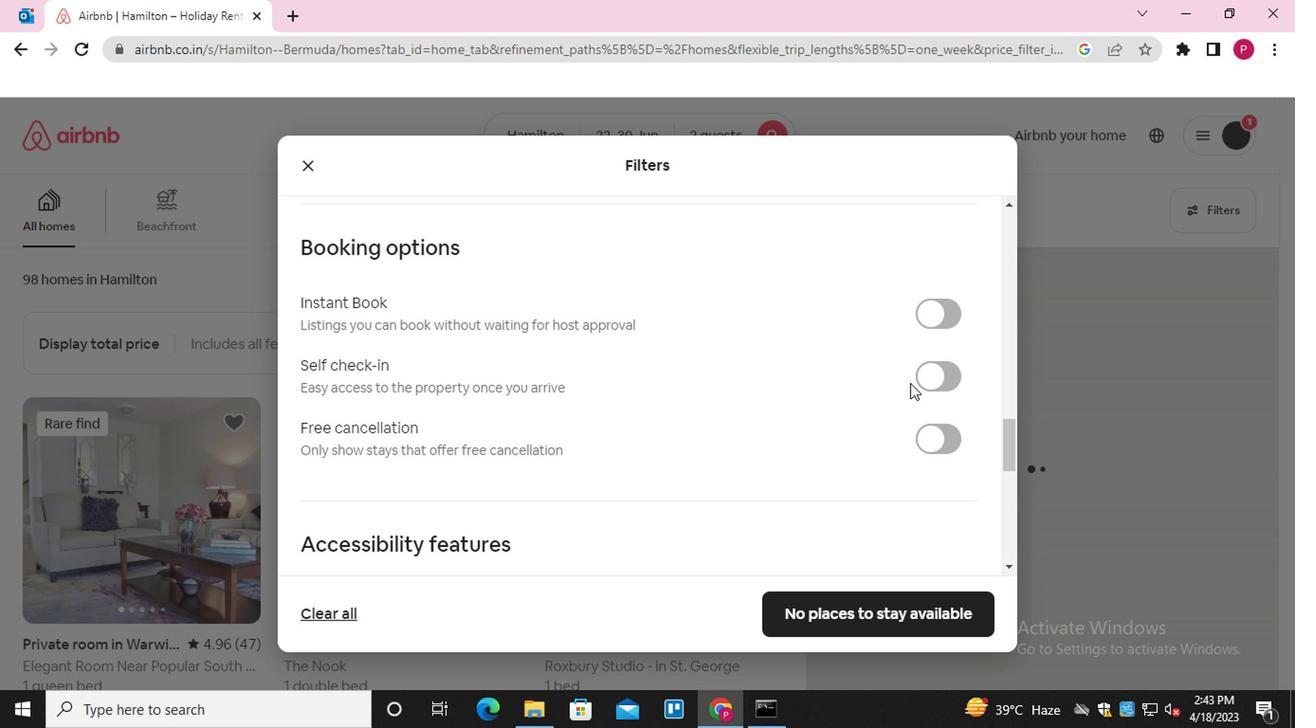 
Action: Mouse pressed left at (909, 381)
Screenshot: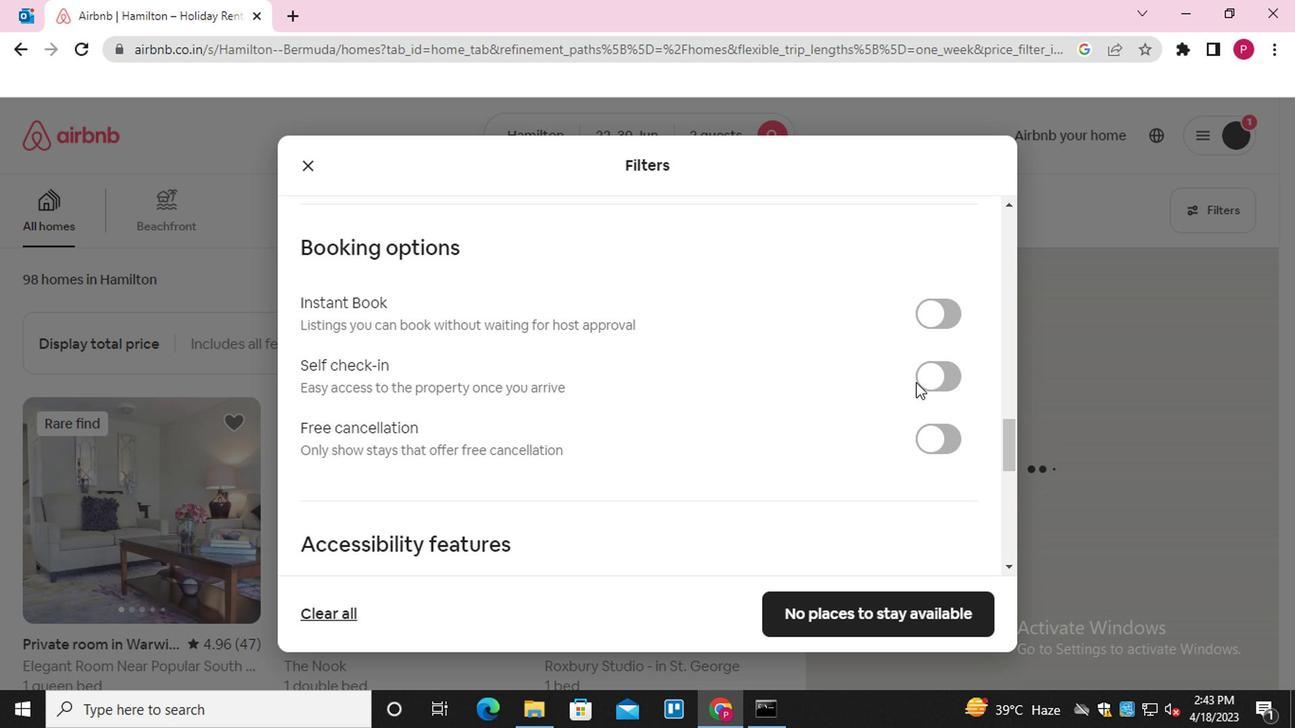 
Action: Mouse moved to (512, 452)
Screenshot: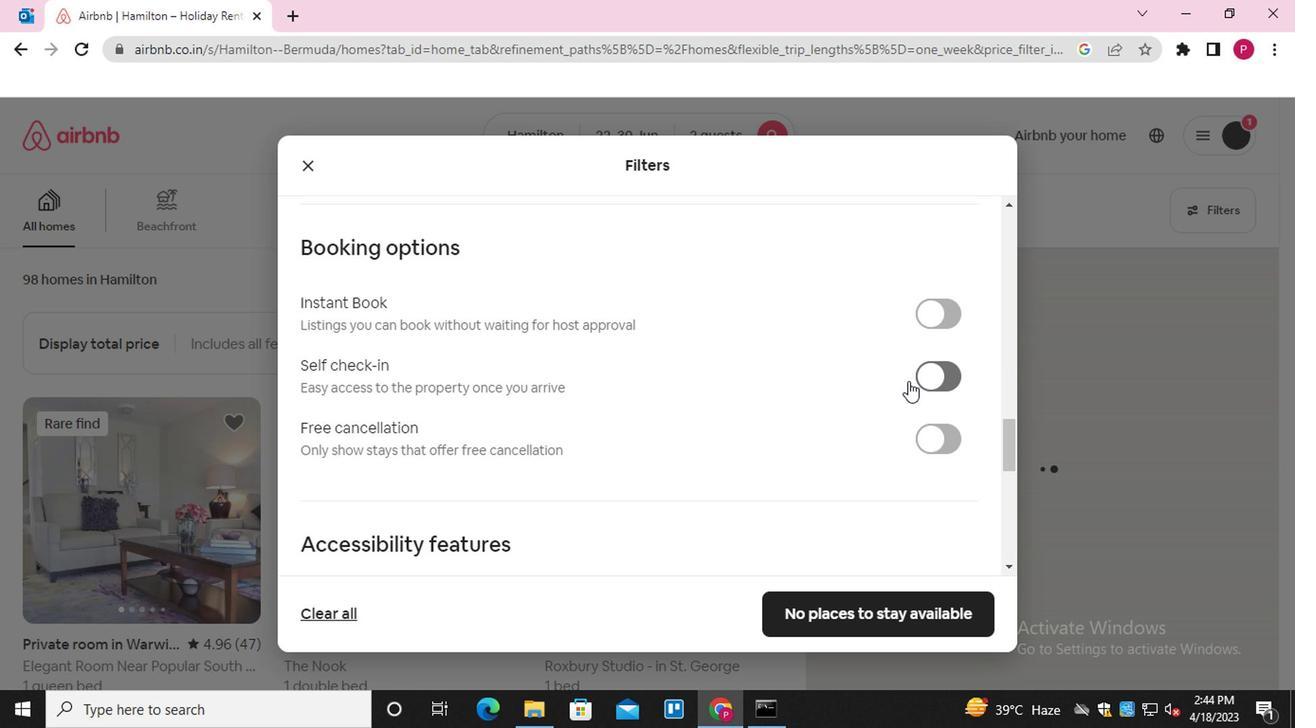 
Action: Mouse scrolled (512, 451) with delta (0, 0)
Screenshot: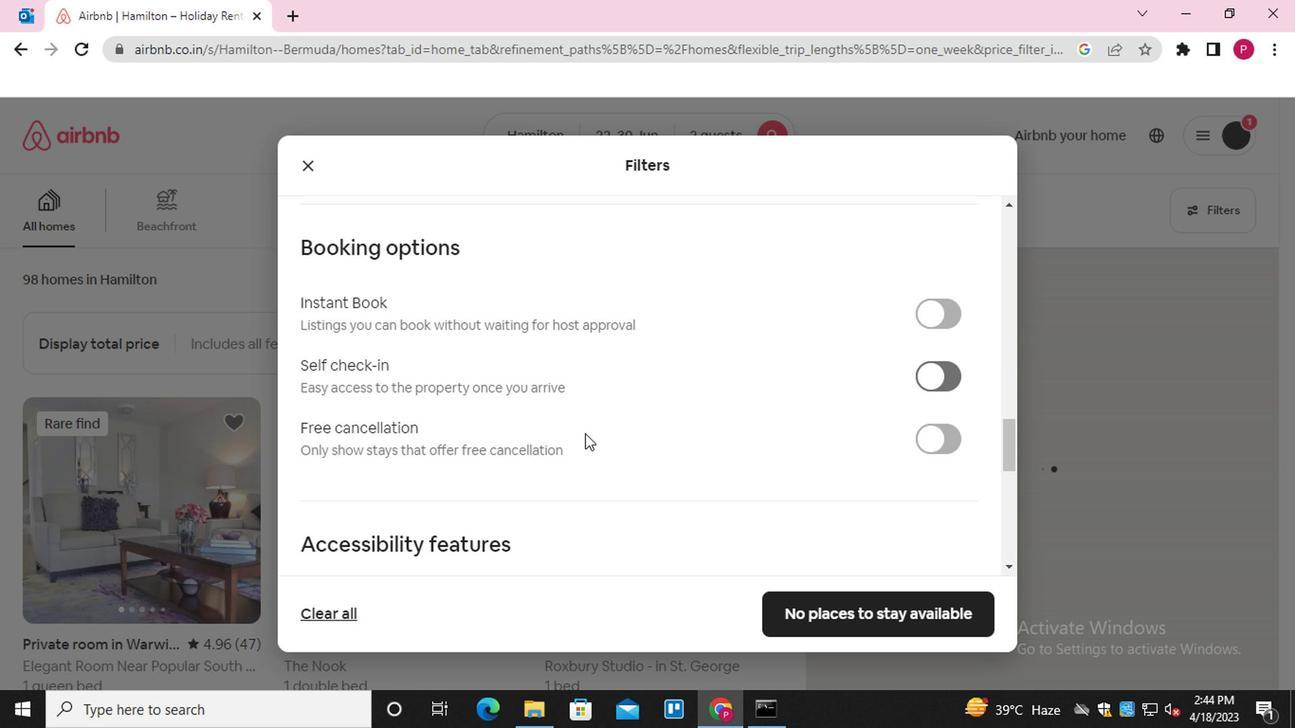 
Action: Mouse scrolled (512, 451) with delta (0, 0)
Screenshot: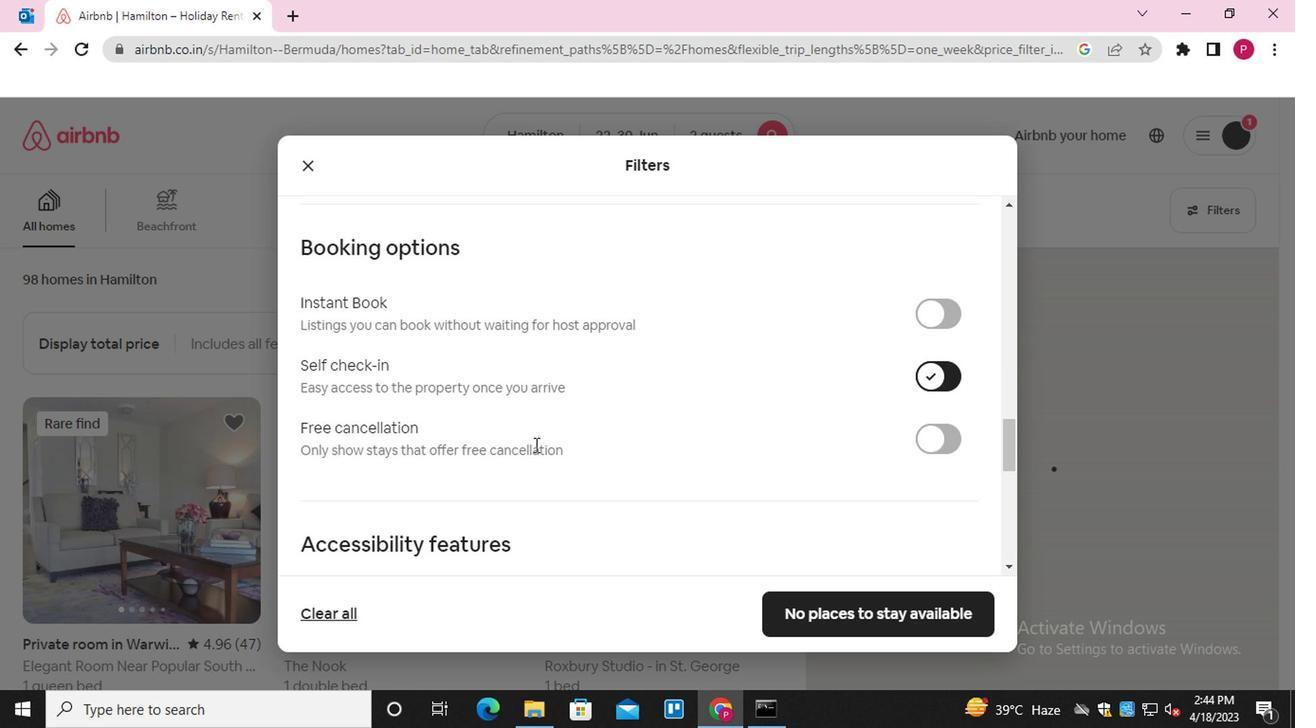 
Action: Mouse scrolled (512, 451) with delta (0, 0)
Screenshot: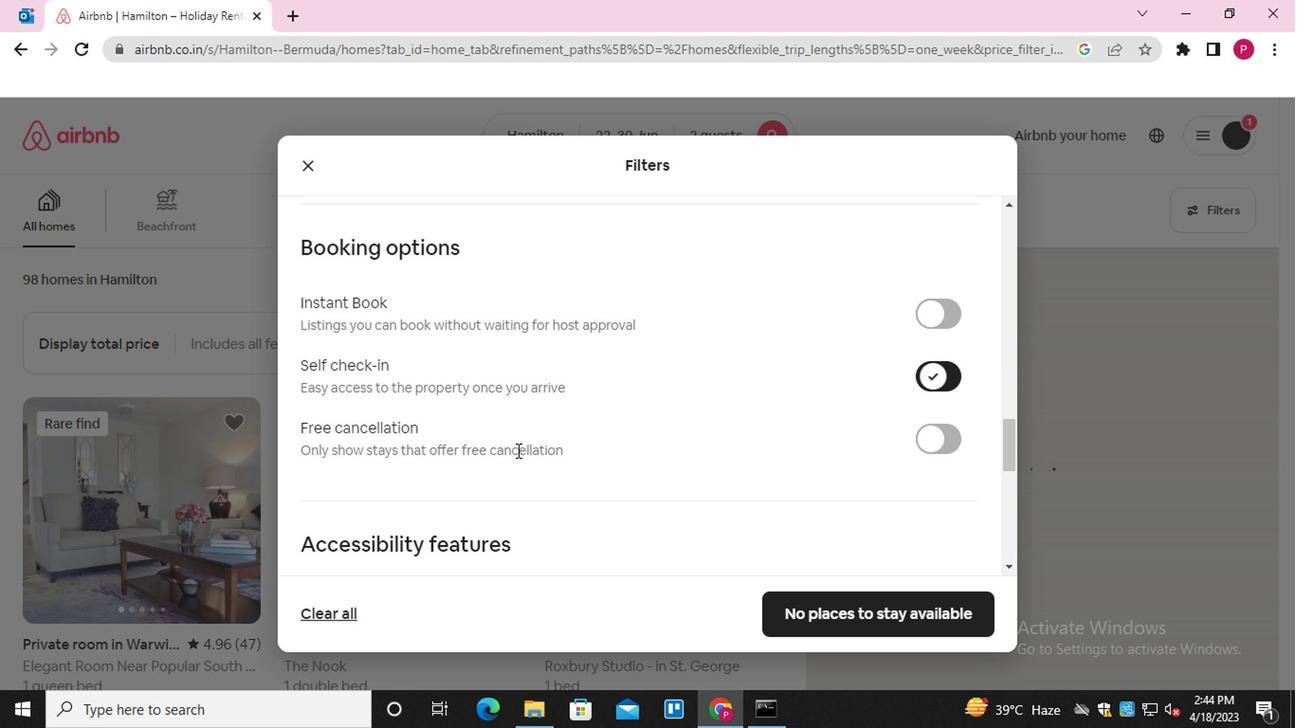 
Action: Mouse scrolled (512, 451) with delta (0, 0)
Screenshot: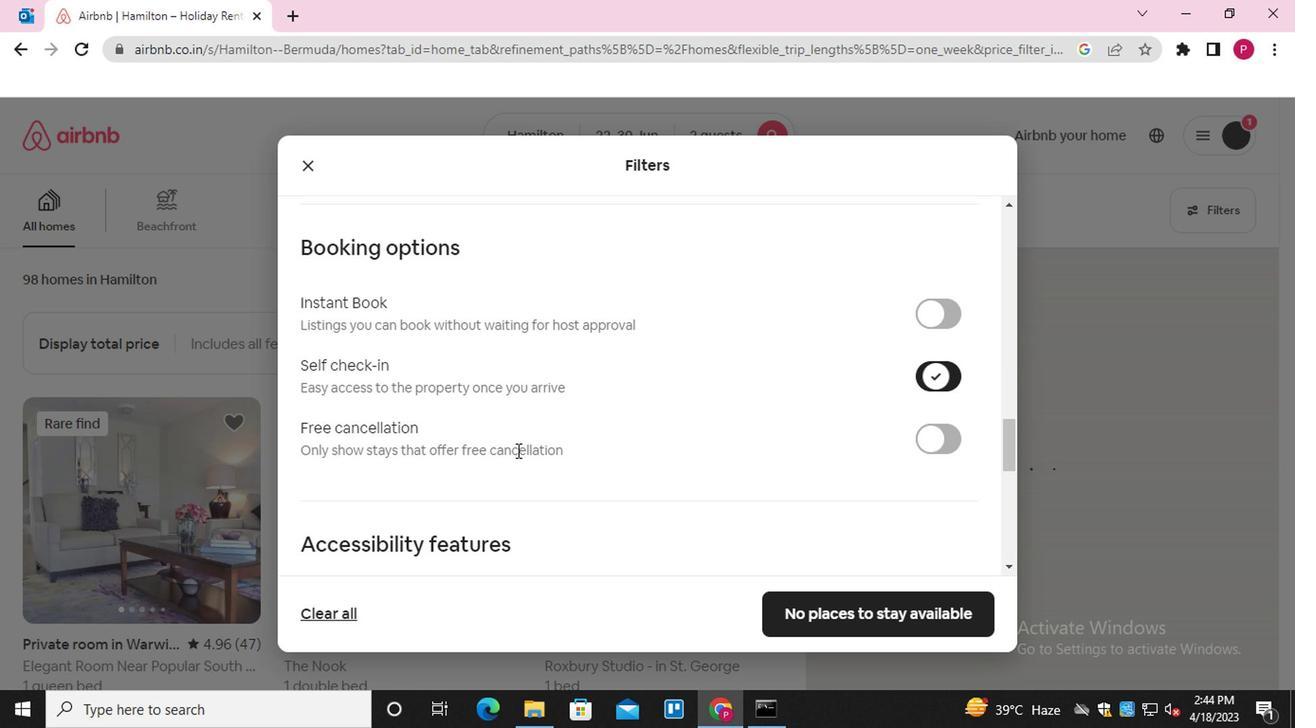 
Action: Mouse scrolled (512, 451) with delta (0, 0)
Screenshot: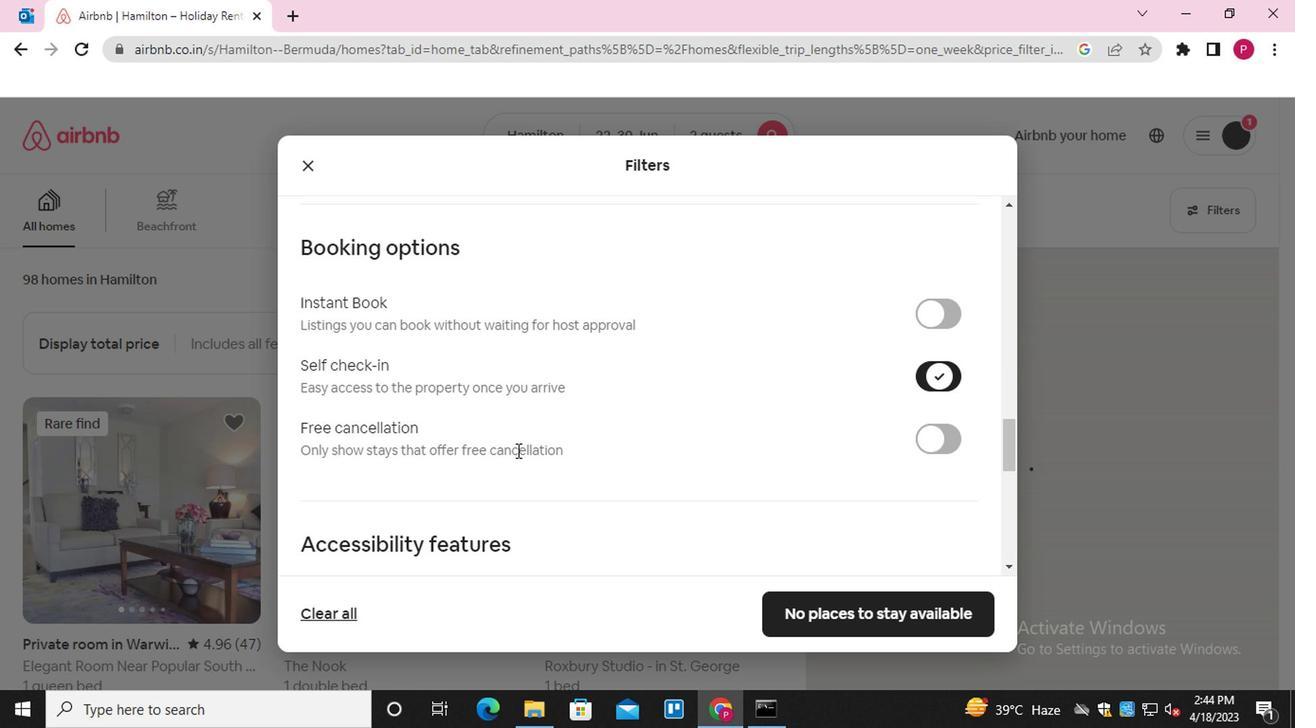 
Action: Mouse moved to (478, 458)
Screenshot: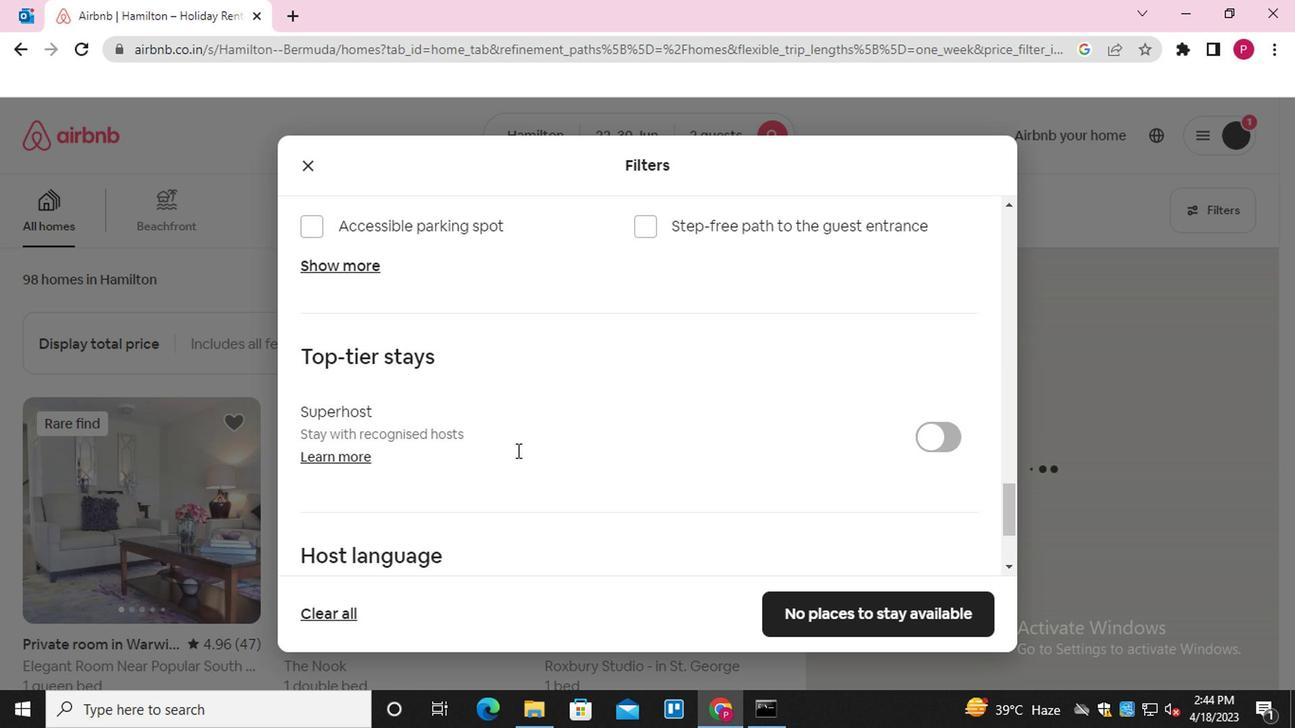 
Action: Mouse scrolled (478, 456) with delta (0, -1)
Screenshot: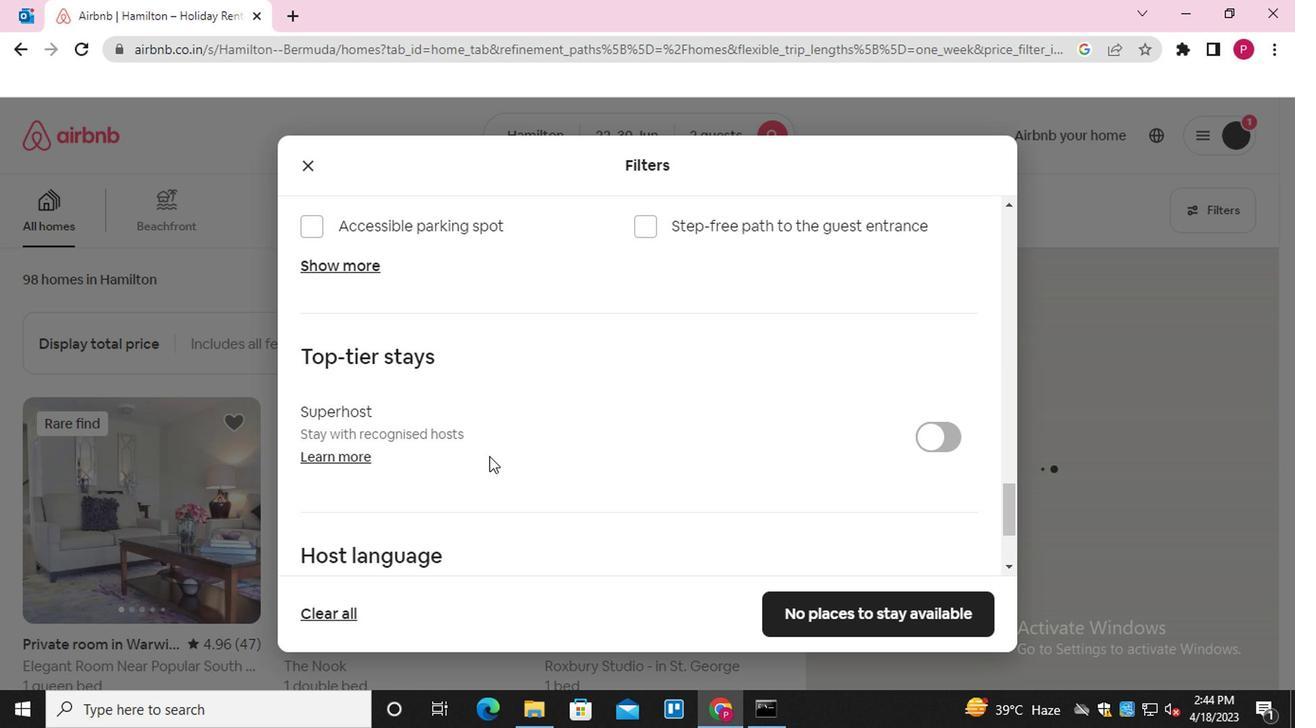 
Action: Mouse scrolled (478, 456) with delta (0, -1)
Screenshot: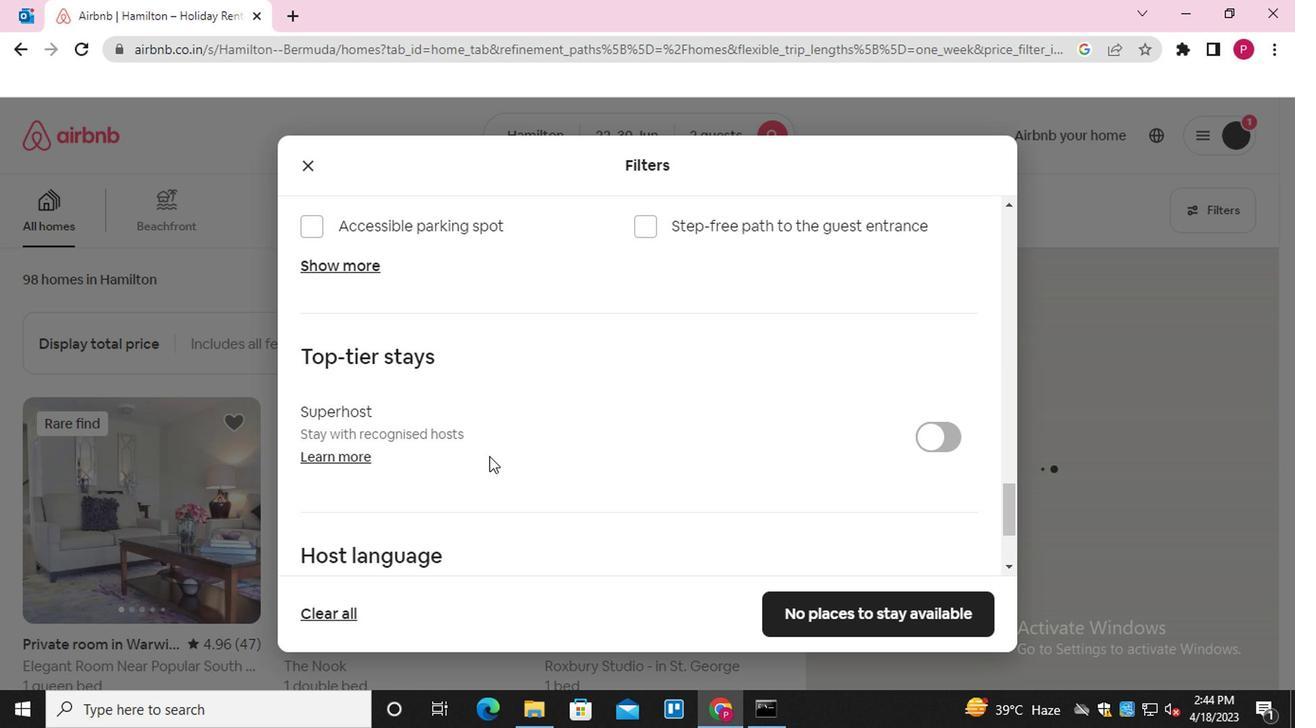 
Action: Mouse scrolled (478, 456) with delta (0, -1)
Screenshot: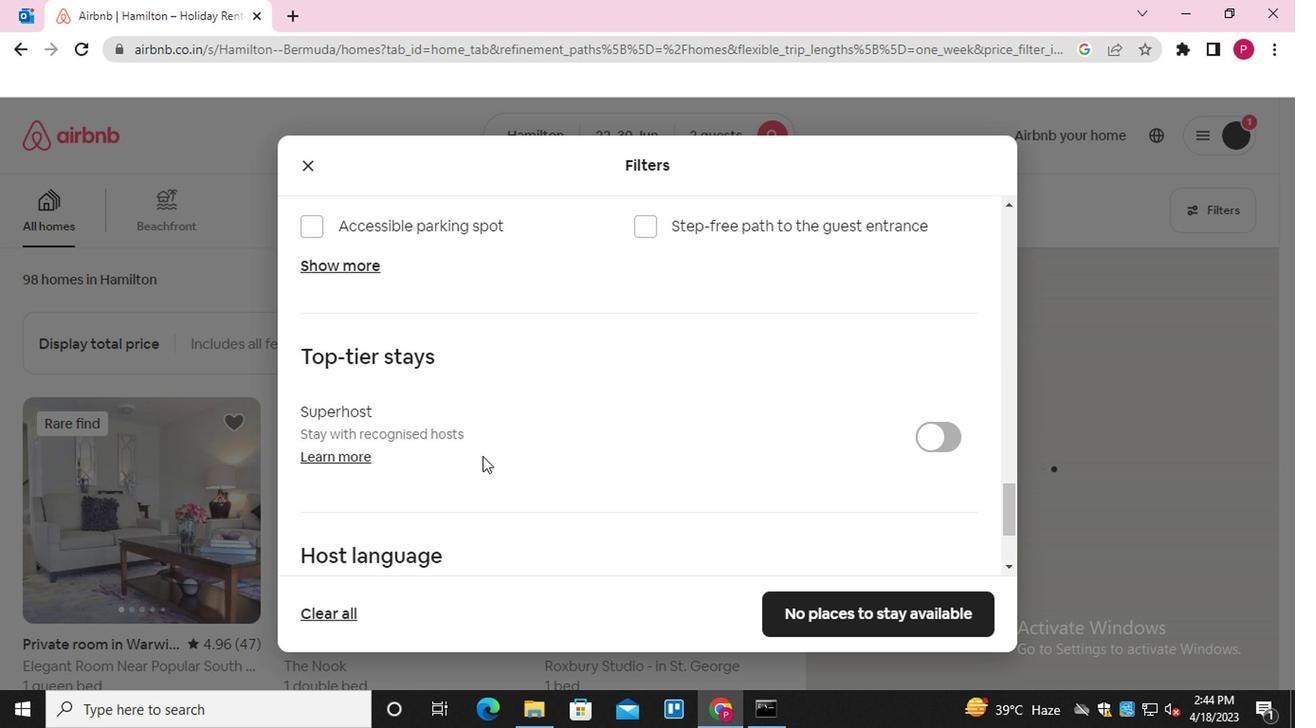 
Action: Mouse moved to (306, 449)
Screenshot: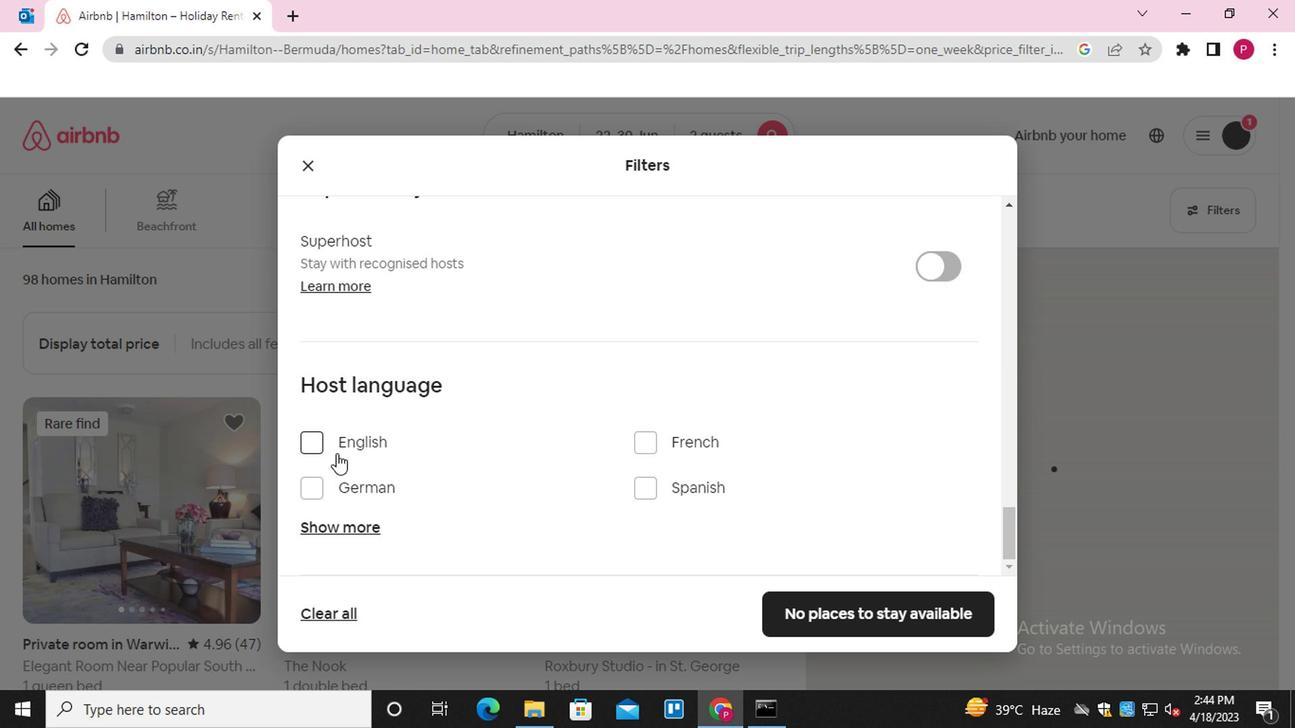 
Action: Mouse pressed left at (306, 449)
Screenshot: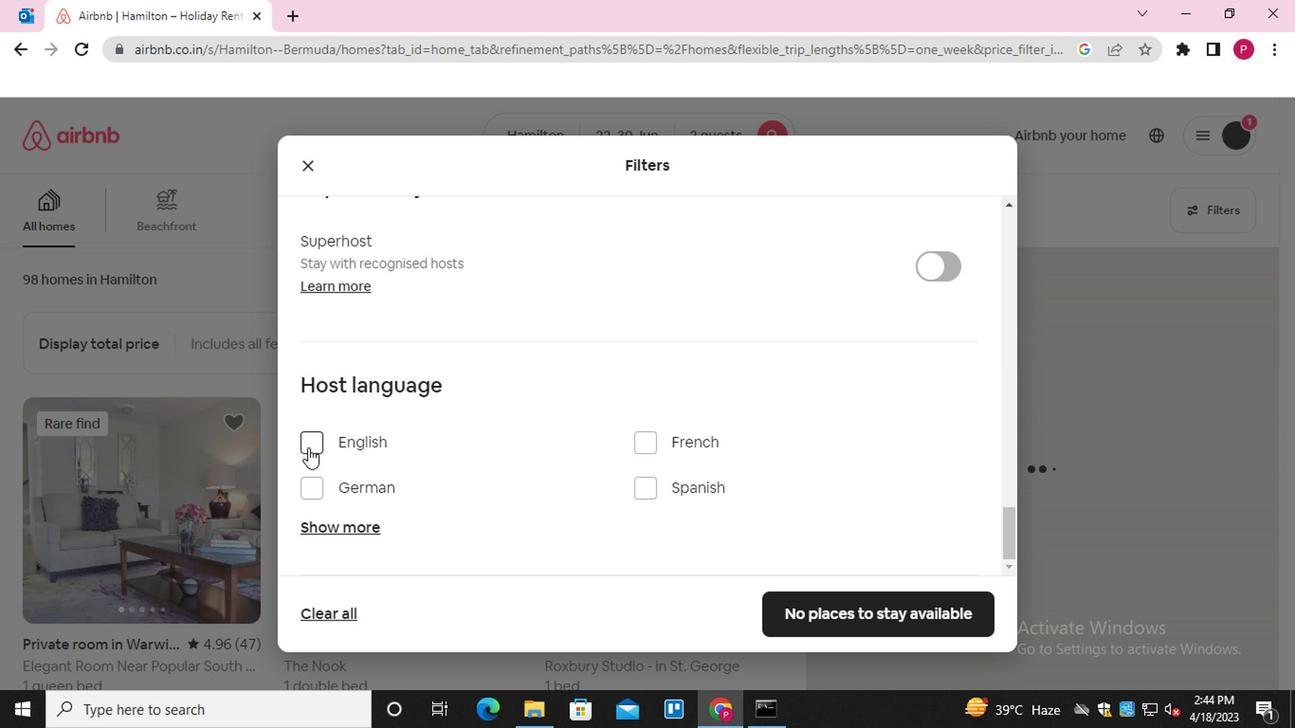 
Action: Mouse moved to (794, 603)
Screenshot: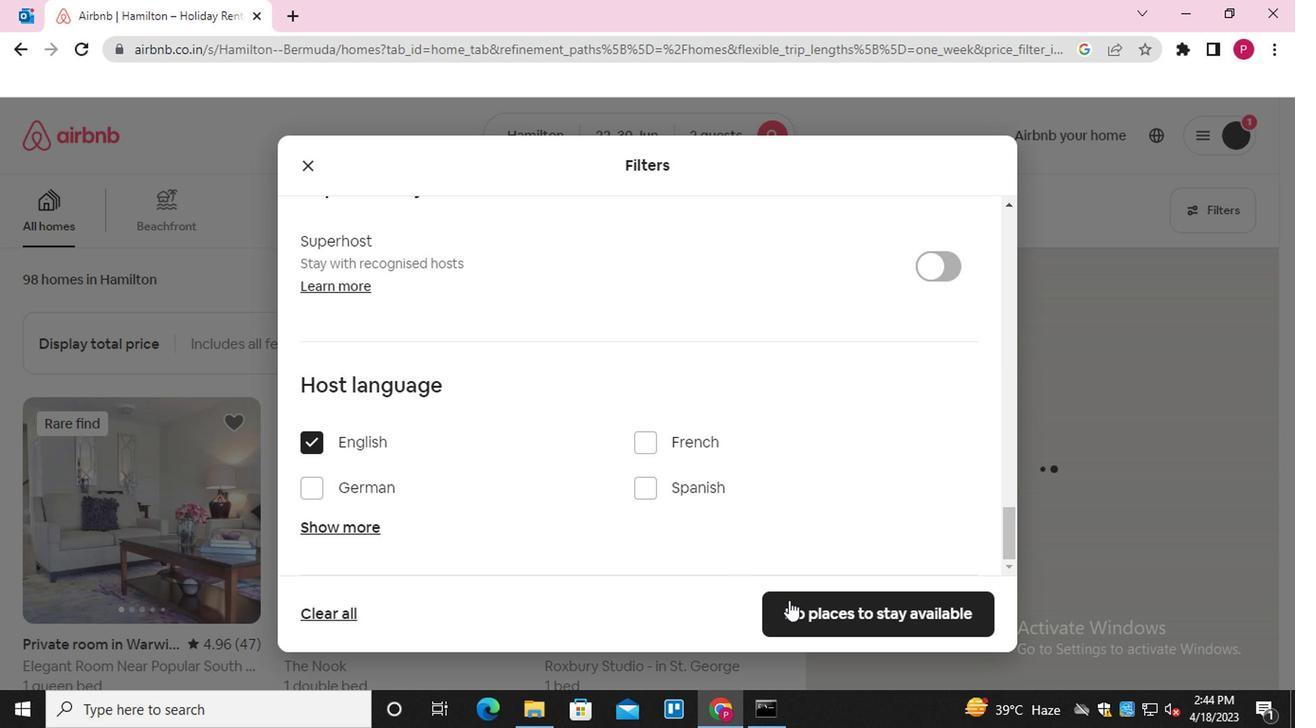 
Action: Mouse pressed left at (794, 603)
Screenshot: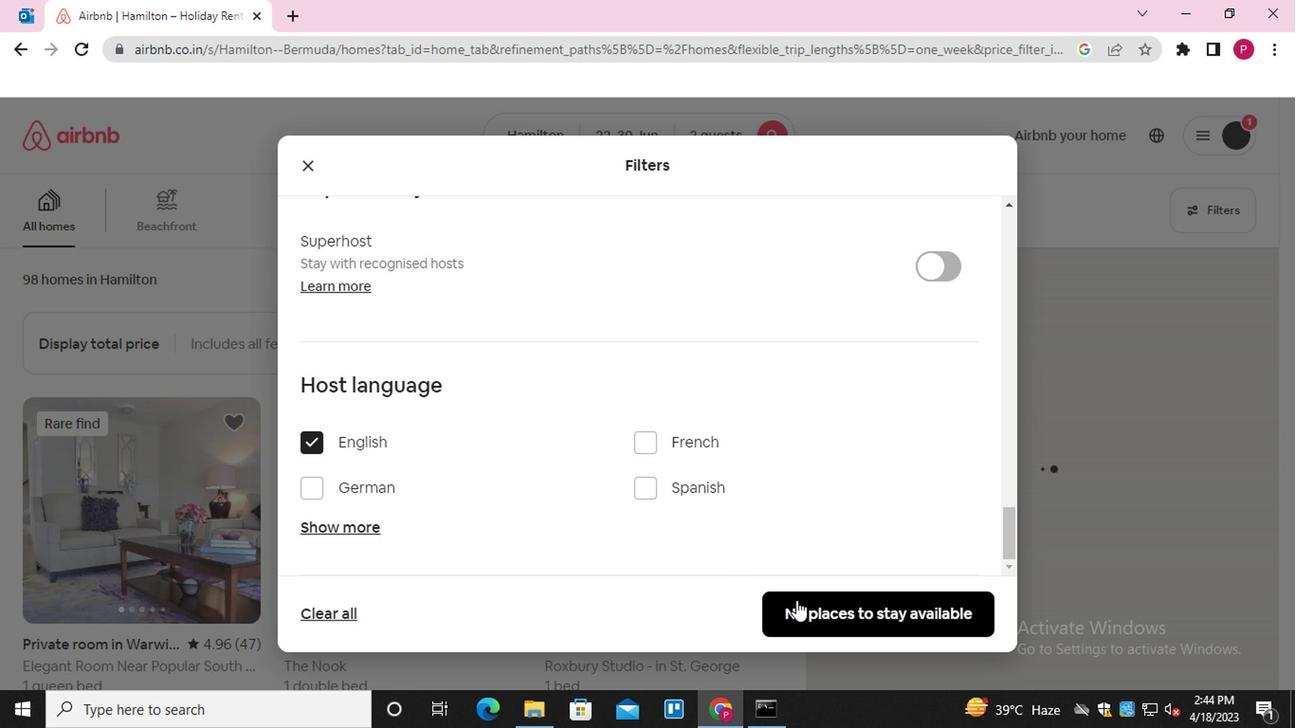 
Action: Mouse moved to (328, 368)
Screenshot: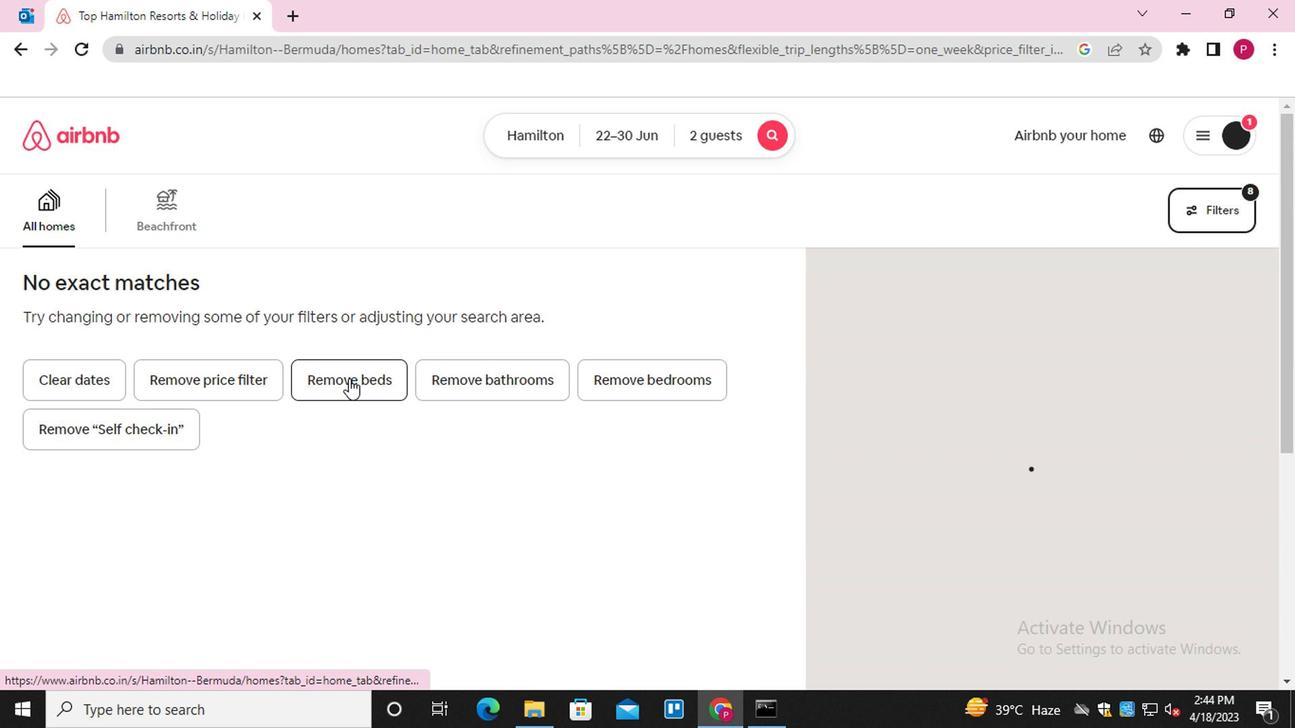 
